 Task: Add a signature Mariah Brown containing Best wishes for a happy National Native American Heritage Month, Mariah Brown to email address softage.6@softage.net and add a label Lease agreements
Action: Mouse moved to (1210, 77)
Screenshot: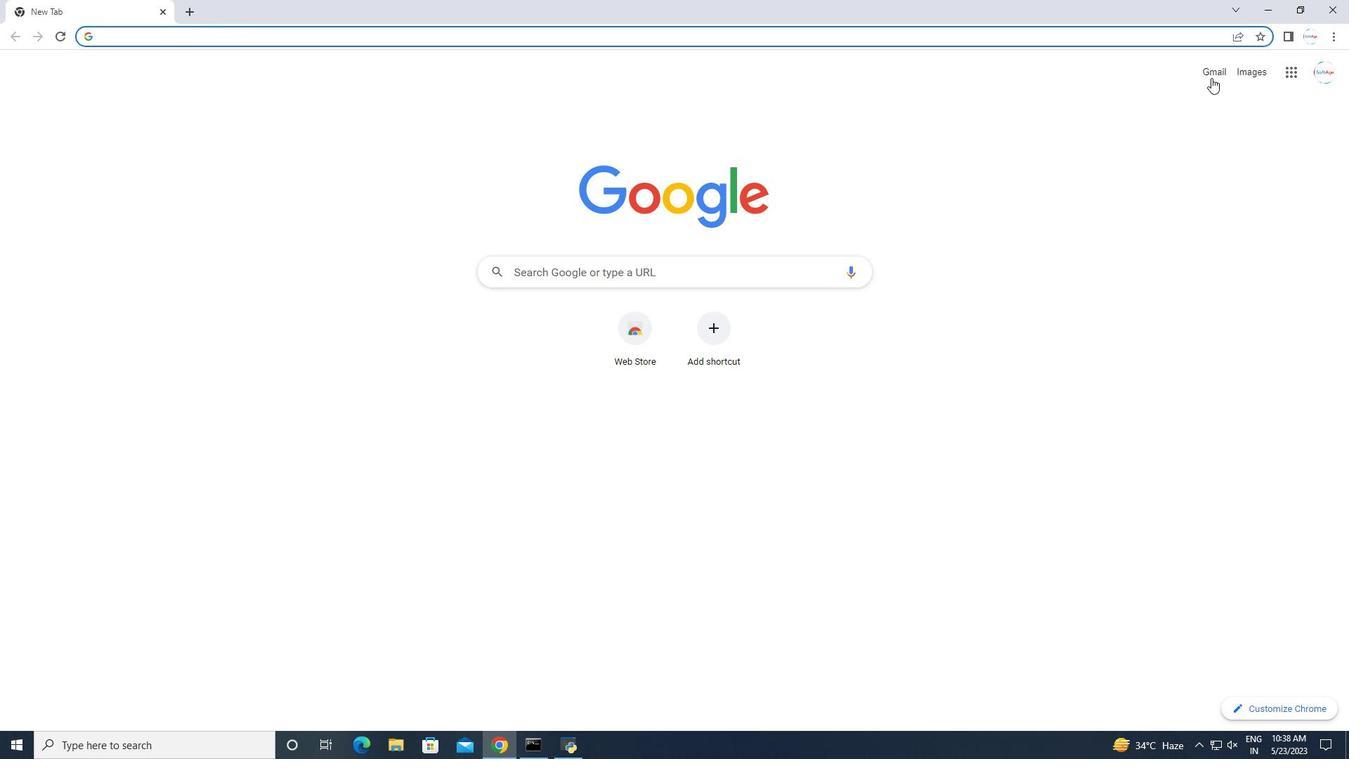 
Action: Mouse pressed left at (1210, 77)
Screenshot: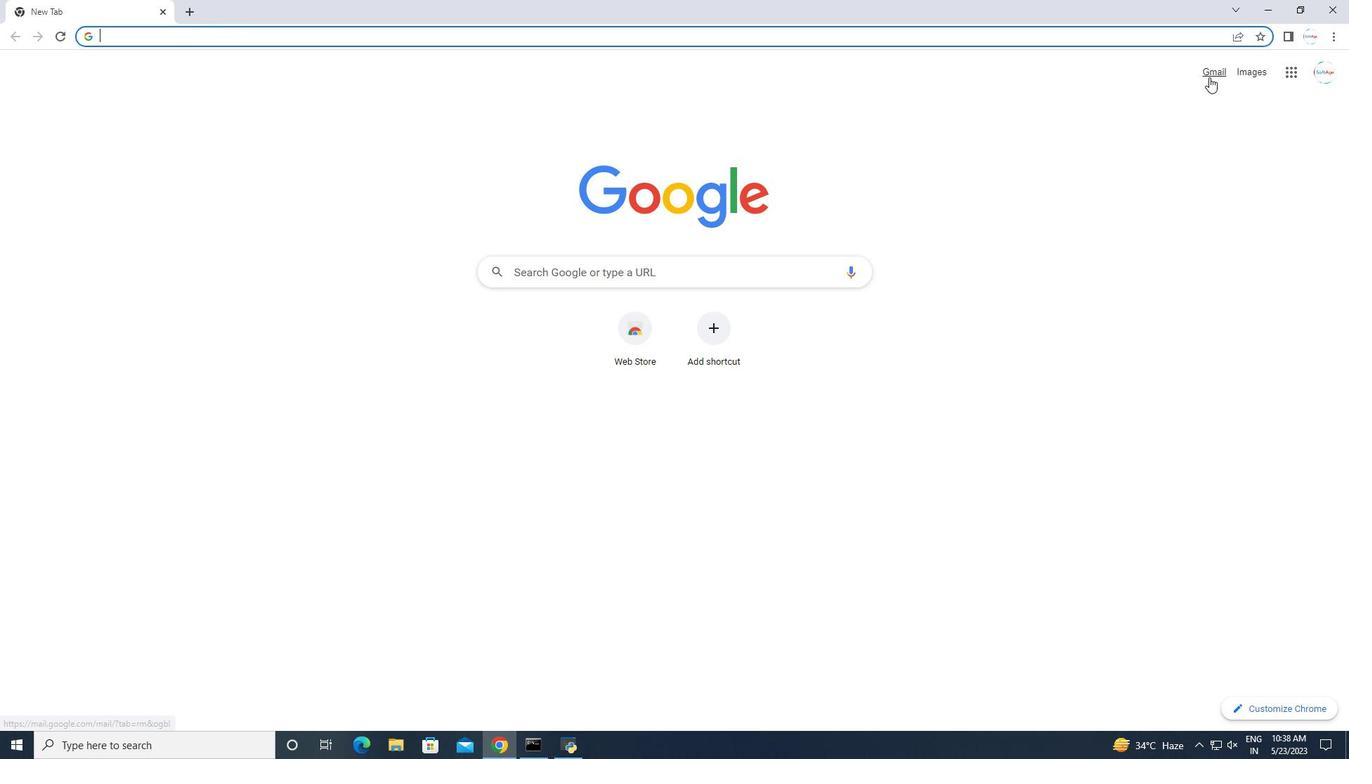 
Action: Mouse moved to (1253, 72)
Screenshot: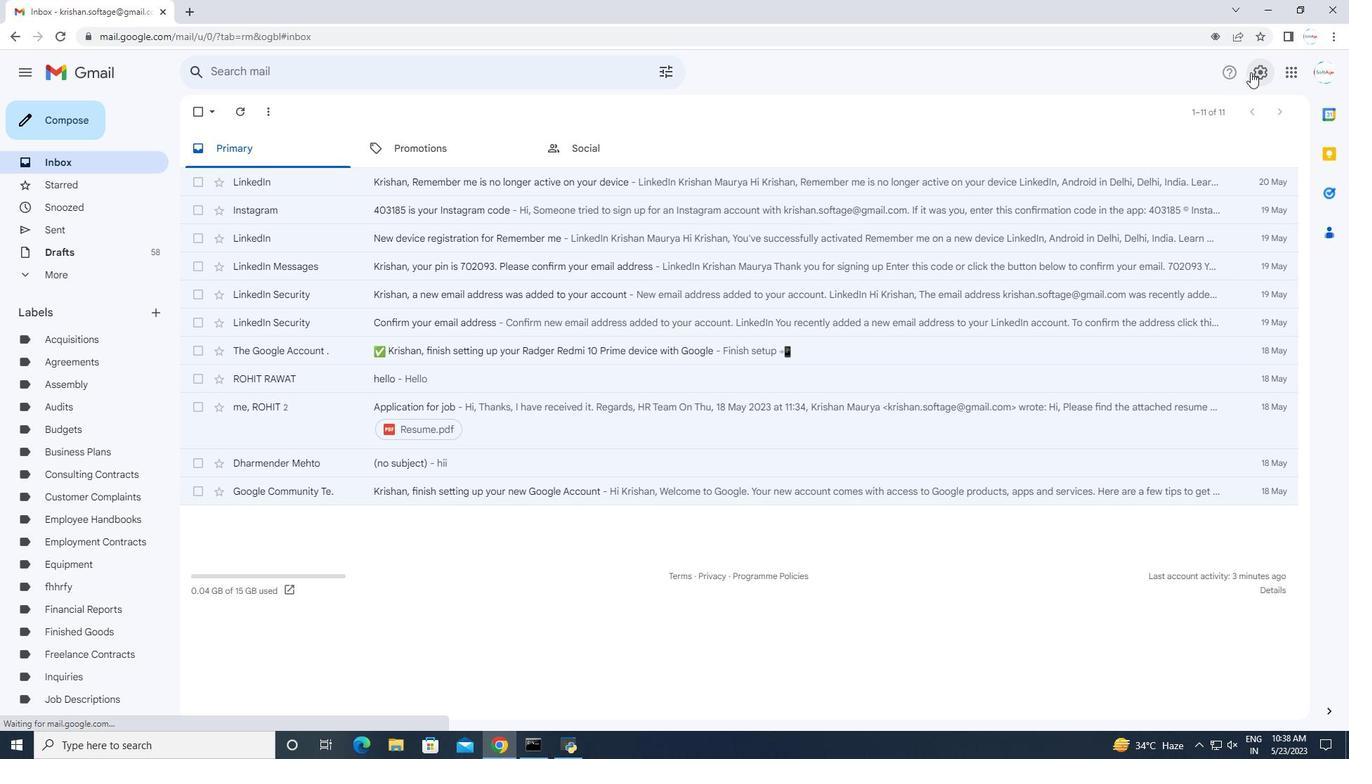 
Action: Mouse pressed left at (1253, 72)
Screenshot: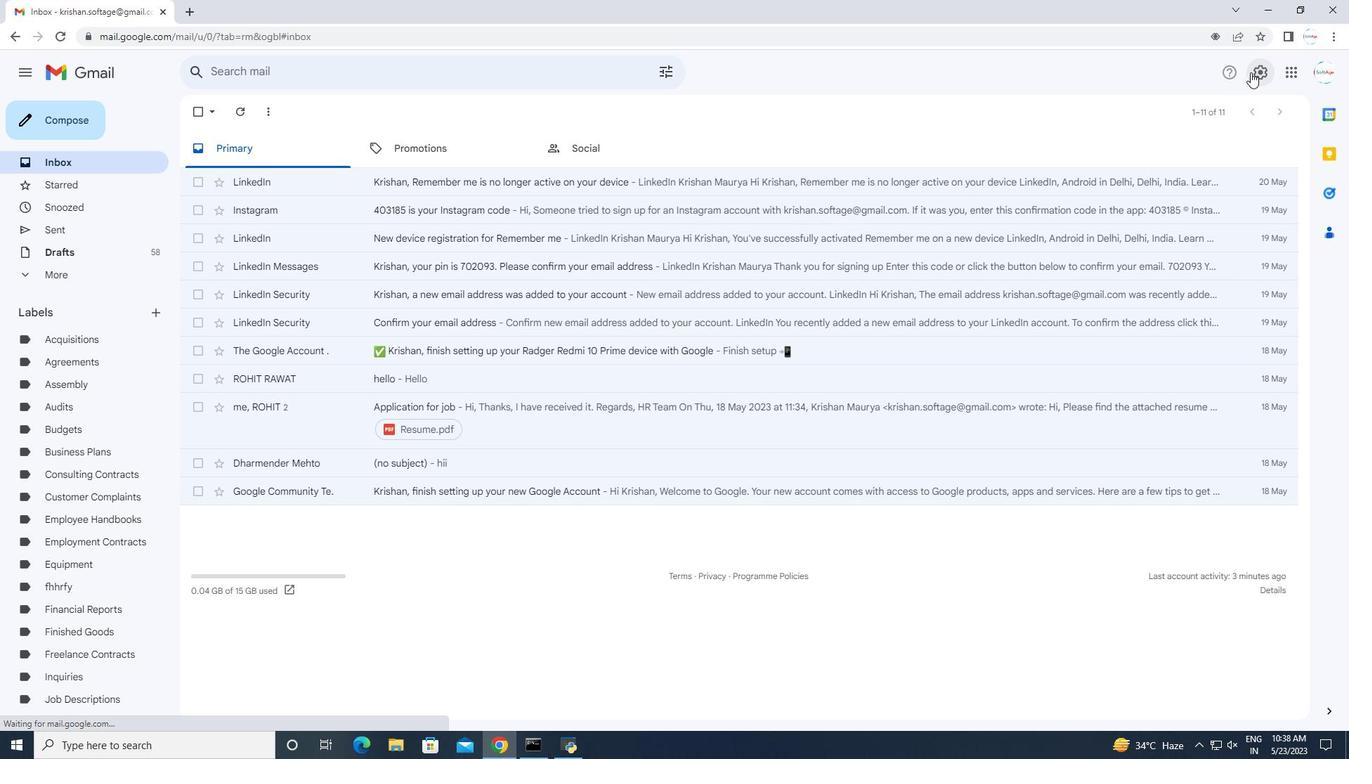
Action: Mouse moved to (1193, 139)
Screenshot: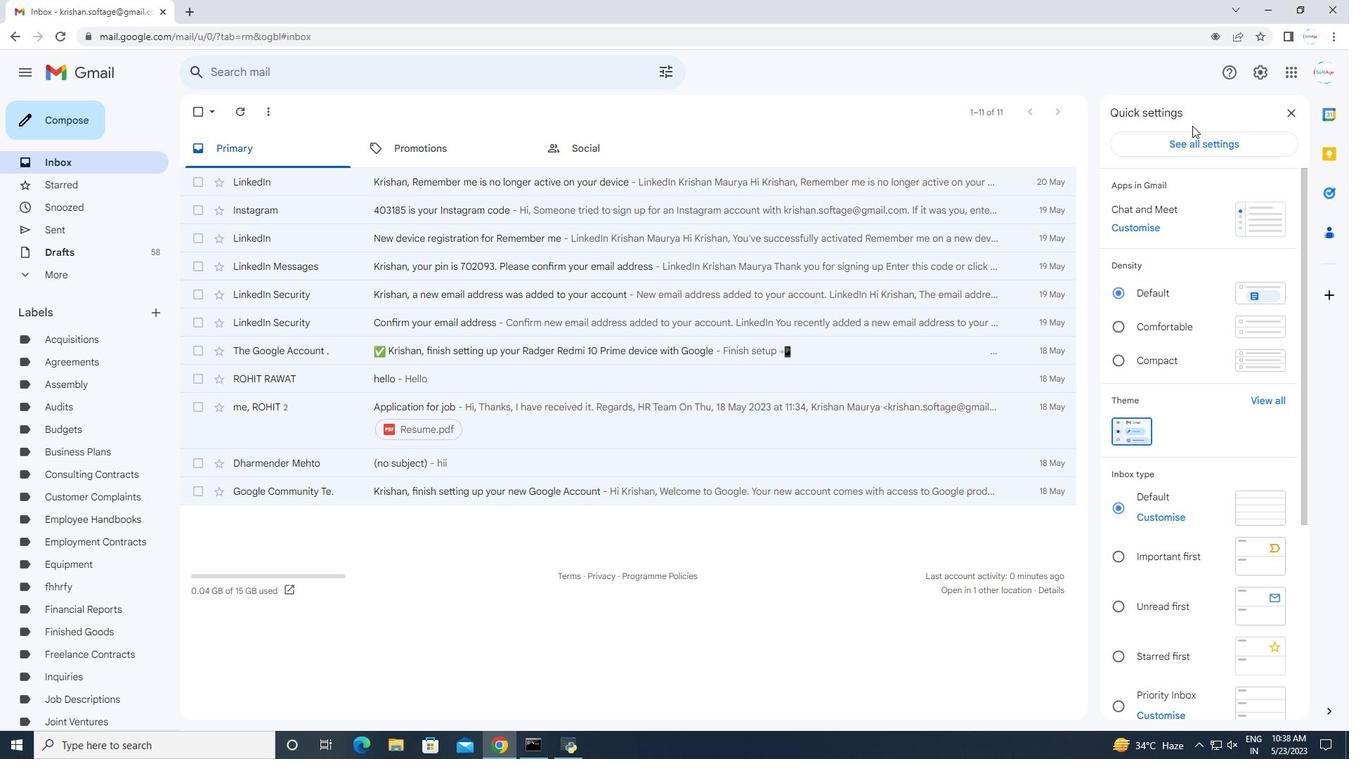 
Action: Mouse pressed left at (1193, 139)
Screenshot: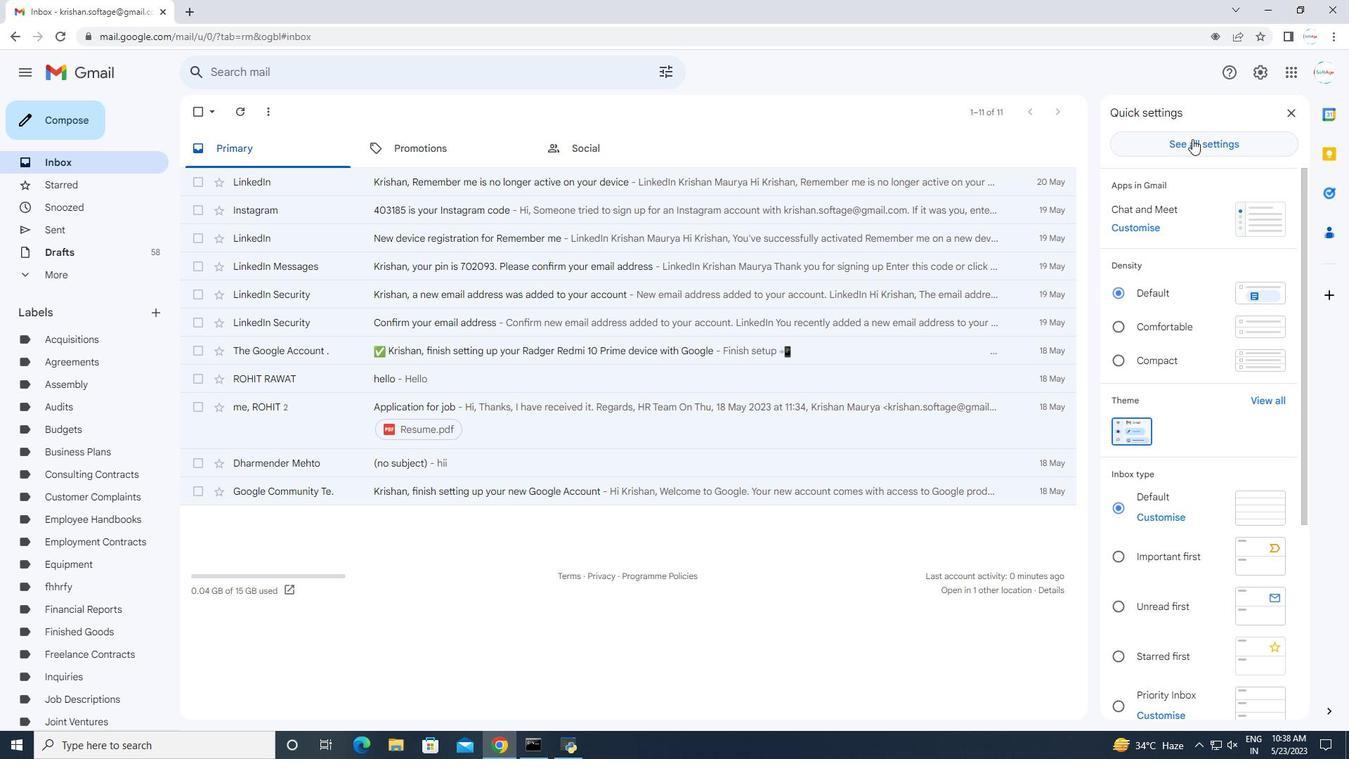 
Action: Mouse moved to (960, 264)
Screenshot: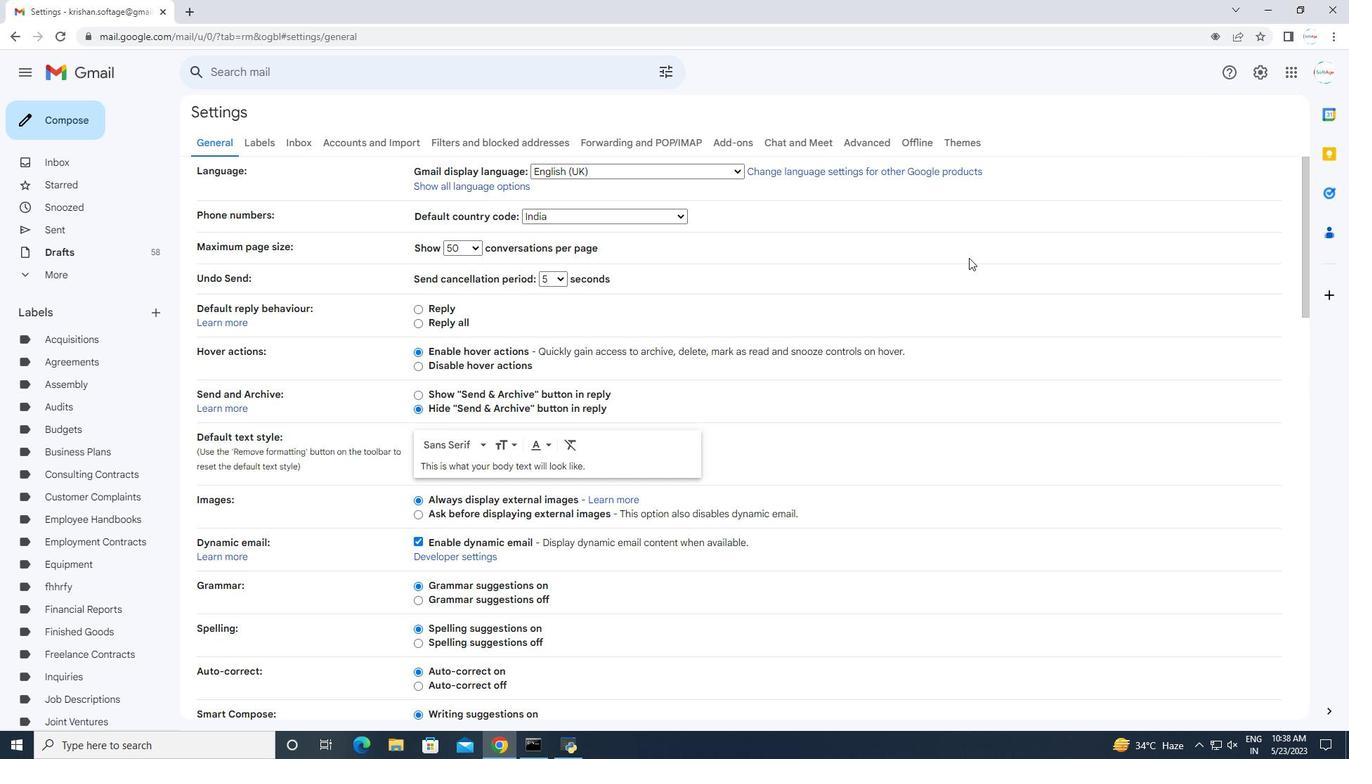 
Action: Mouse scrolled (961, 261) with delta (0, 0)
Screenshot: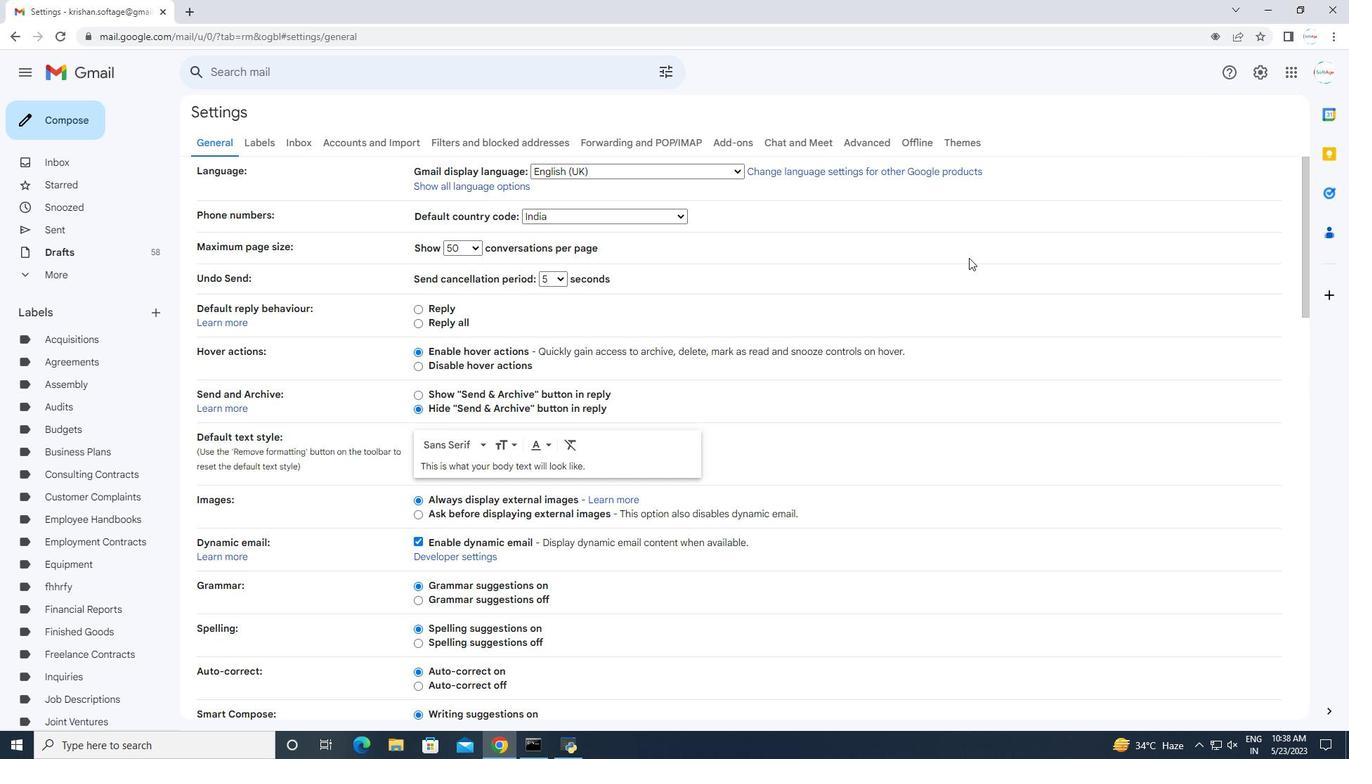 
Action: Mouse moved to (959, 265)
Screenshot: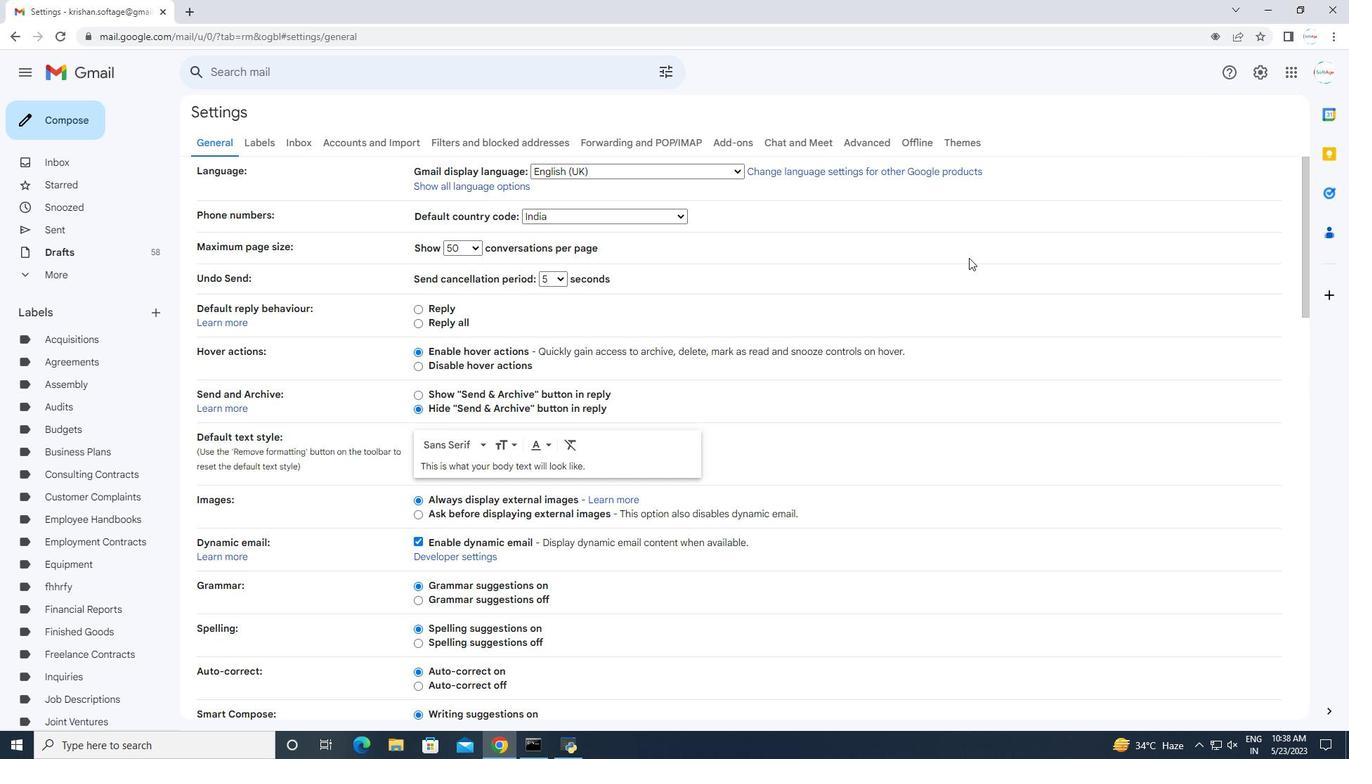 
Action: Mouse scrolled (959, 264) with delta (0, 0)
Screenshot: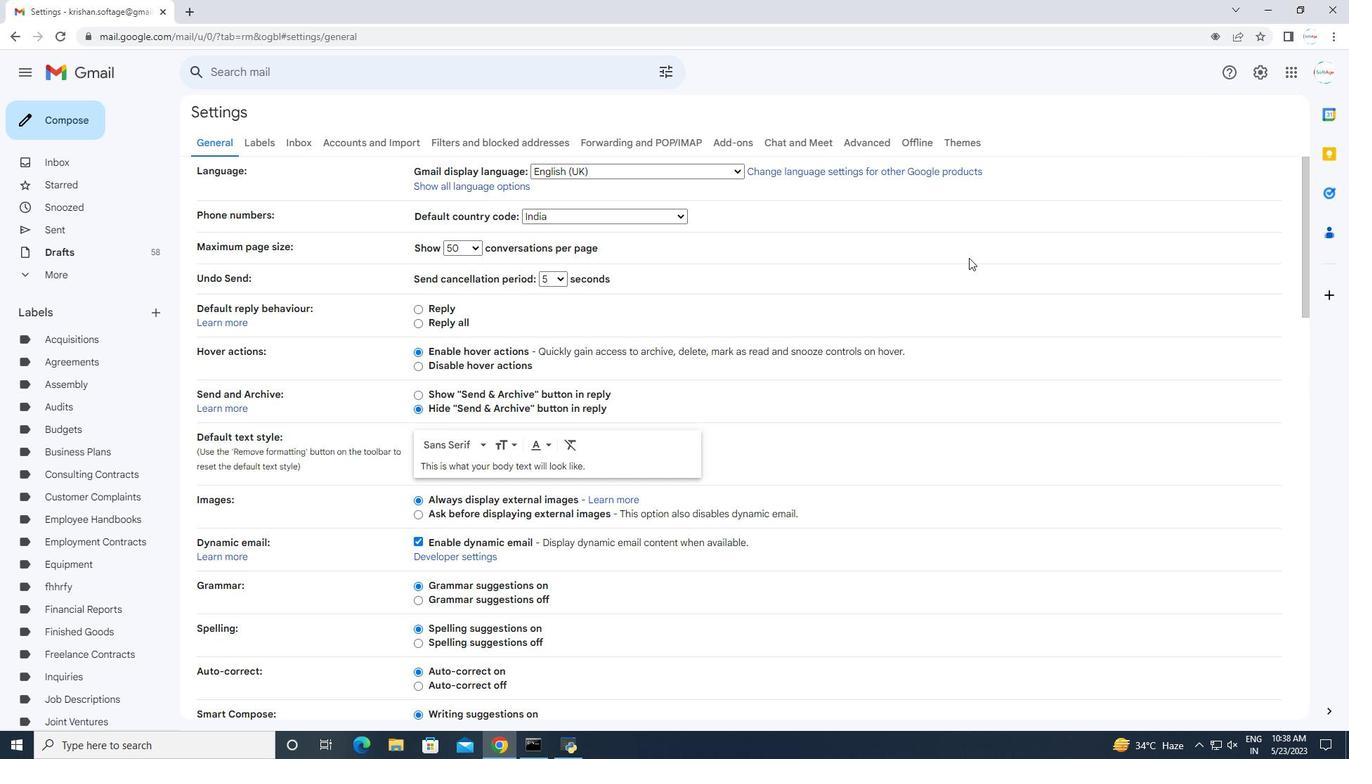 
Action: Mouse moved to (959, 267)
Screenshot: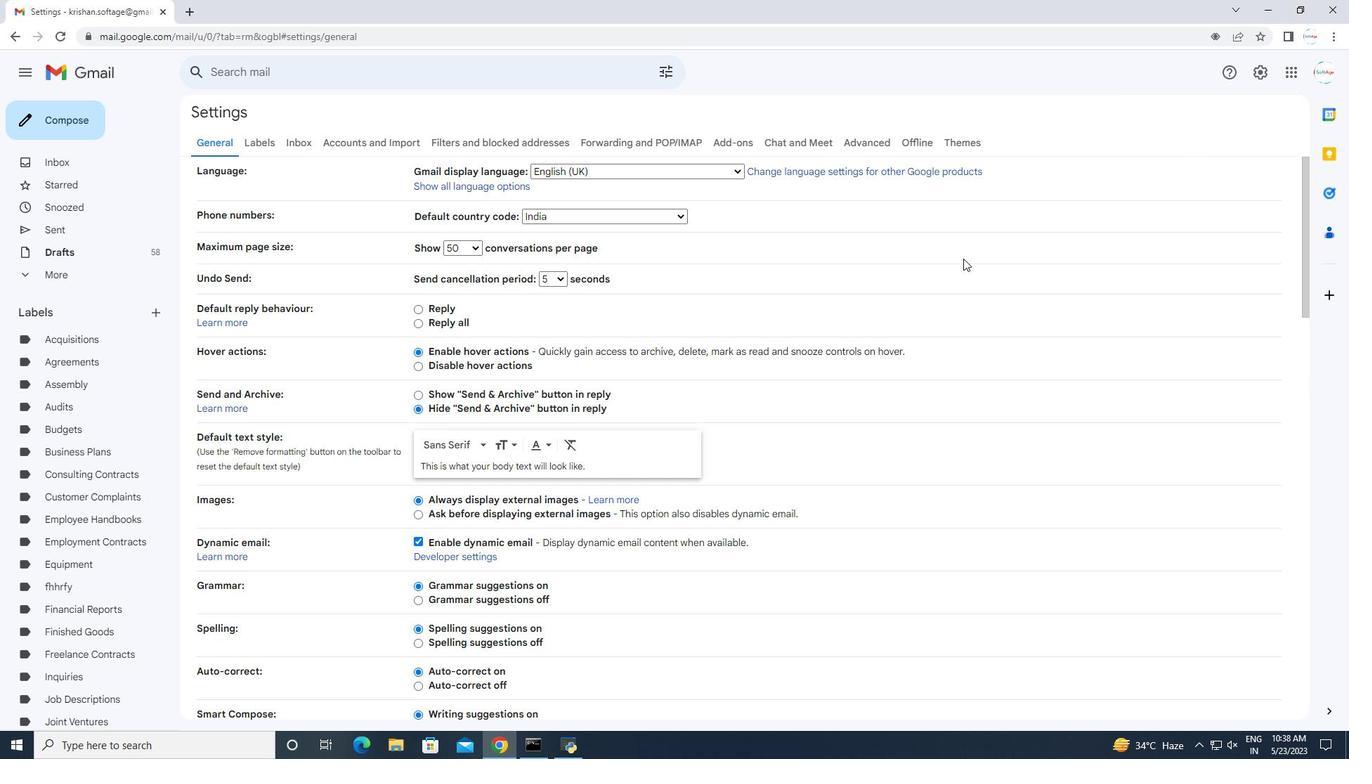 
Action: Mouse scrolled (959, 265) with delta (0, 0)
Screenshot: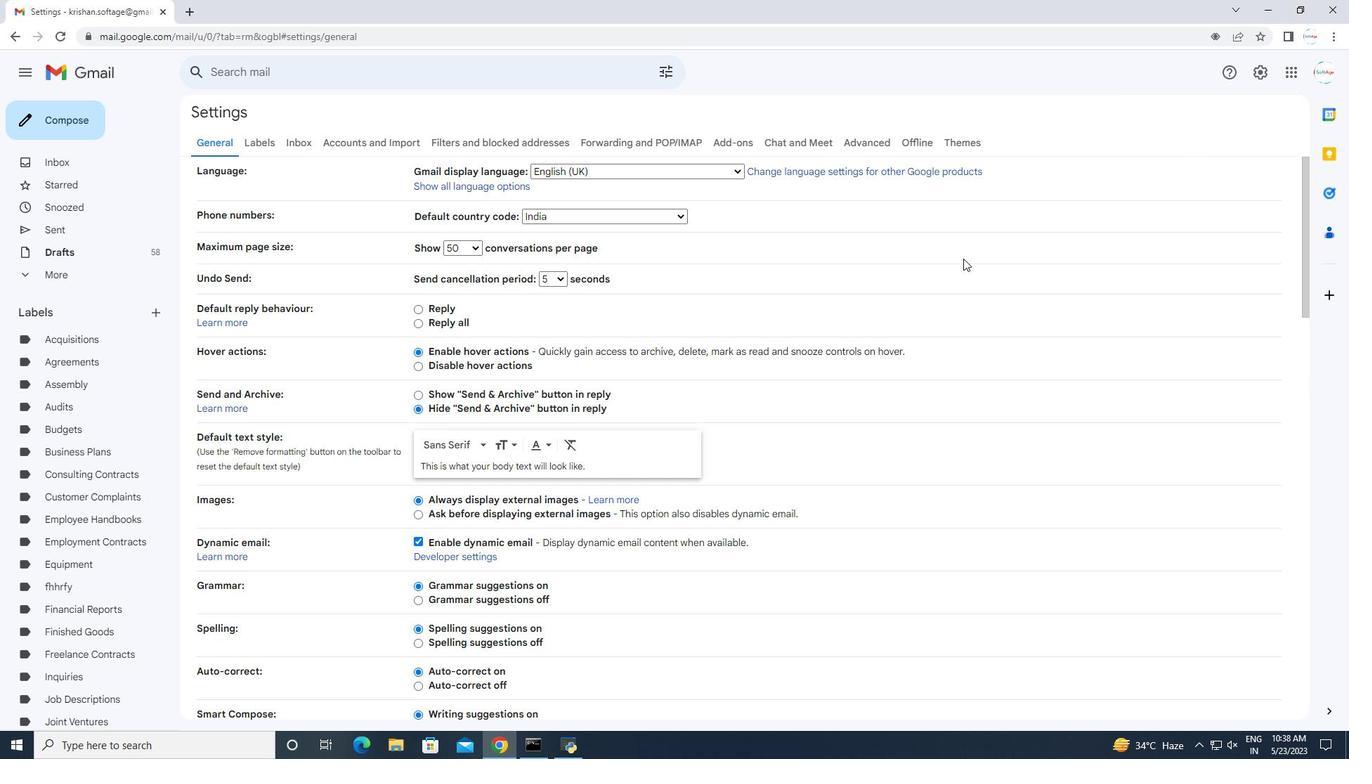 
Action: Mouse moved to (959, 268)
Screenshot: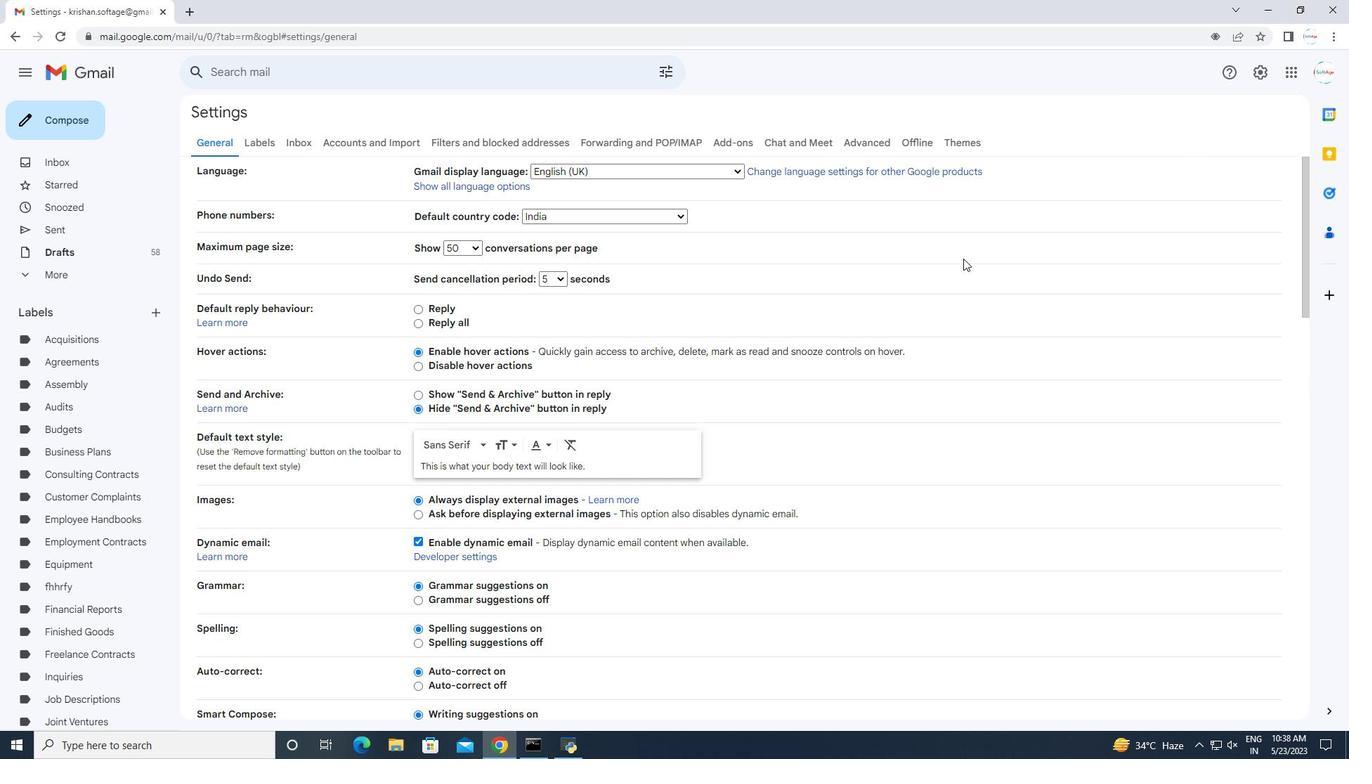 
Action: Mouse scrolled (959, 267) with delta (0, 0)
Screenshot: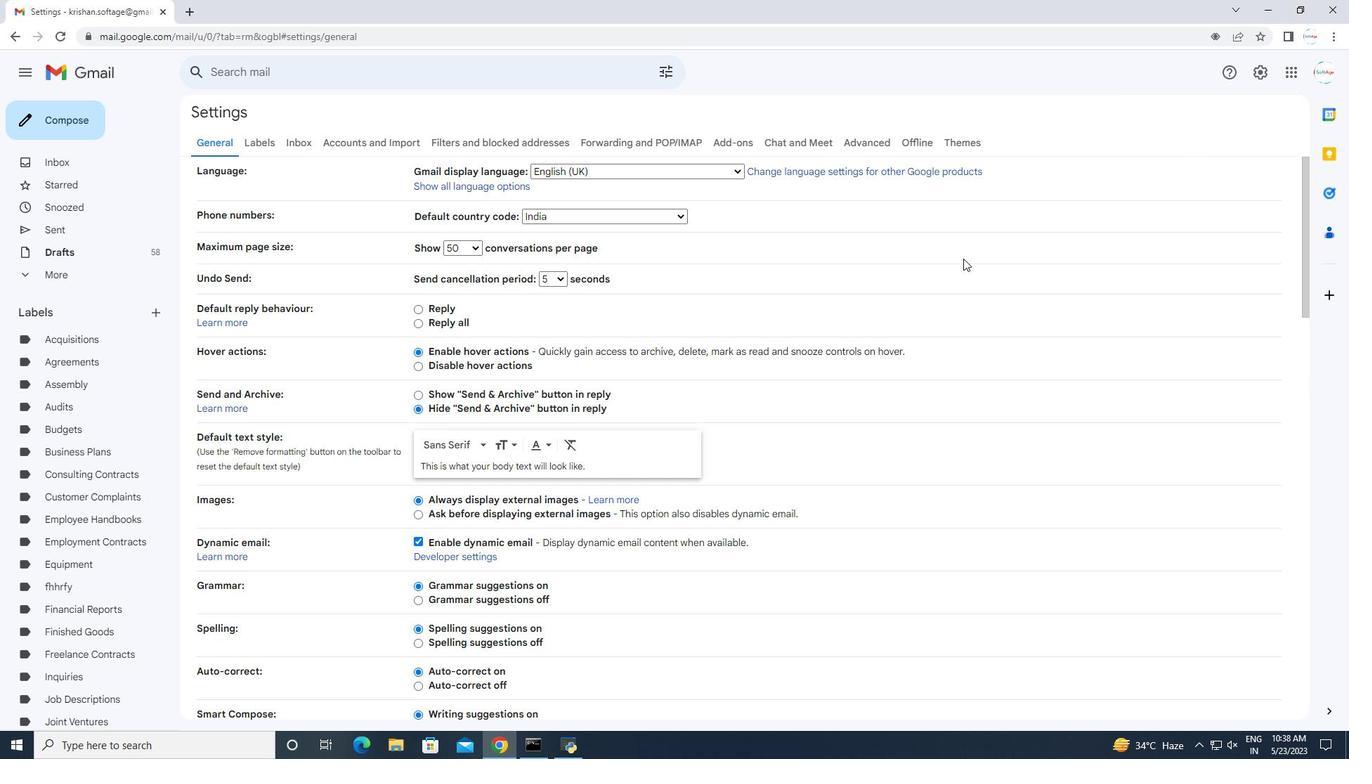 
Action: Mouse moved to (958, 270)
Screenshot: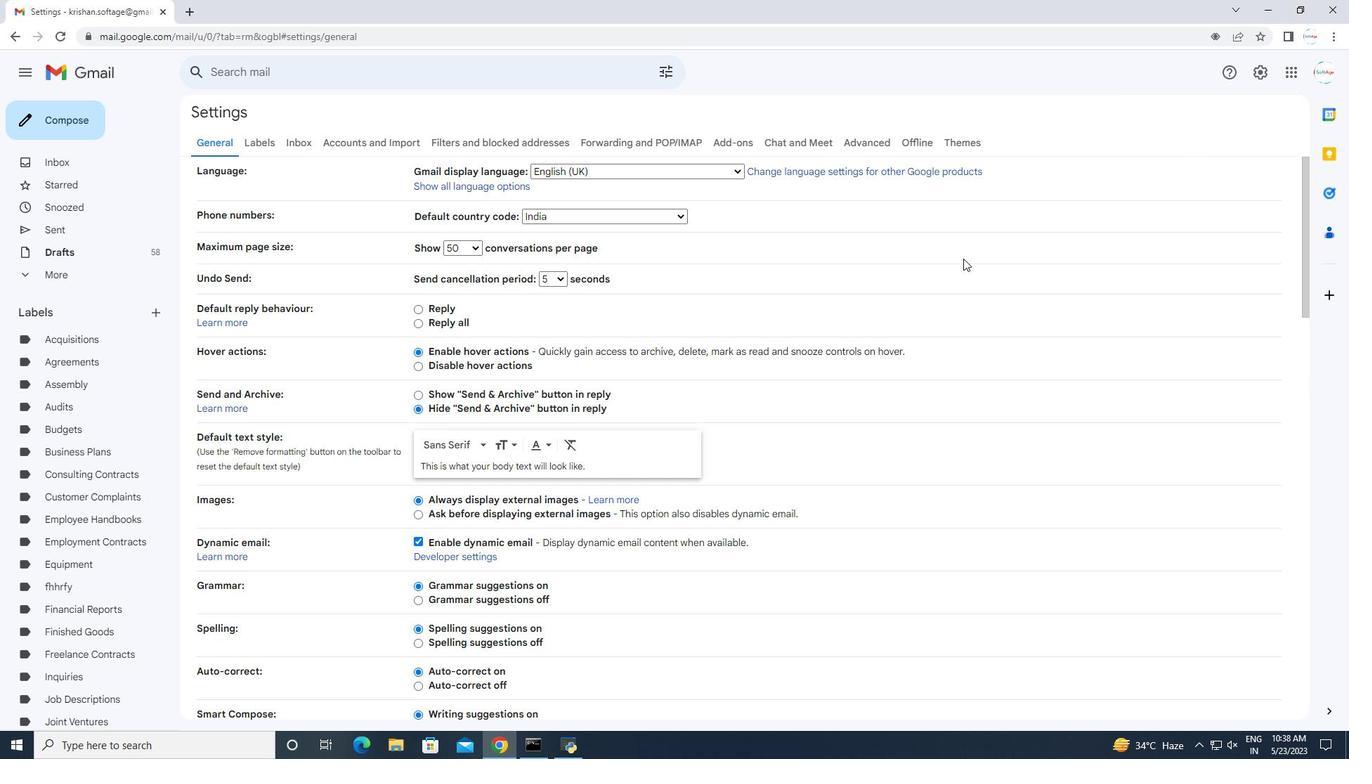 
Action: Mouse scrolled (958, 269) with delta (0, 0)
Screenshot: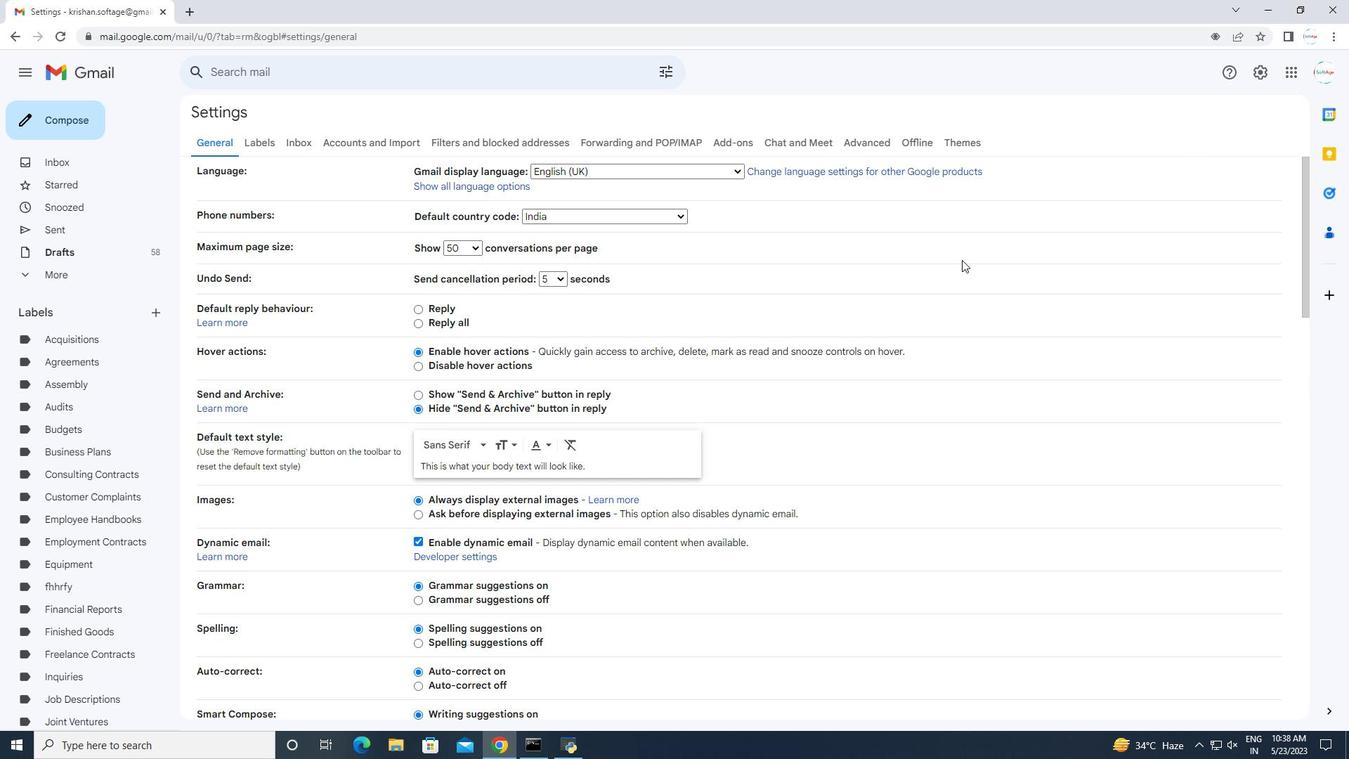 
Action: Mouse moved to (956, 271)
Screenshot: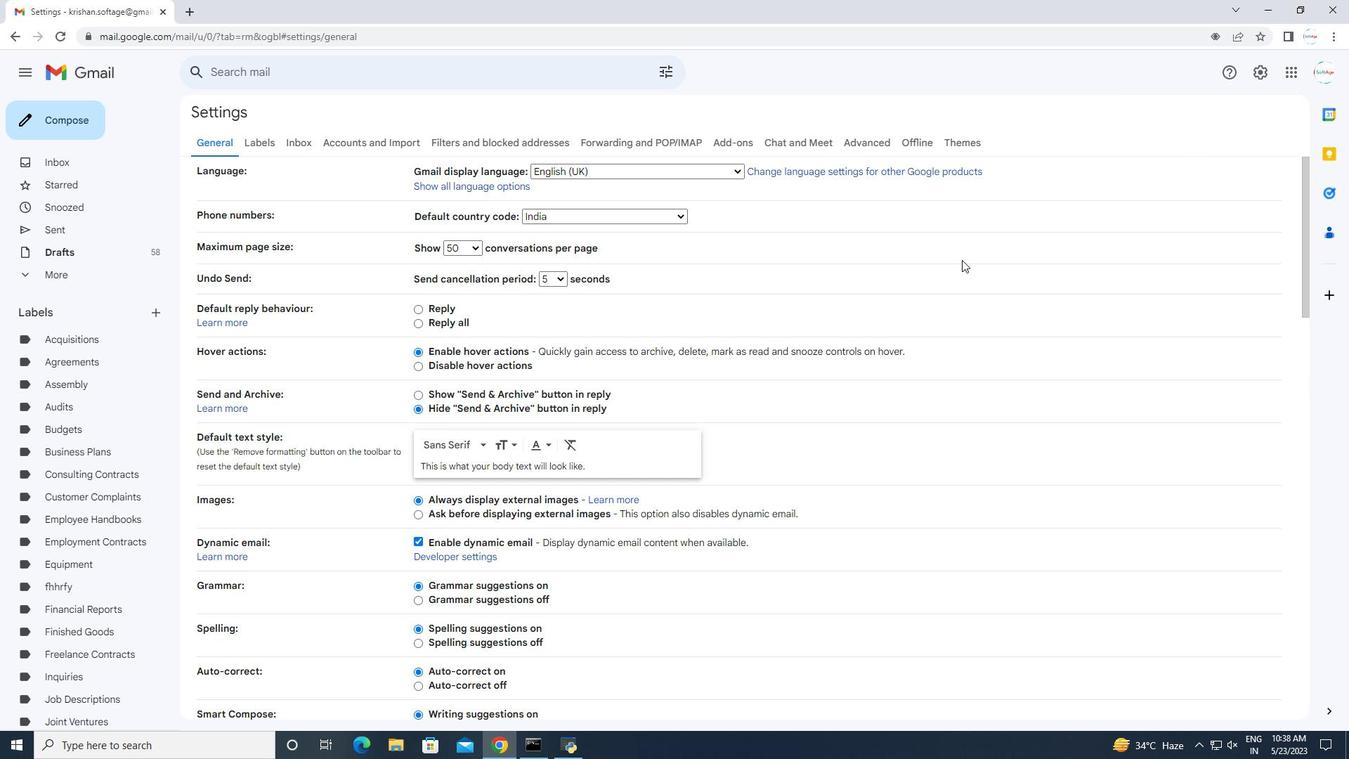 
Action: Mouse scrolled (956, 270) with delta (0, 0)
Screenshot: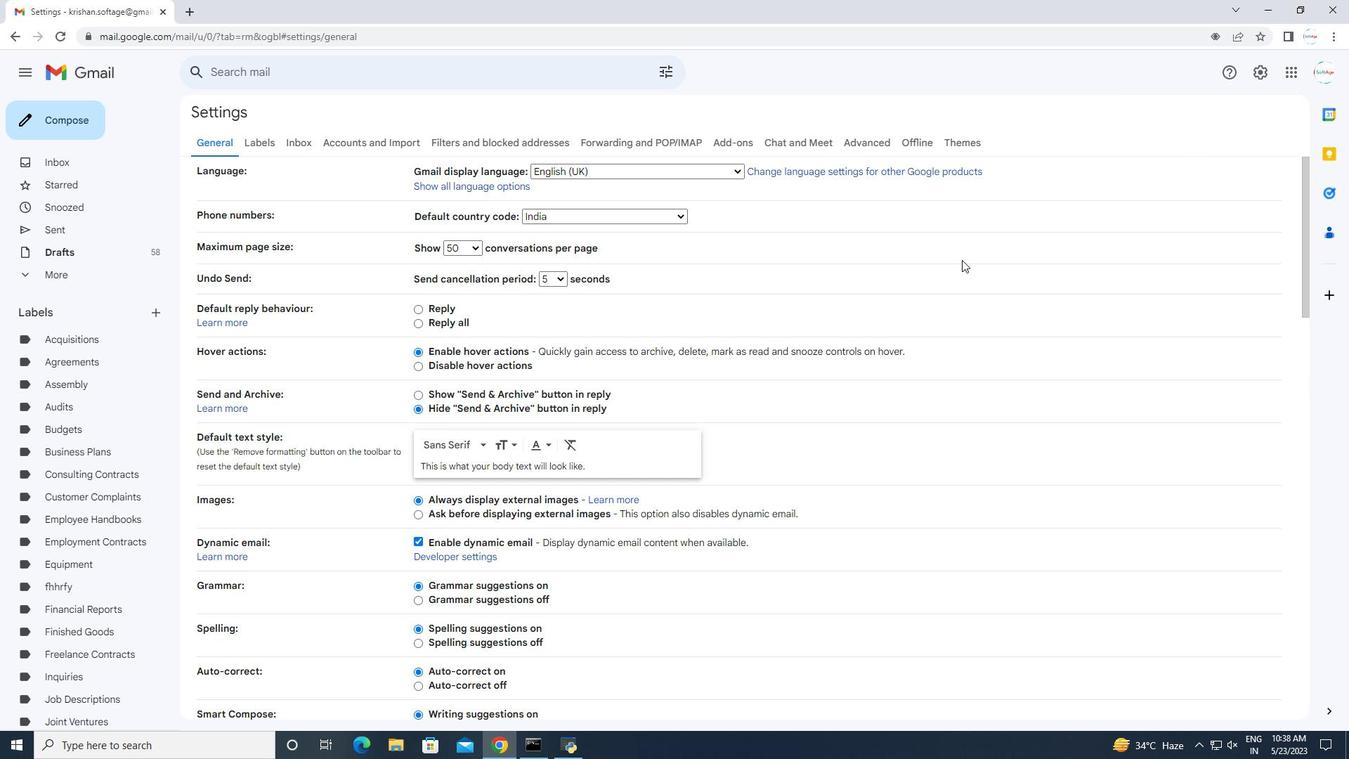 
Action: Mouse moved to (956, 272)
Screenshot: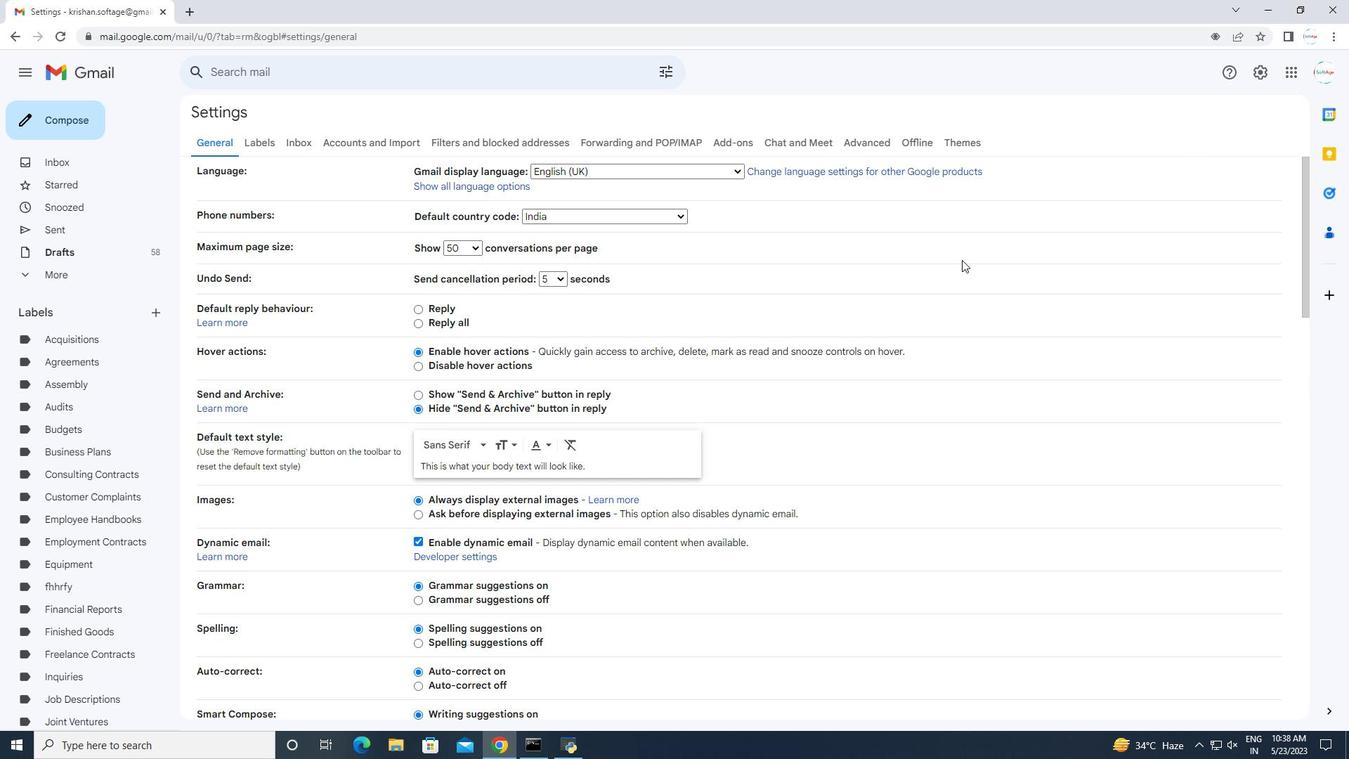 
Action: Mouse scrolled (956, 271) with delta (0, 0)
Screenshot: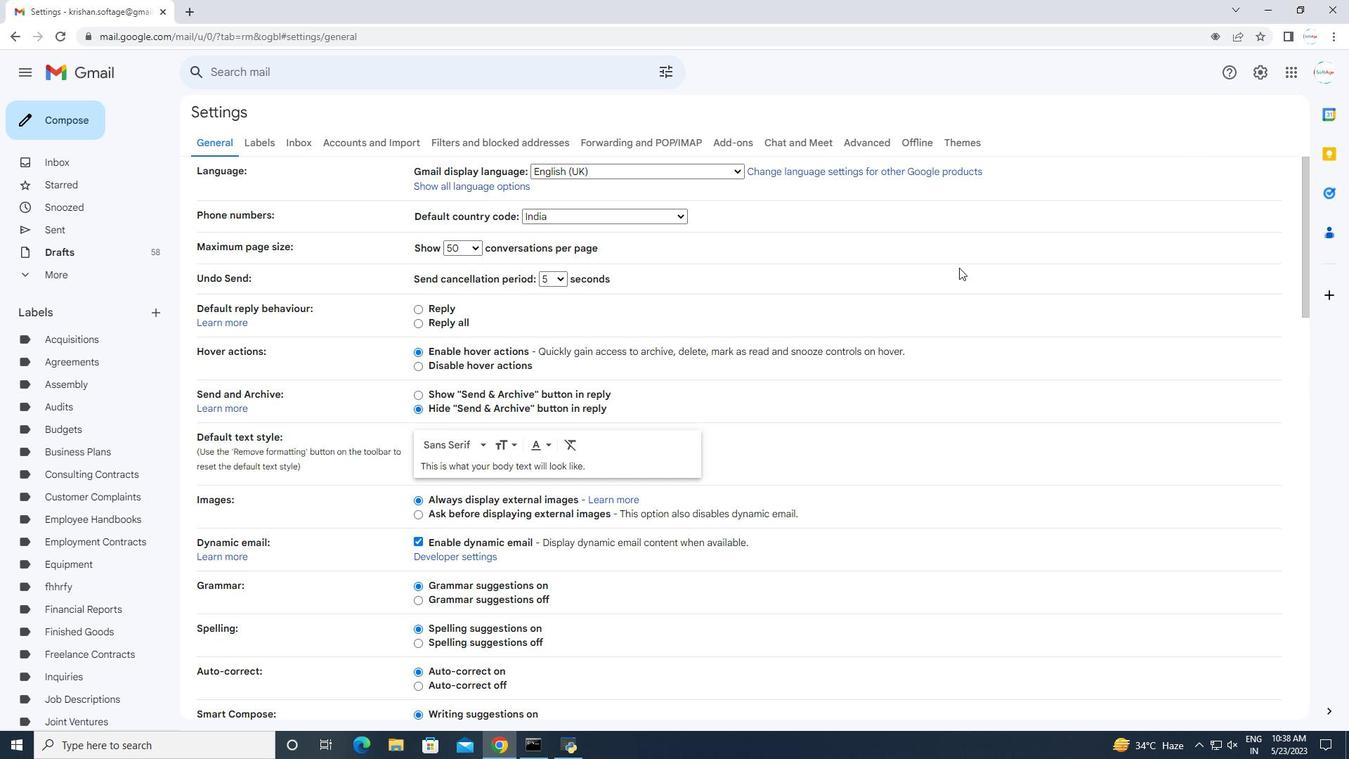 
Action: Mouse moved to (954, 274)
Screenshot: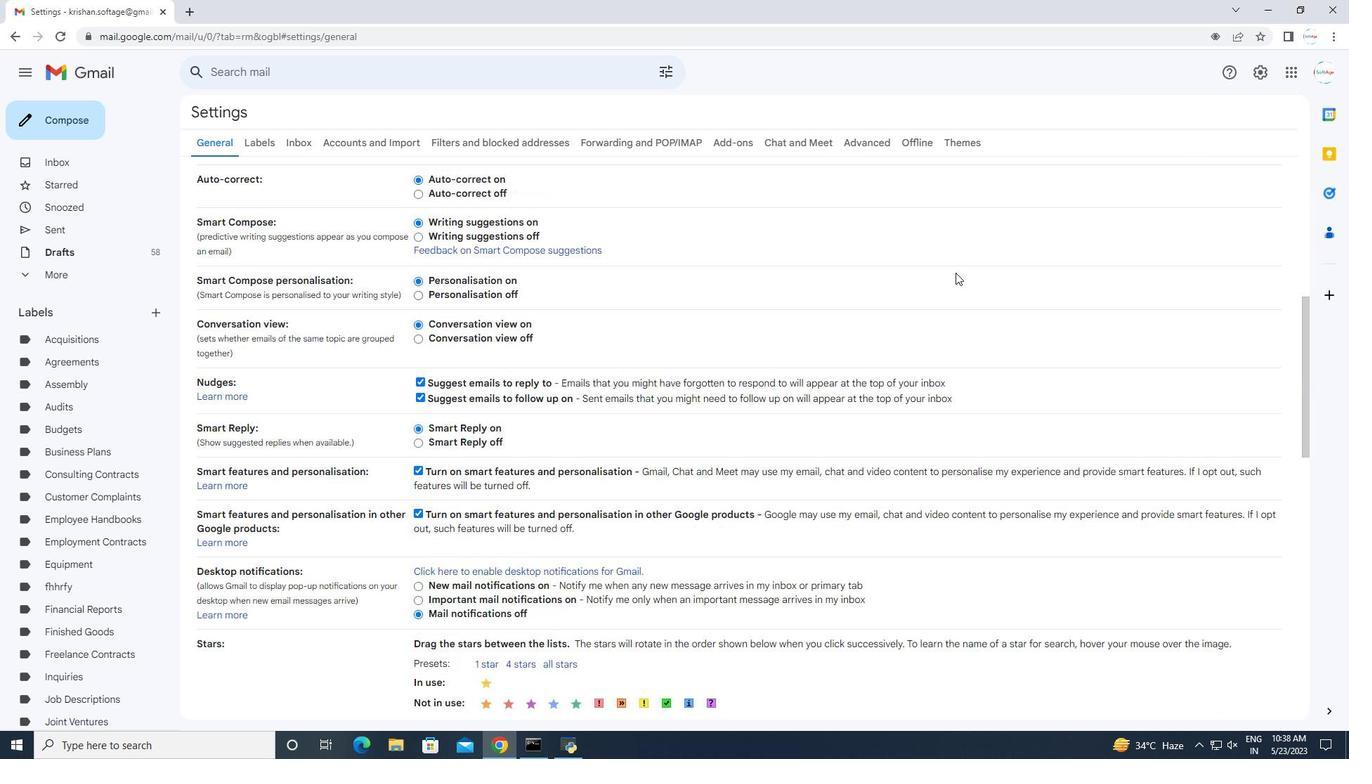 
Action: Mouse scrolled (954, 273) with delta (0, 0)
Screenshot: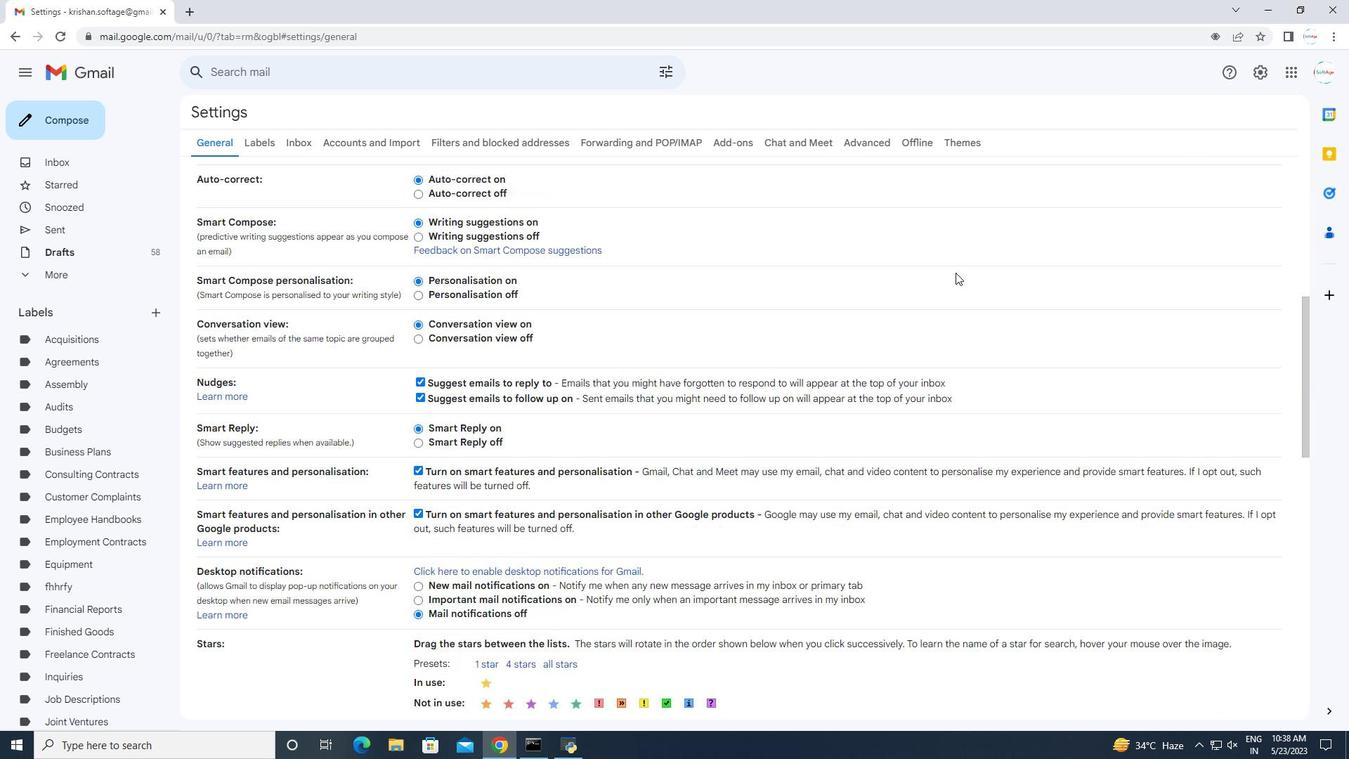 
Action: Mouse moved to (954, 274)
Screenshot: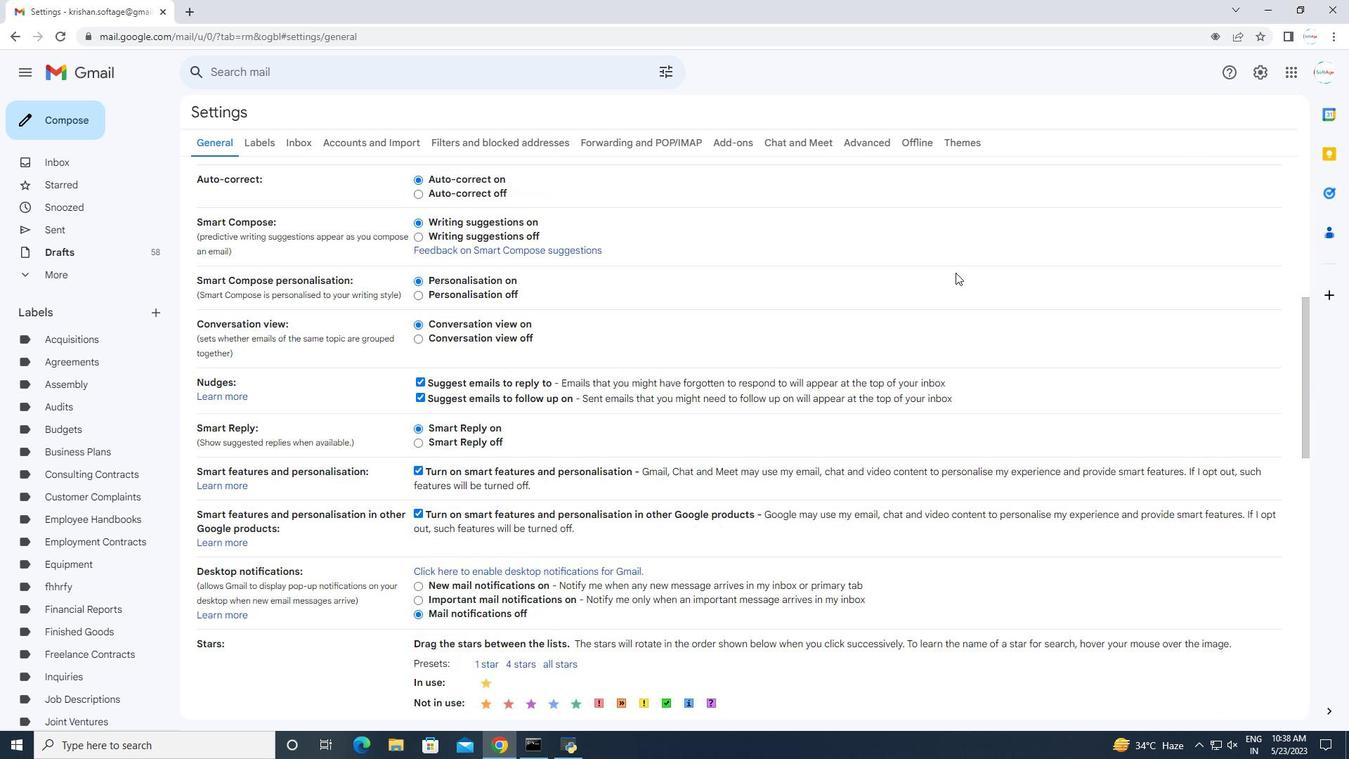
Action: Mouse scrolled (954, 274) with delta (0, 0)
Screenshot: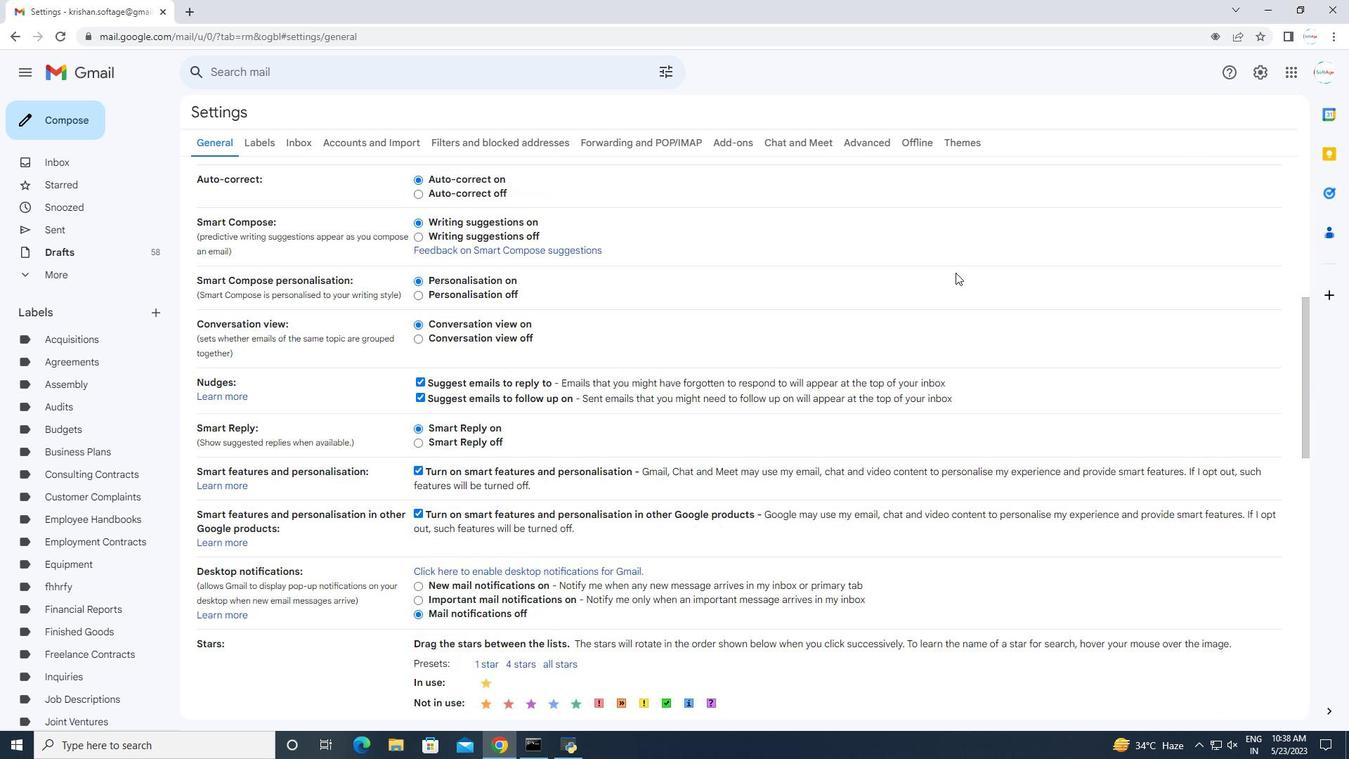 
Action: Mouse moved to (954, 274)
Screenshot: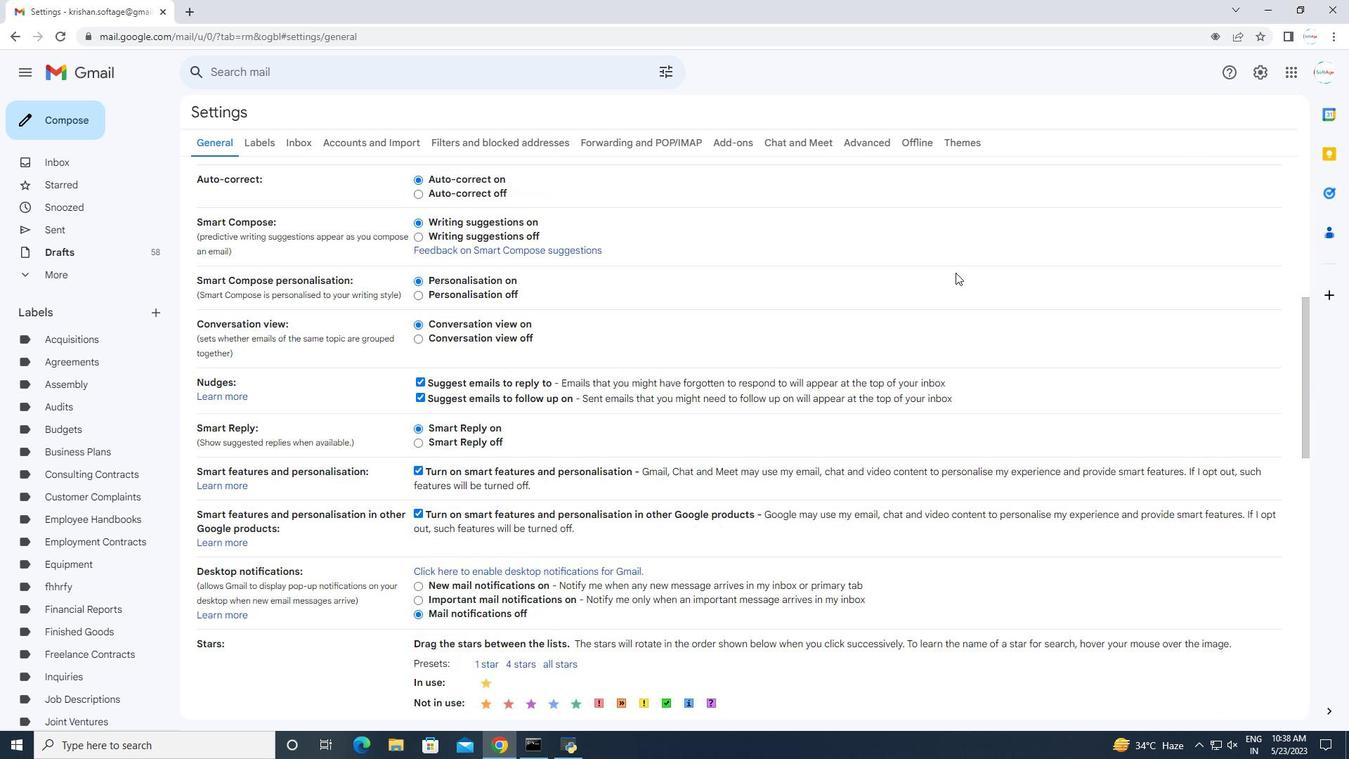 
Action: Mouse scrolled (954, 274) with delta (0, 0)
Screenshot: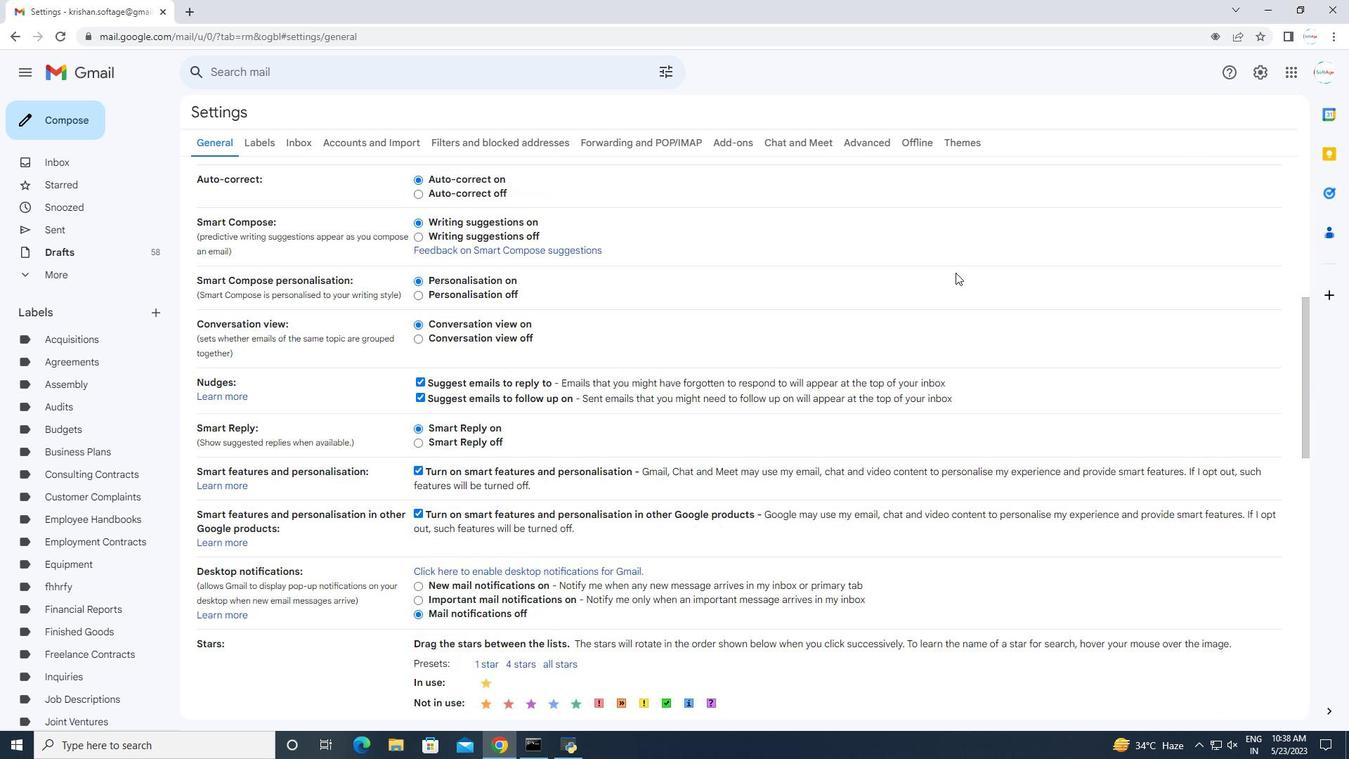 
Action: Mouse moved to (954, 276)
Screenshot: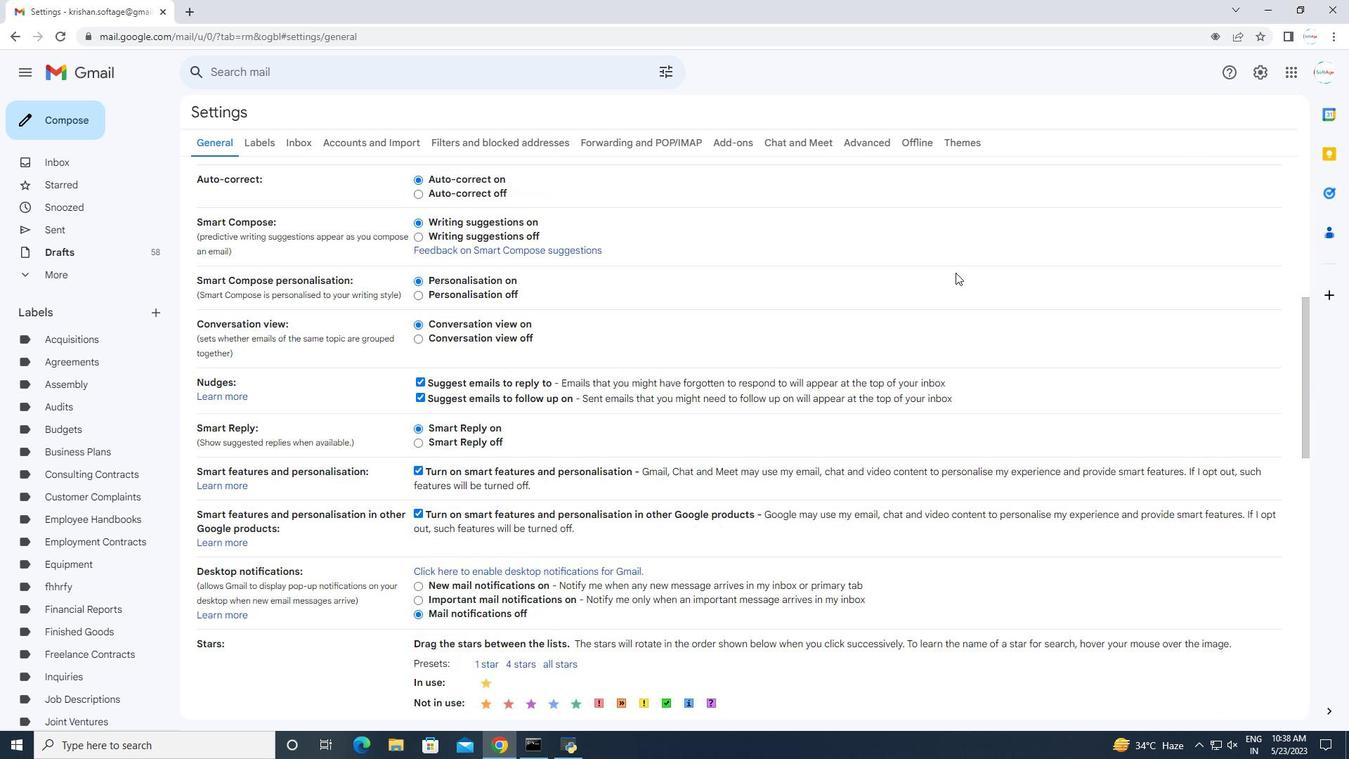 
Action: Mouse scrolled (954, 275) with delta (0, 0)
Screenshot: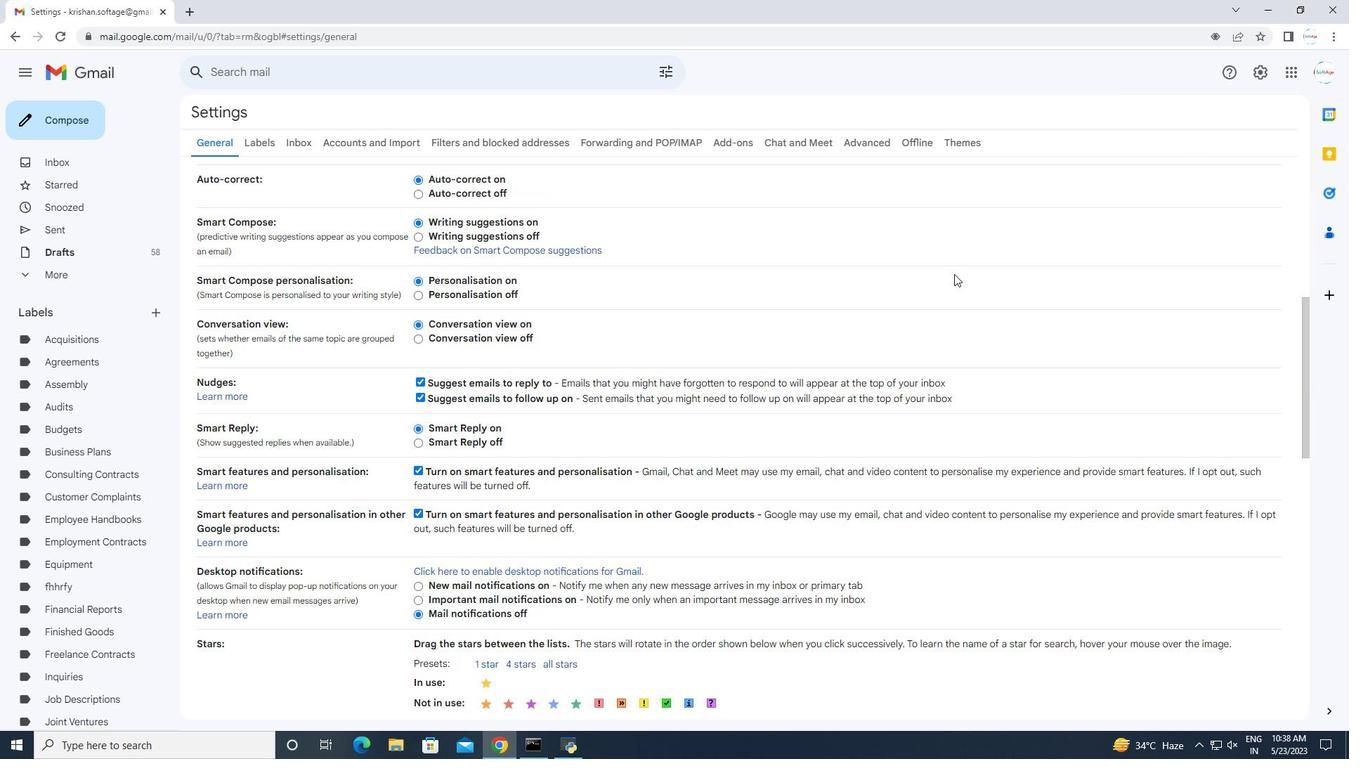 
Action: Mouse scrolled (954, 275) with delta (0, 0)
Screenshot: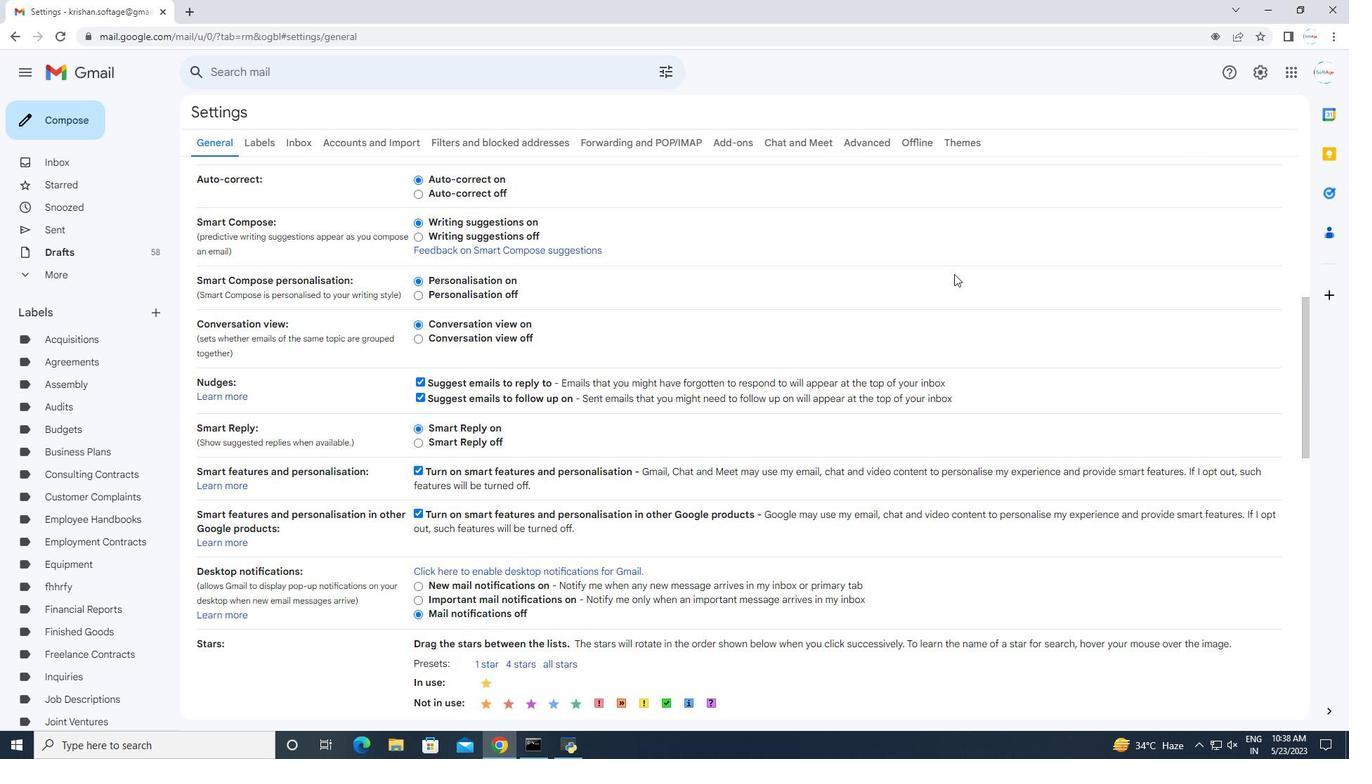 
Action: Mouse moved to (950, 279)
Screenshot: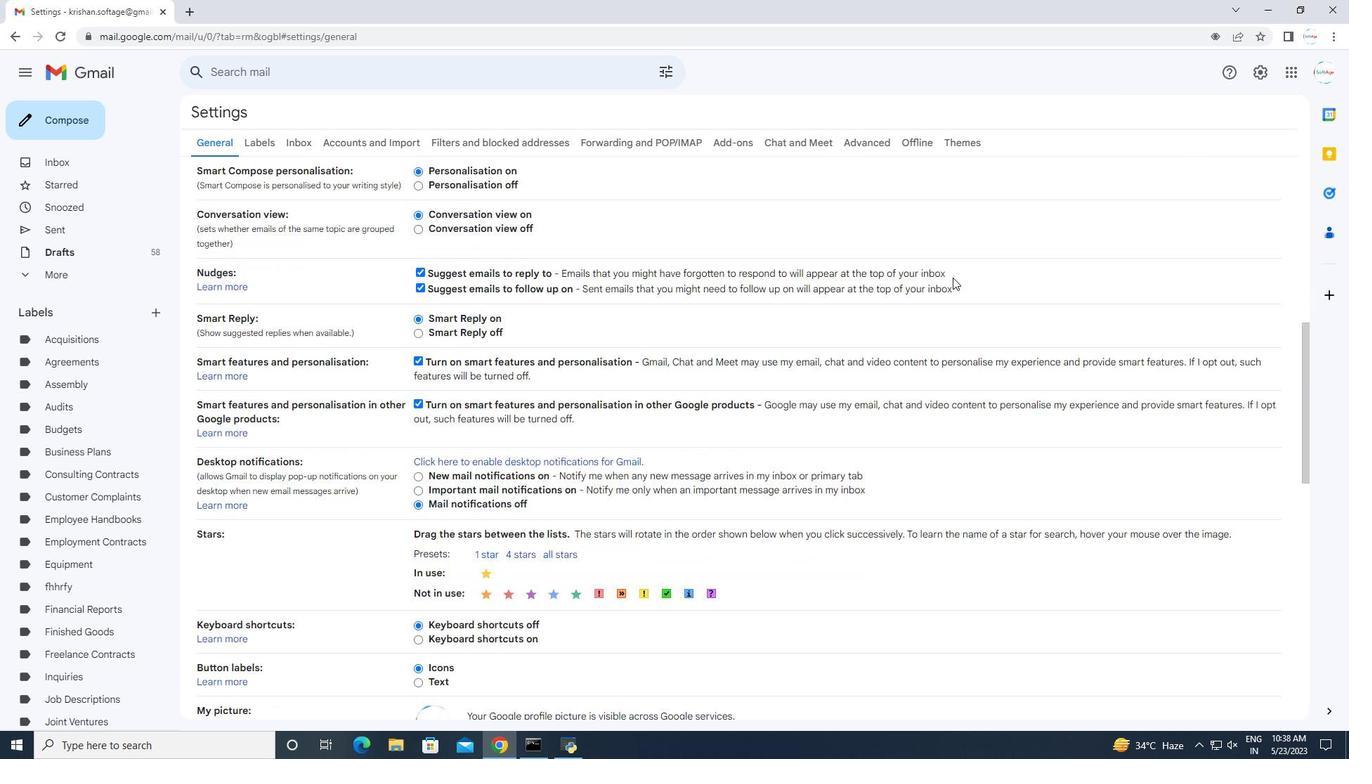 
Action: Mouse scrolled (950, 279) with delta (0, 0)
Screenshot: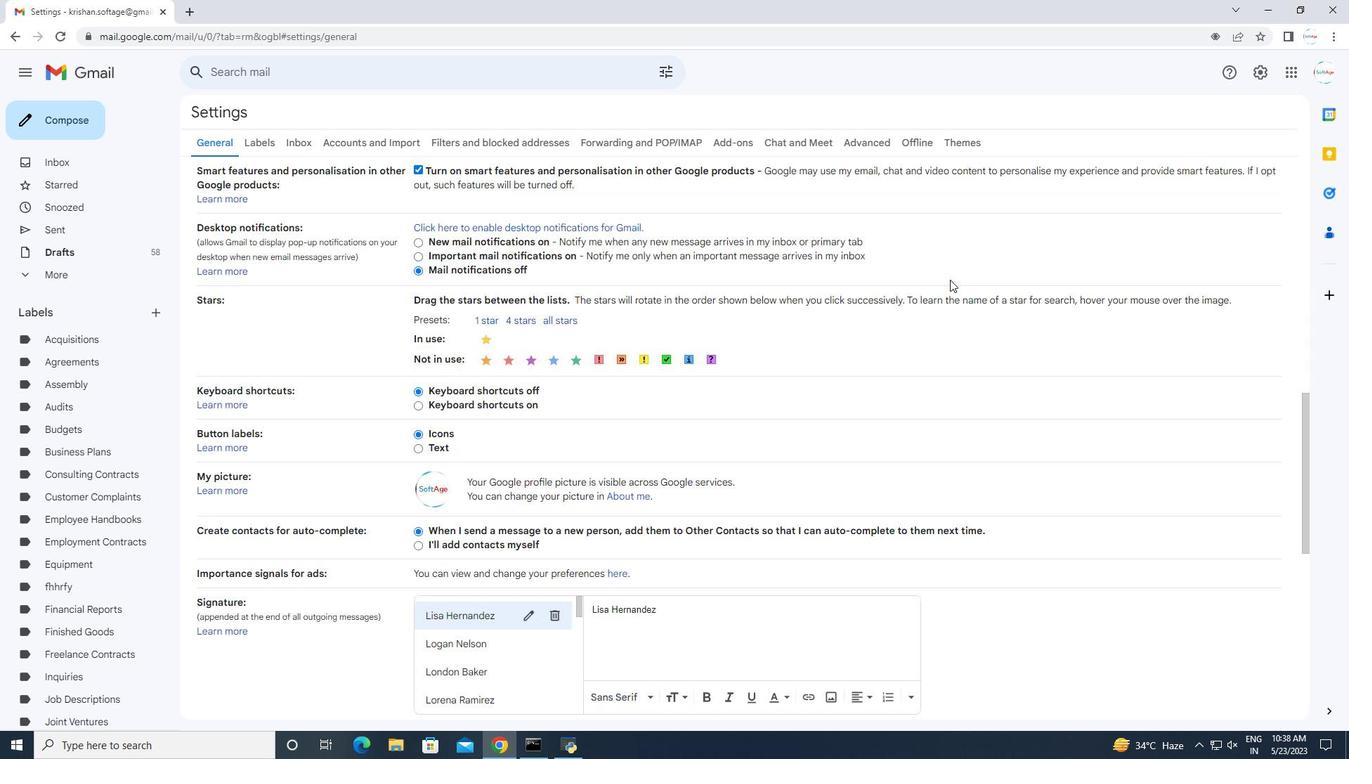 
Action: Mouse moved to (950, 279)
Screenshot: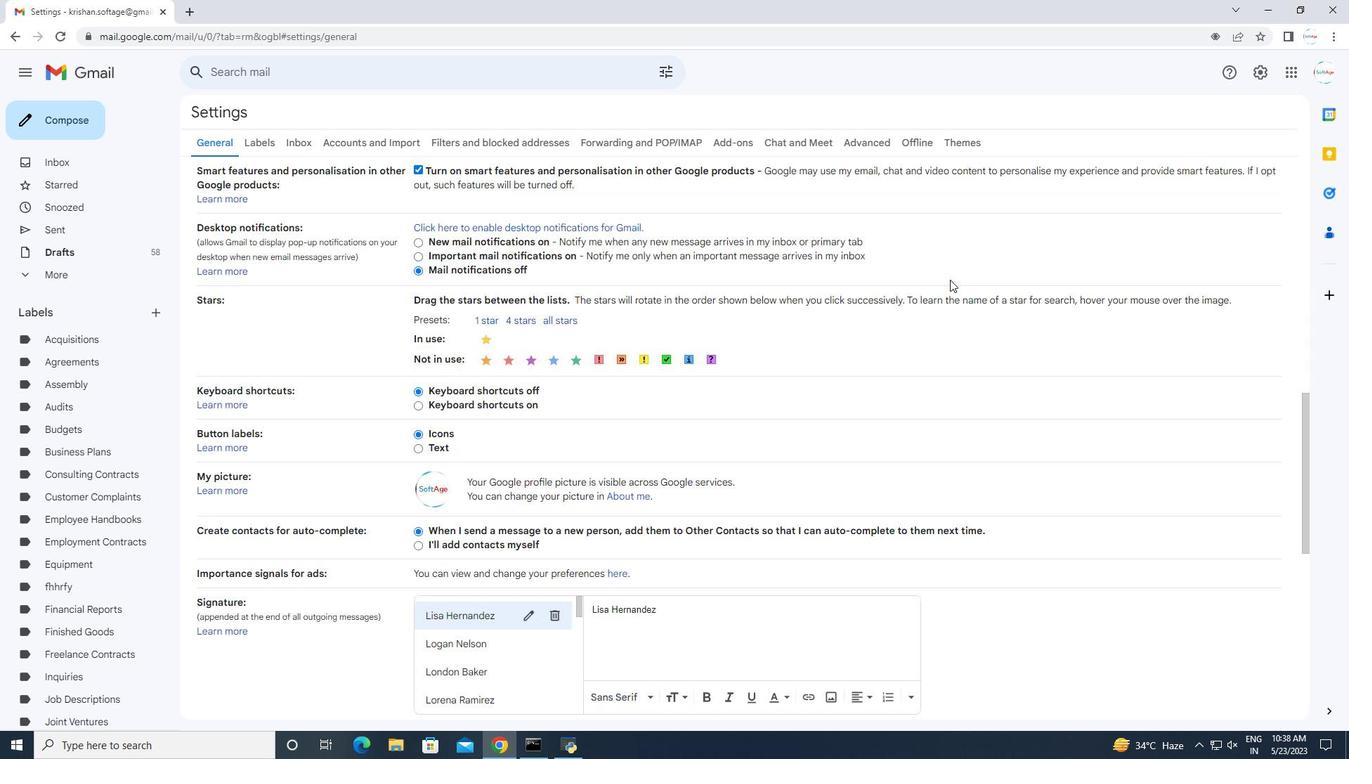 
Action: Mouse scrolled (950, 279) with delta (0, 0)
Screenshot: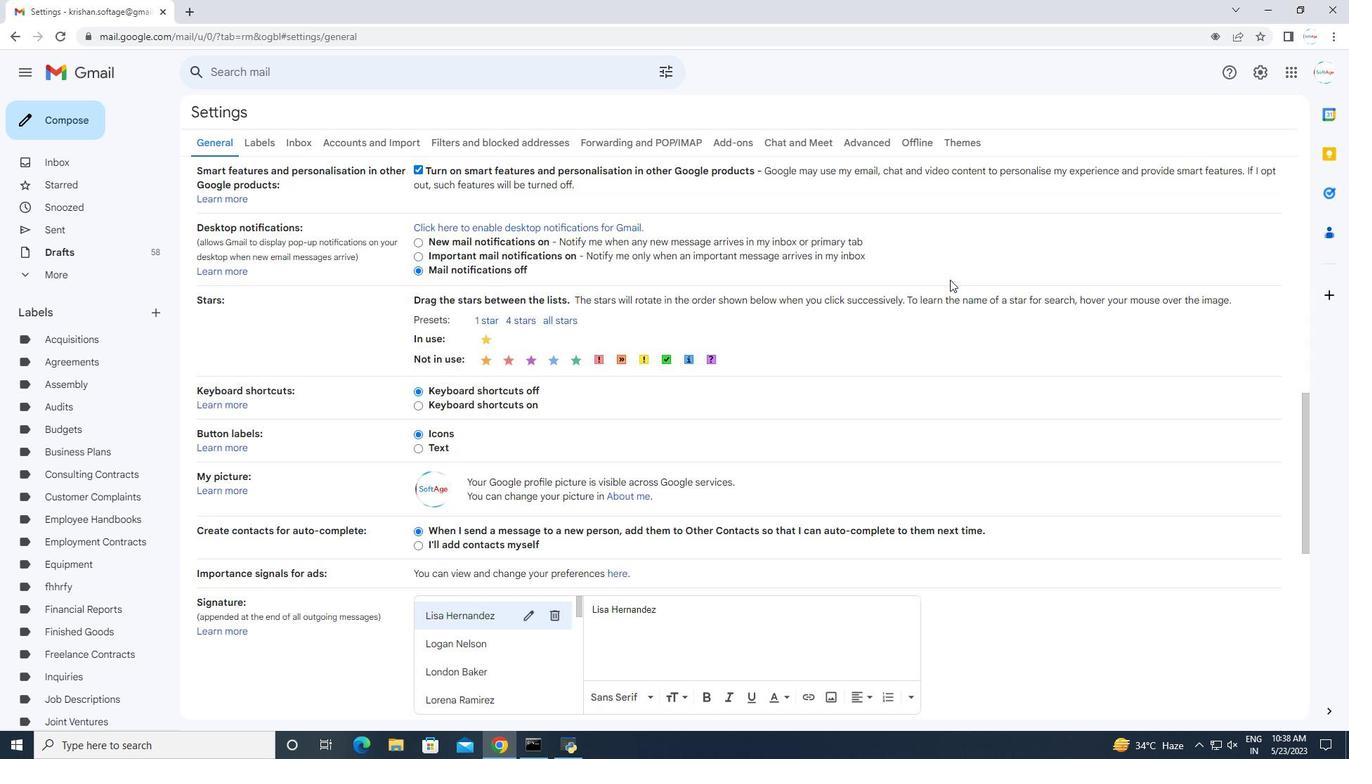
Action: Mouse scrolled (950, 279) with delta (0, 0)
Screenshot: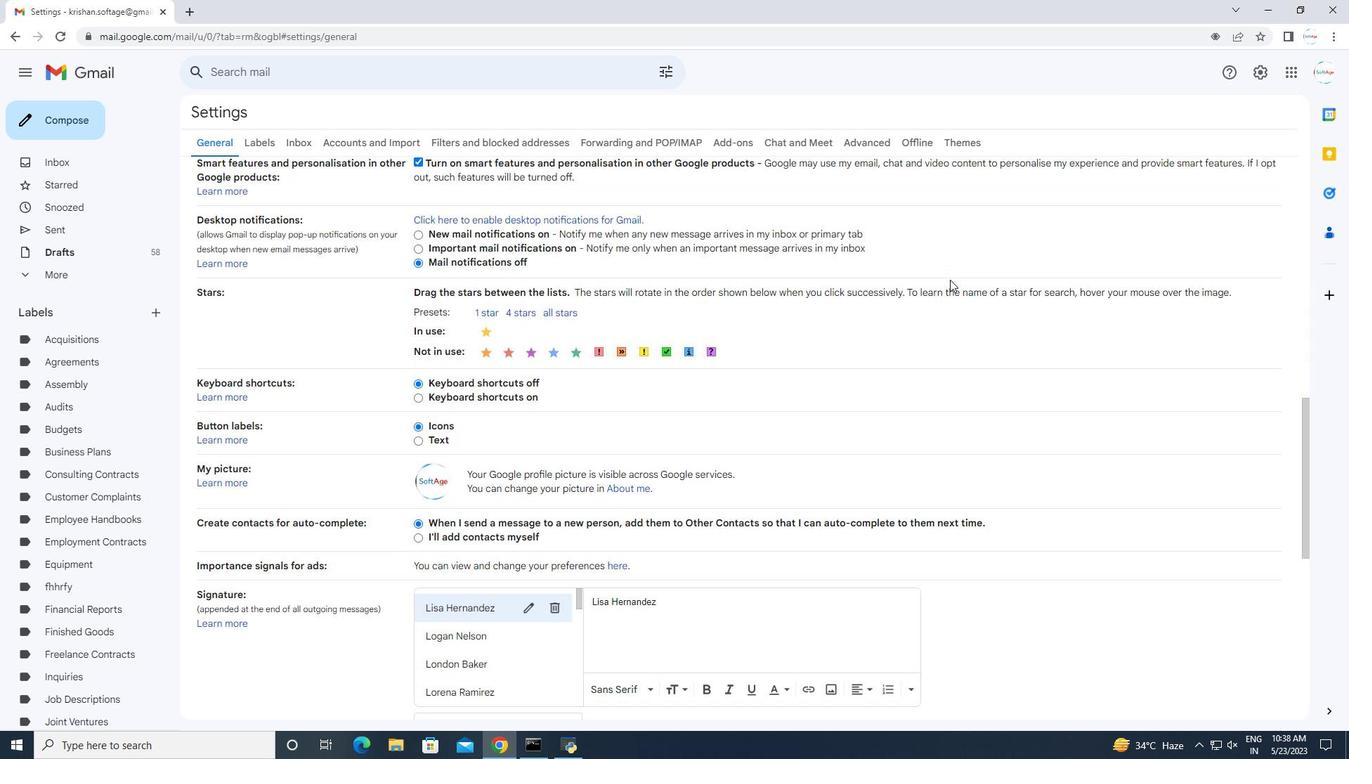 
Action: Mouse scrolled (950, 279) with delta (0, 0)
Screenshot: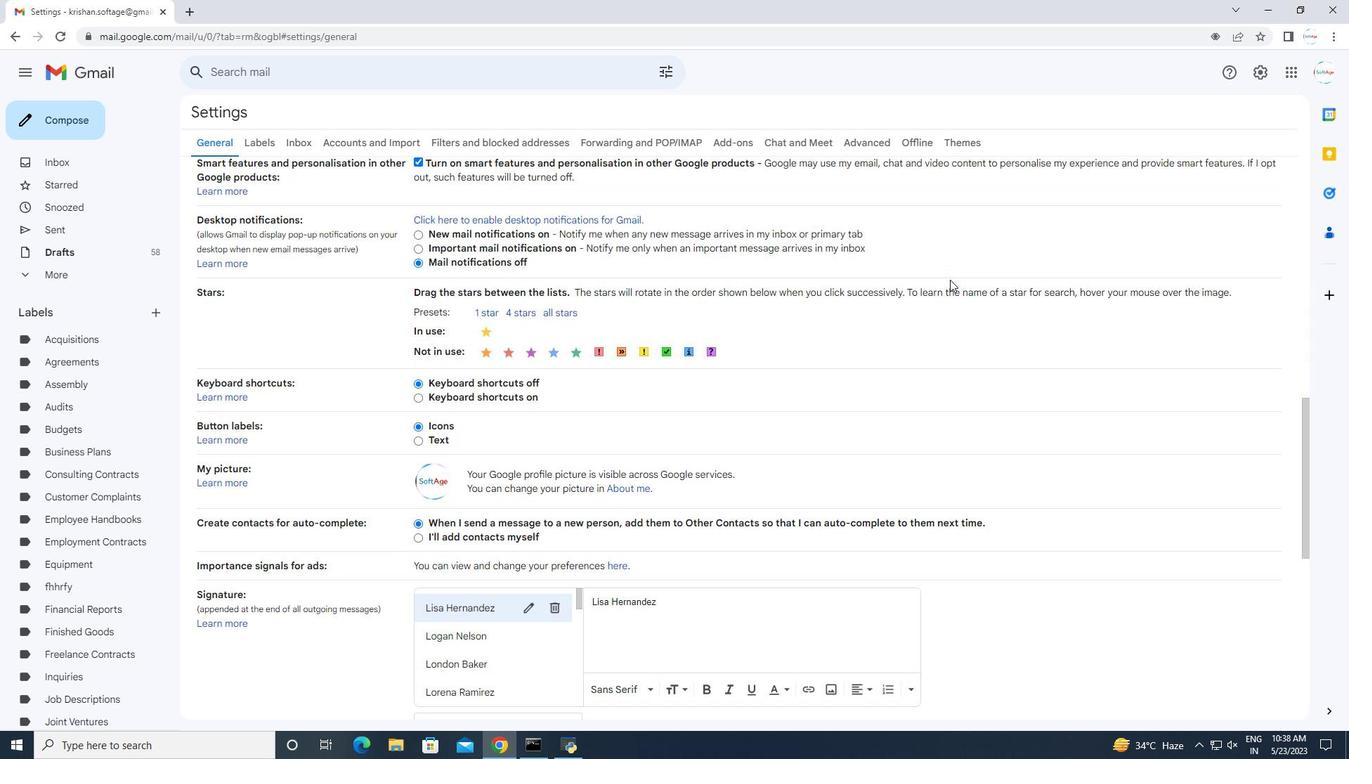 
Action: Mouse scrolled (950, 279) with delta (0, 0)
Screenshot: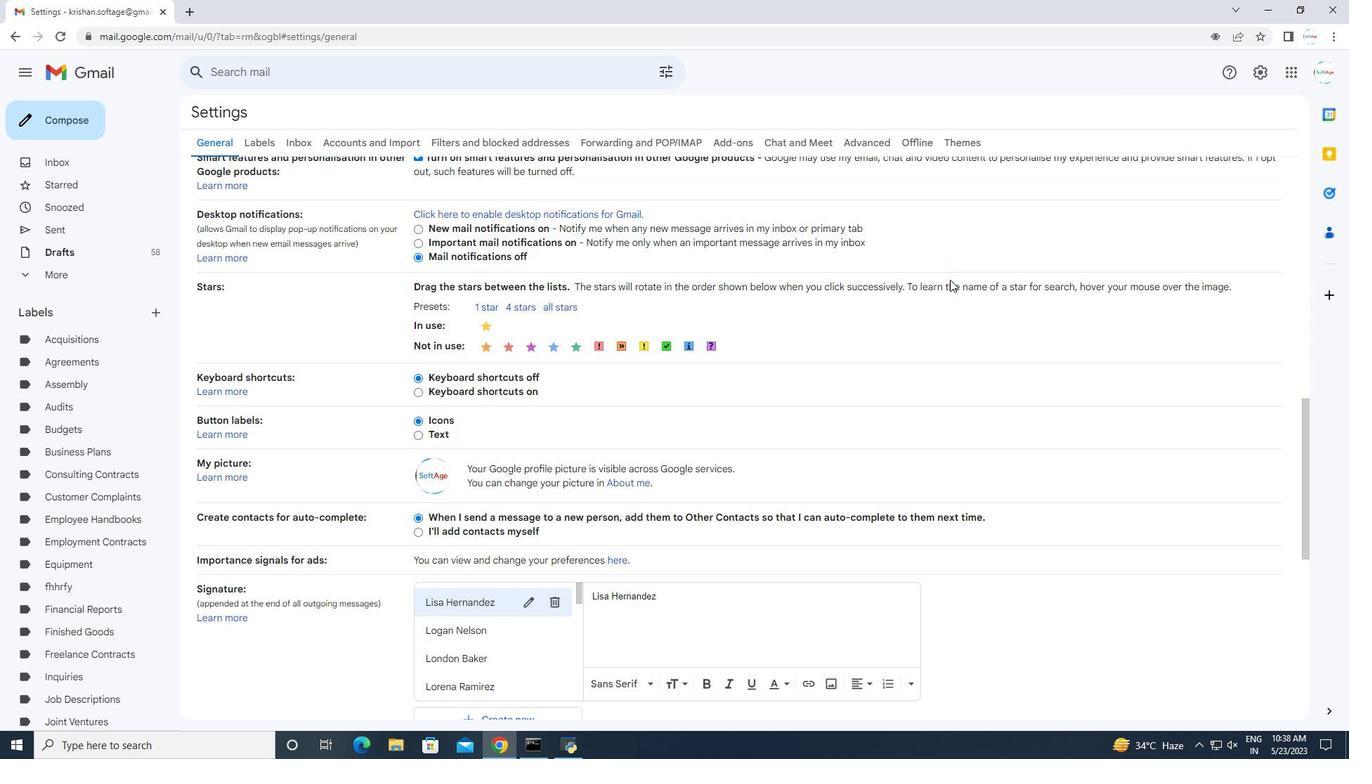 
Action: Mouse scrolled (950, 280) with delta (0, 0)
Screenshot: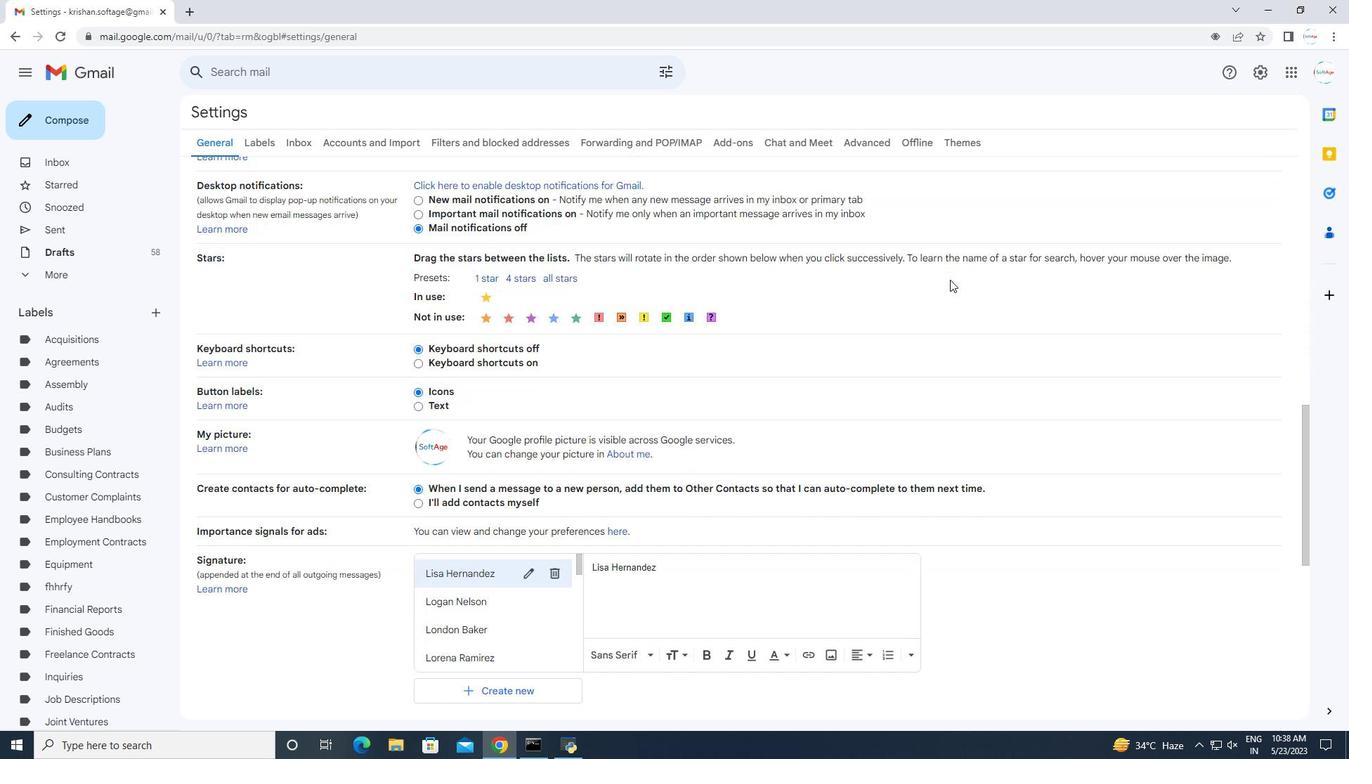 
Action: Mouse moved to (449, 443)
Screenshot: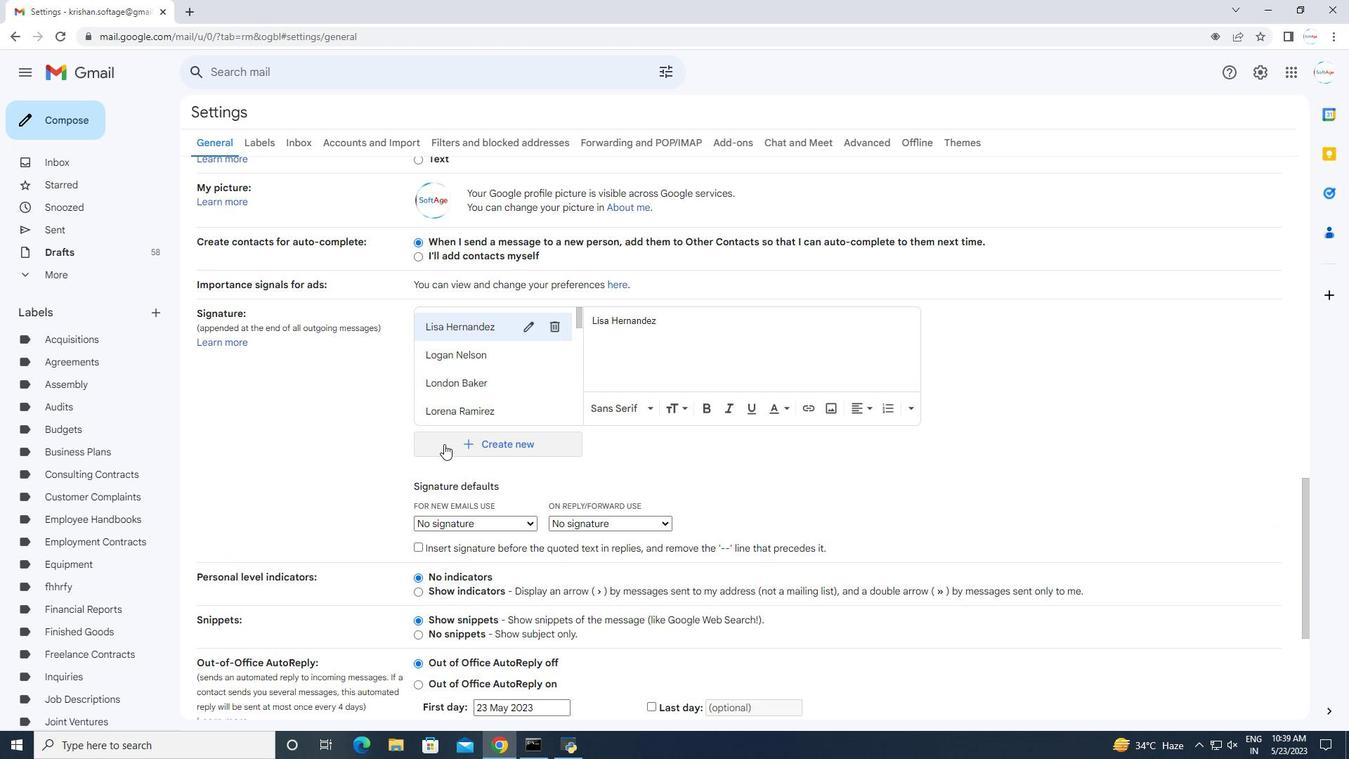 
Action: Mouse pressed left at (449, 443)
Screenshot: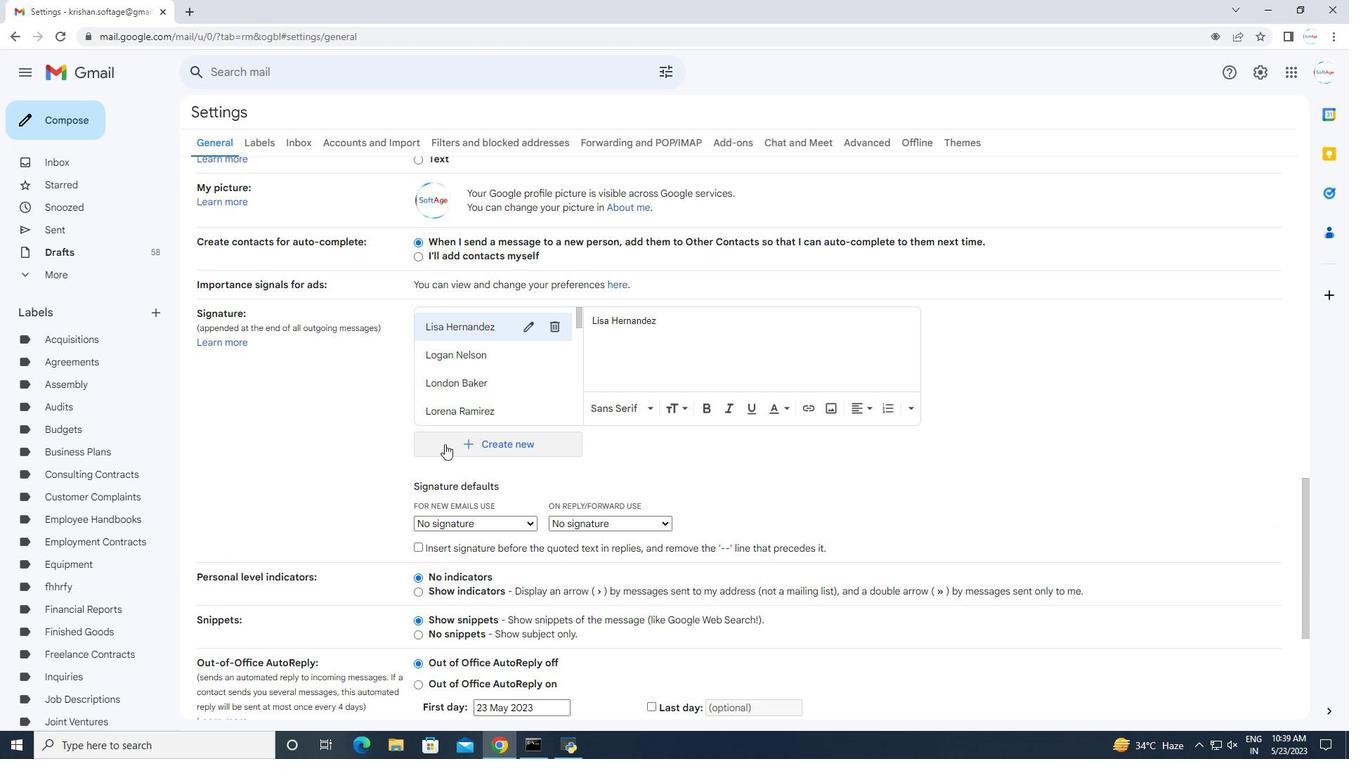 
Action: Mouse moved to (568, 381)
Screenshot: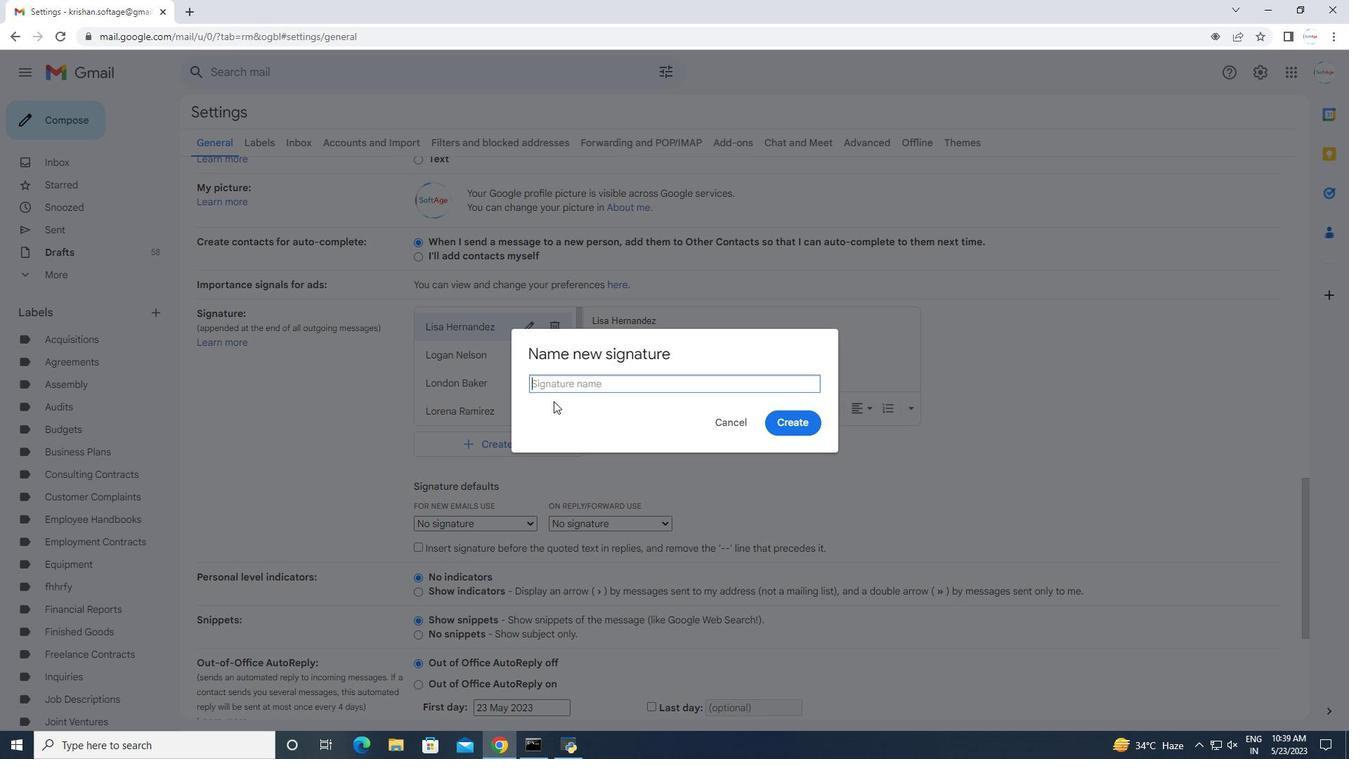 
Action: Mouse pressed left at (568, 381)
Screenshot: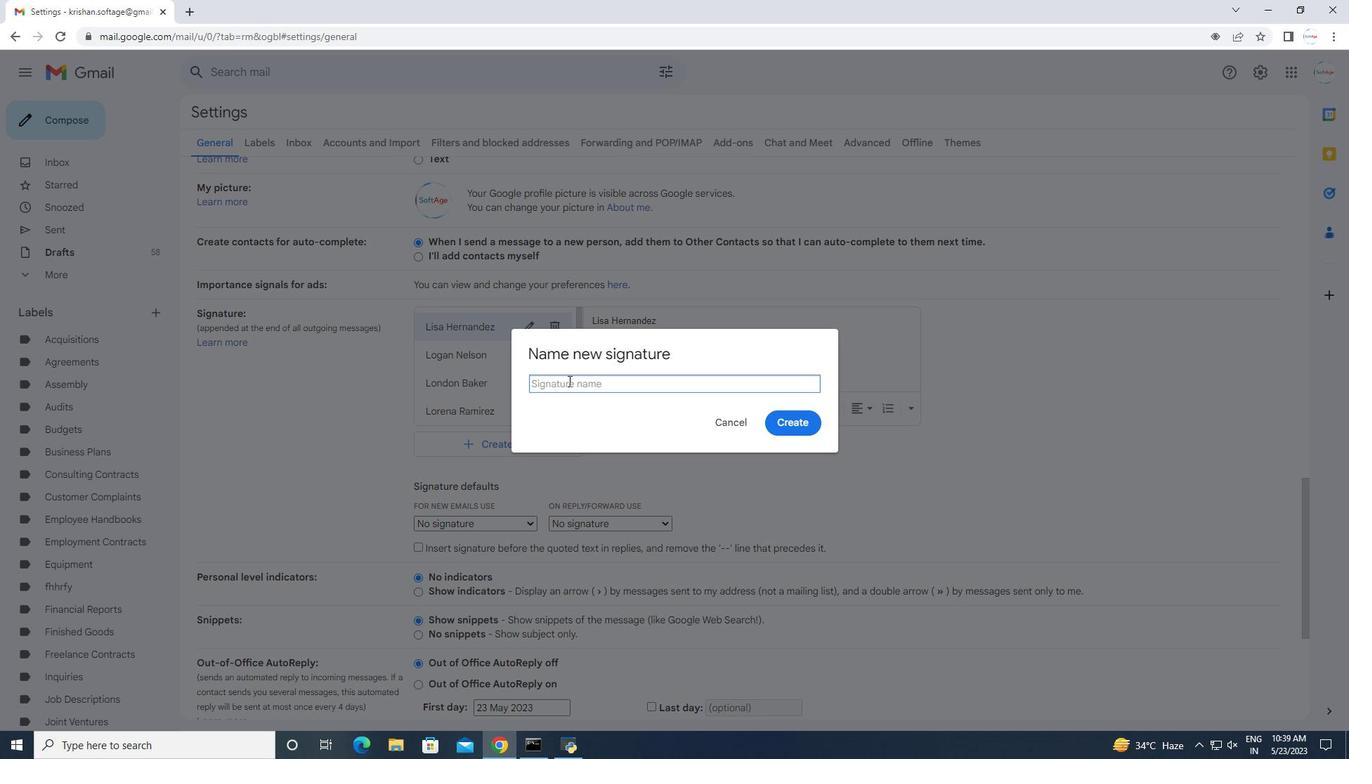 
Action: Key pressed <Key.shift>Mariah<Key.space><Key.shift>Brown
Screenshot: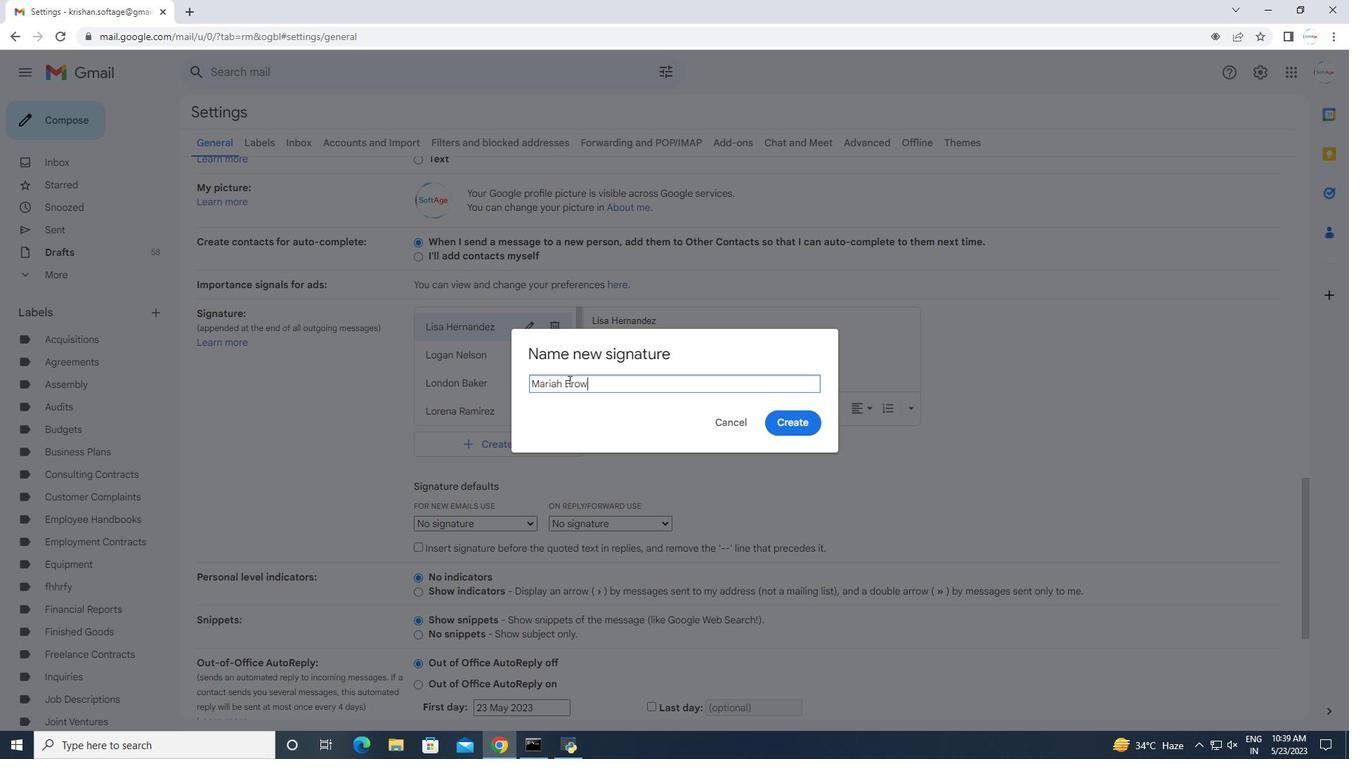 
Action: Mouse moved to (804, 426)
Screenshot: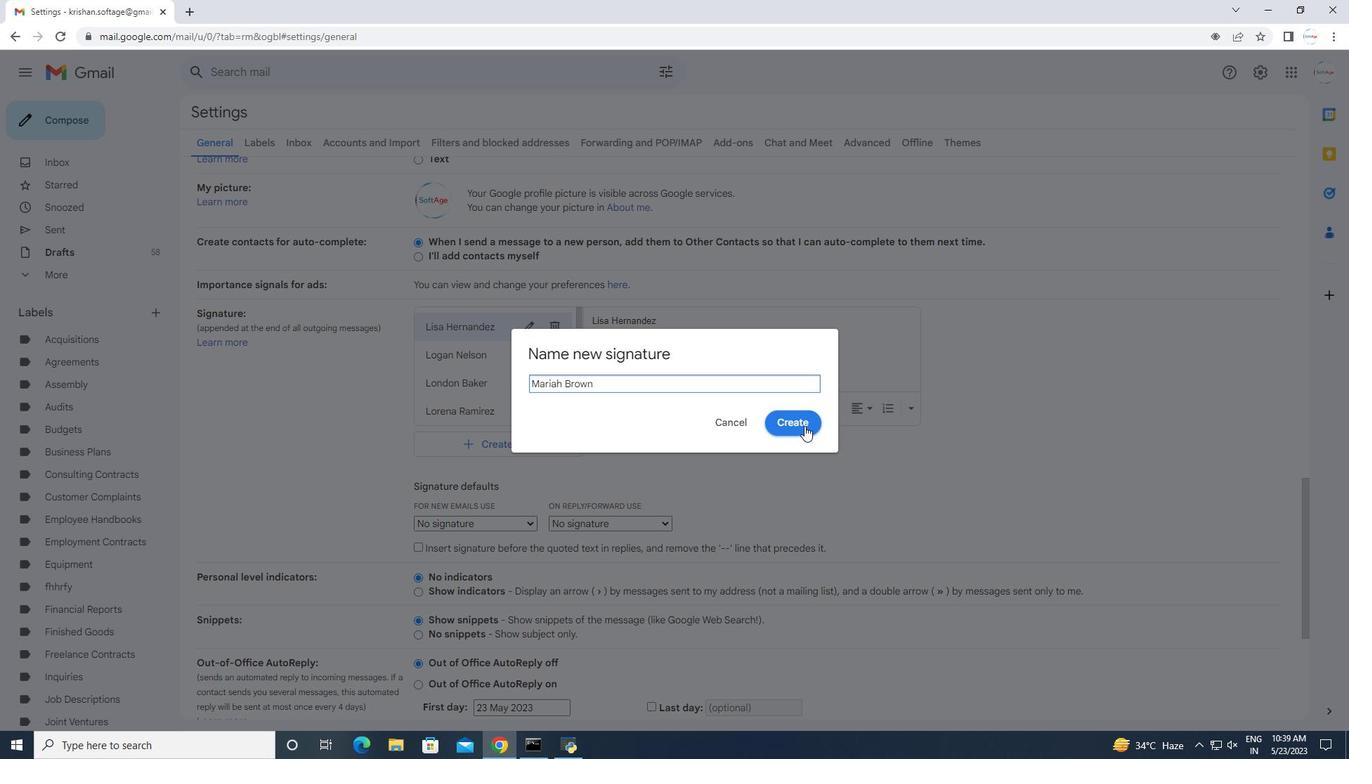
Action: Mouse pressed left at (804, 426)
Screenshot: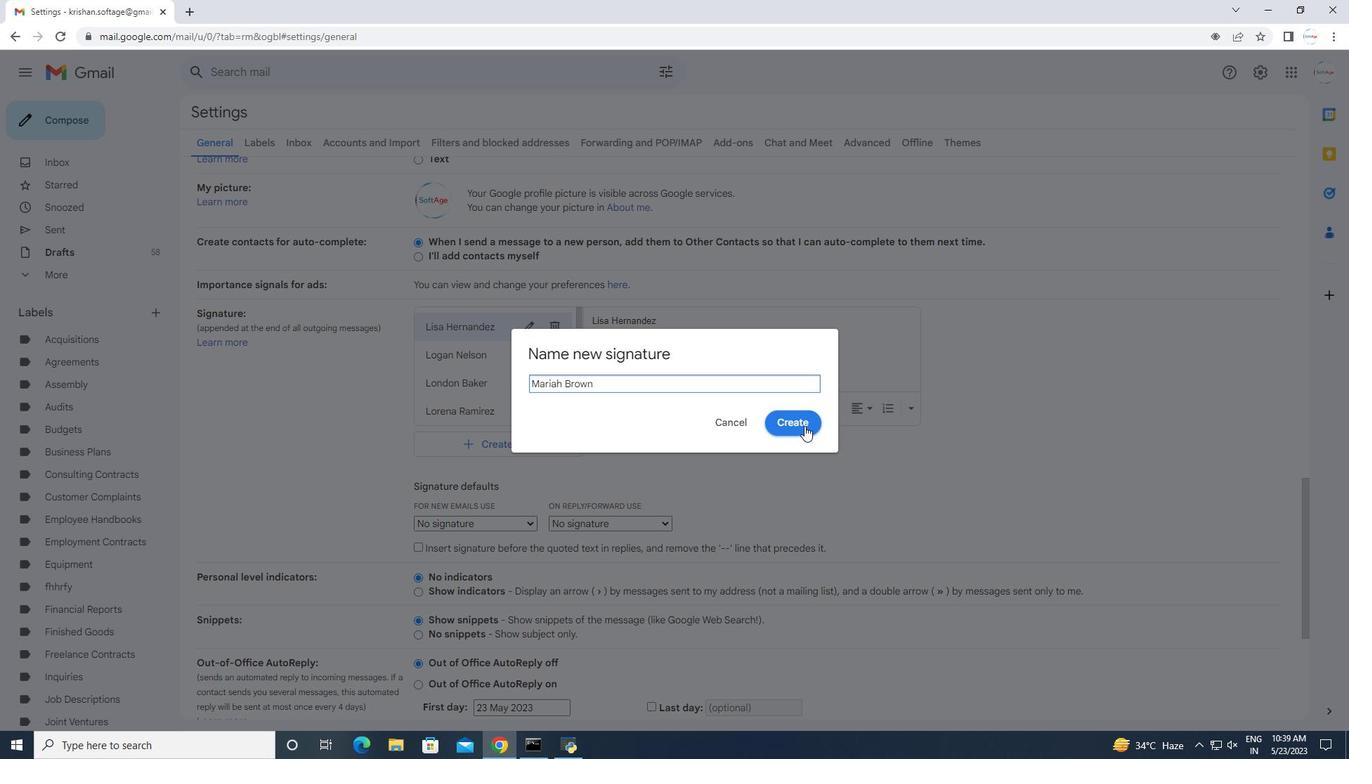 
Action: Mouse moved to (642, 334)
Screenshot: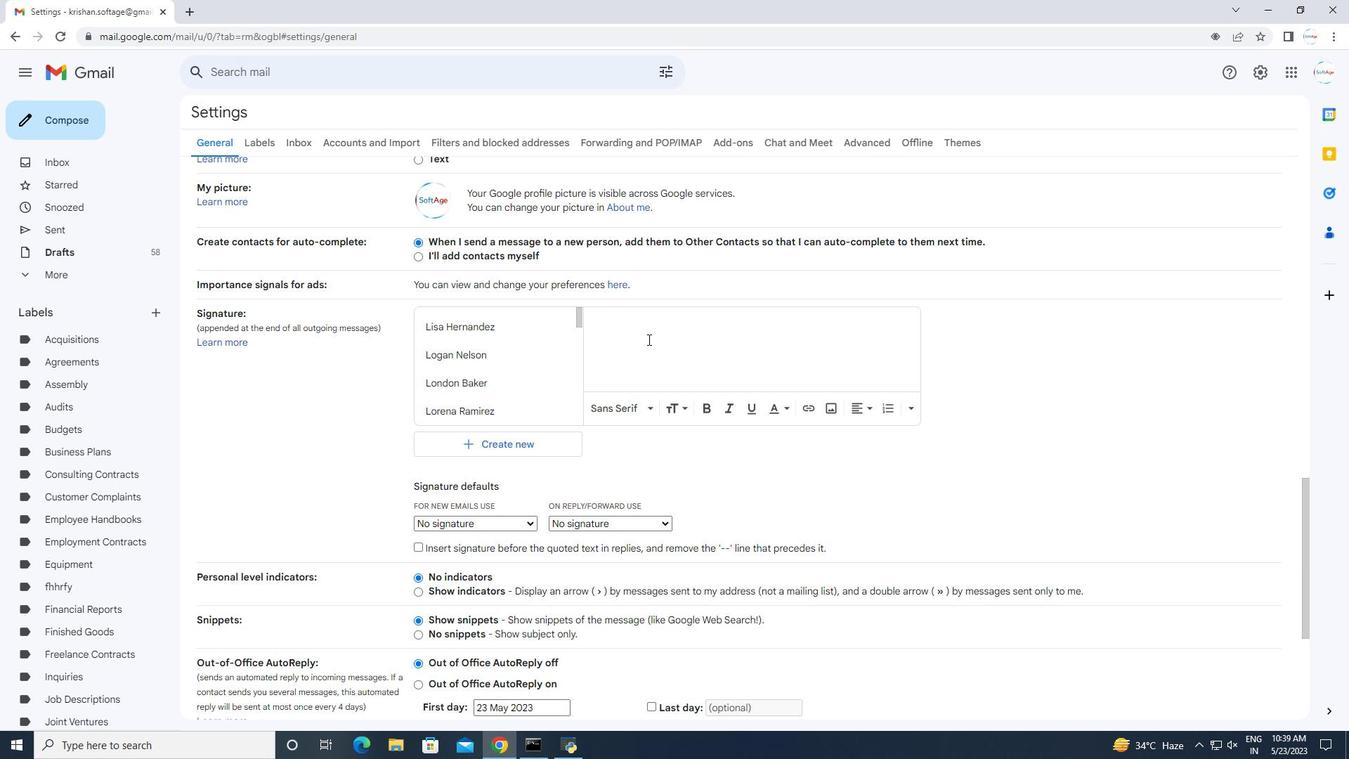 
Action: Mouse pressed left at (642, 334)
Screenshot: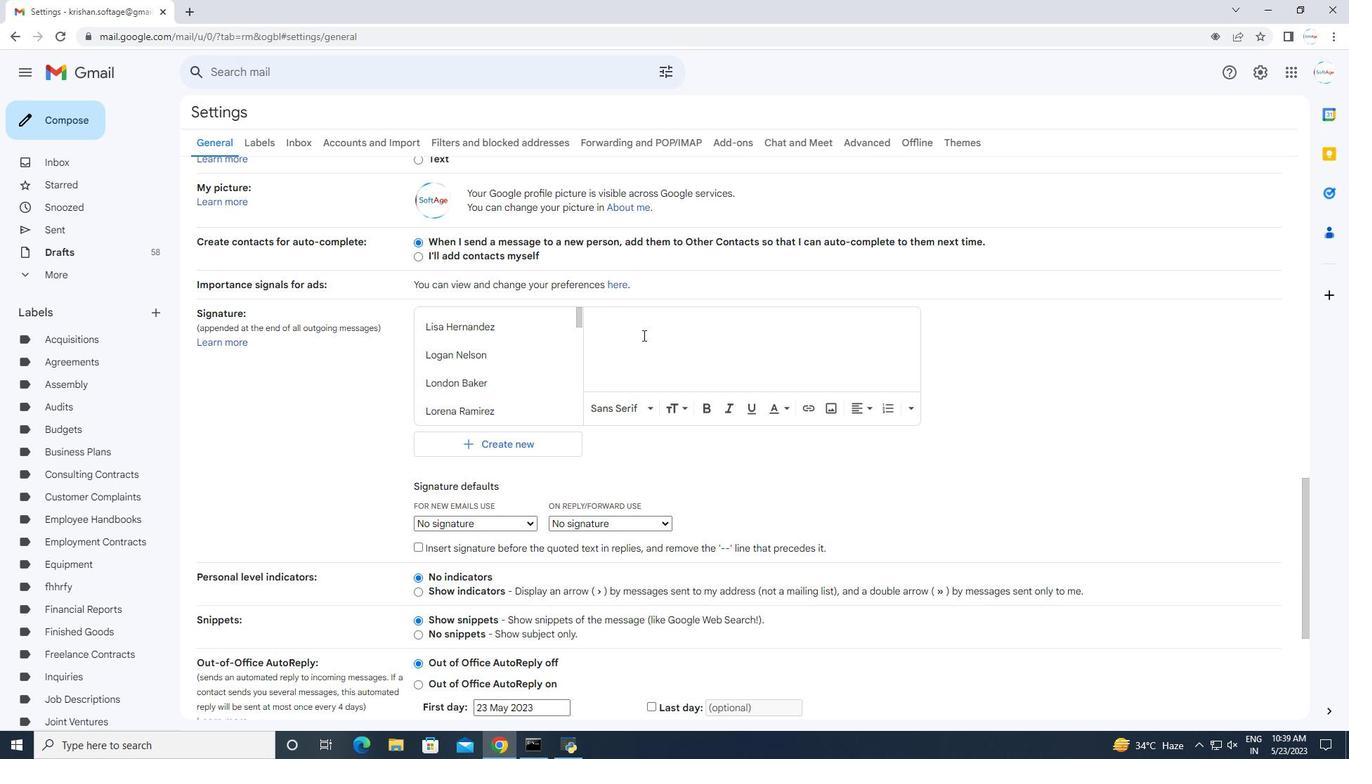 
Action: Mouse moved to (641, 334)
Screenshot: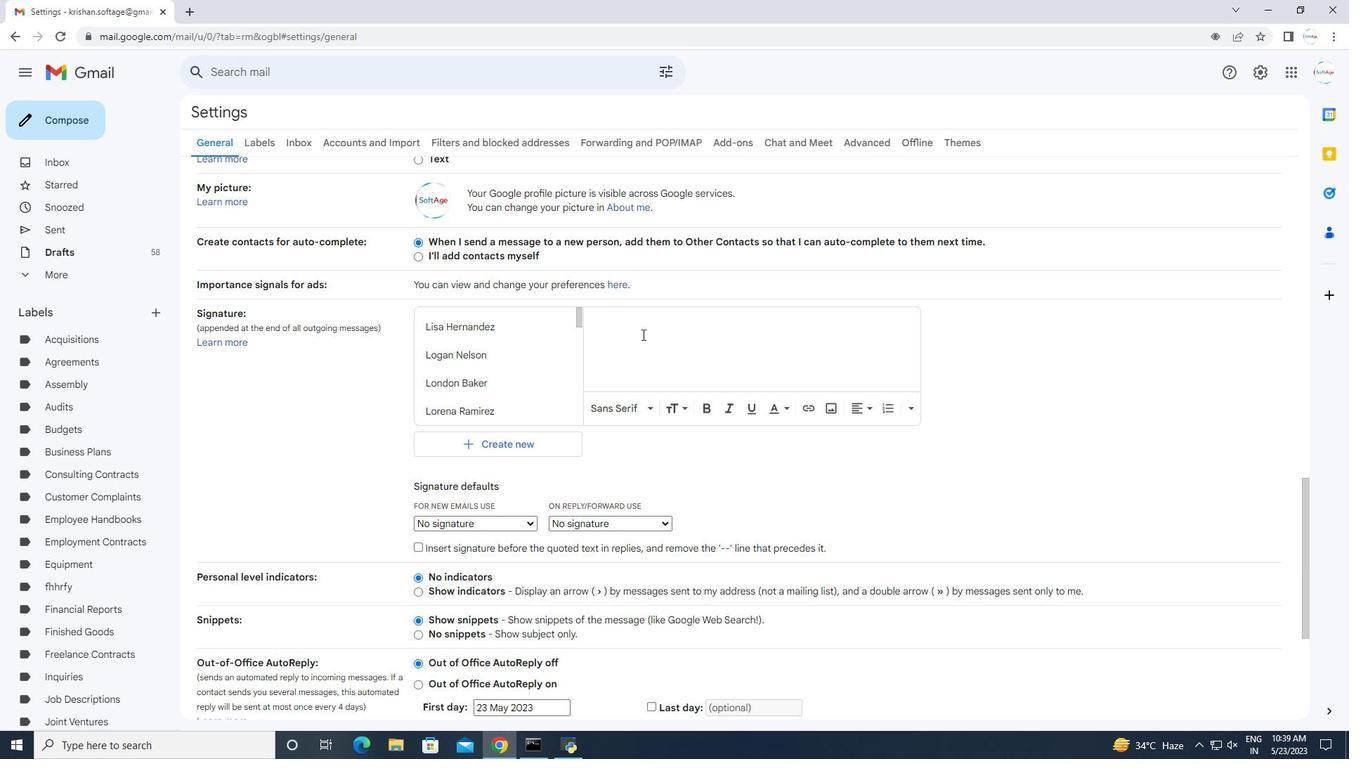 
Action: Key pressed <Key.shift>Mariah<Key.space><Key.shift><Key.shift><Key.shift><Key.shift><Key.shift><Key.shift><Key.shift>Brown
Screenshot: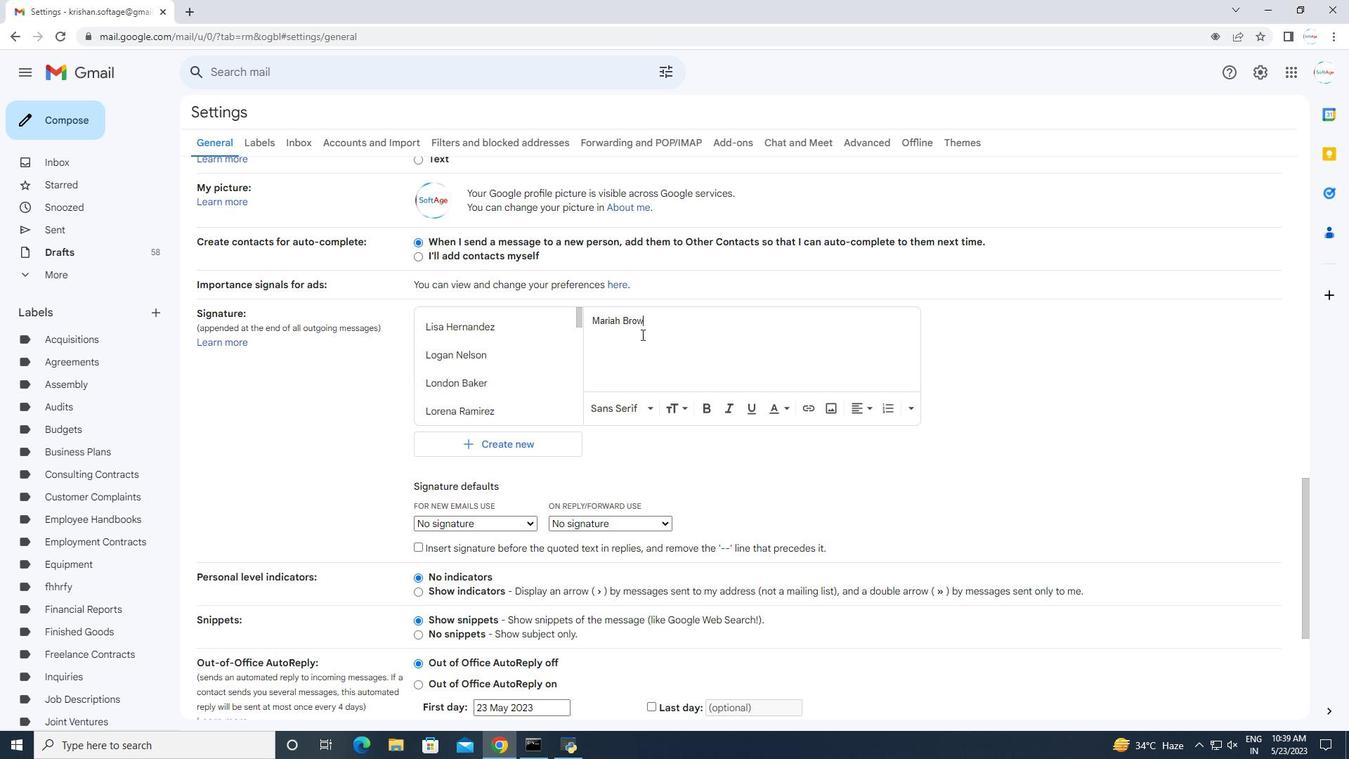 
Action: Mouse moved to (705, 445)
Screenshot: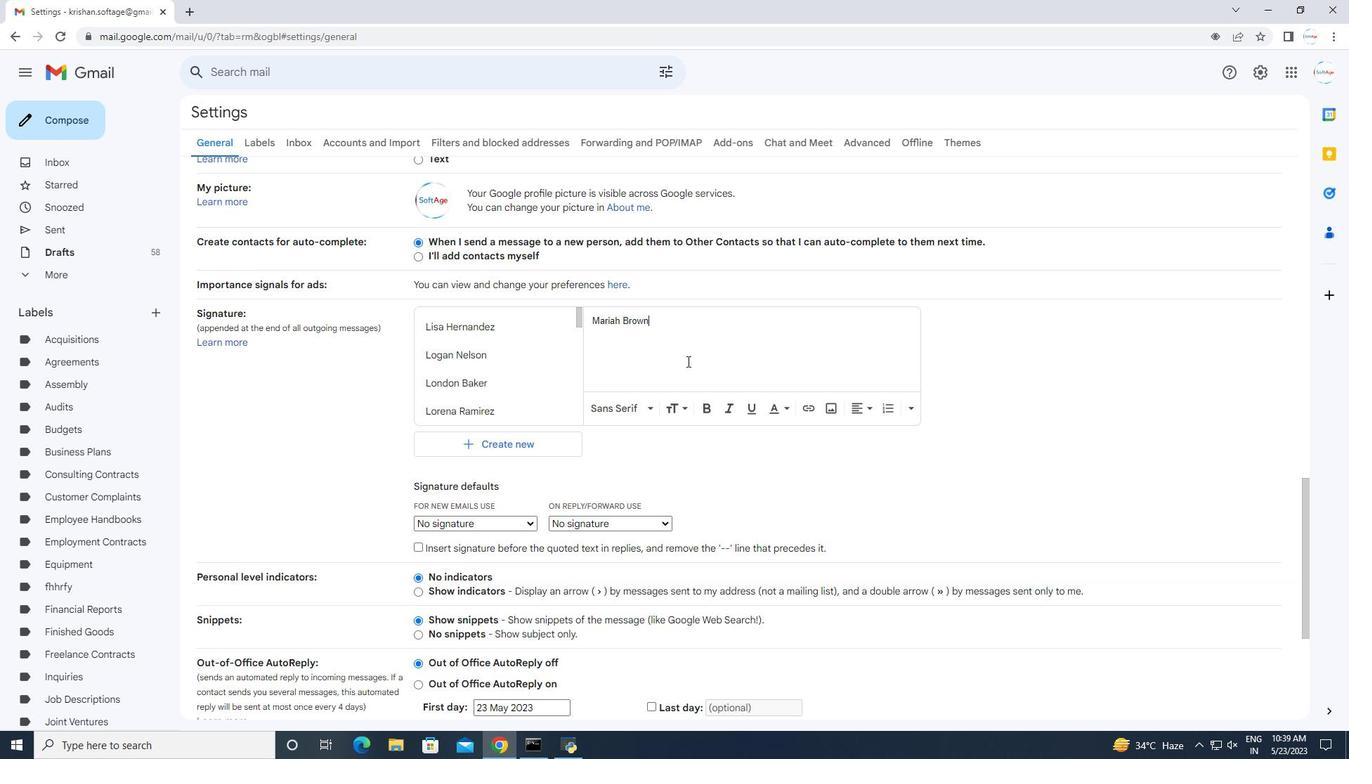 
Action: Mouse scrolled (705, 445) with delta (0, 0)
Screenshot: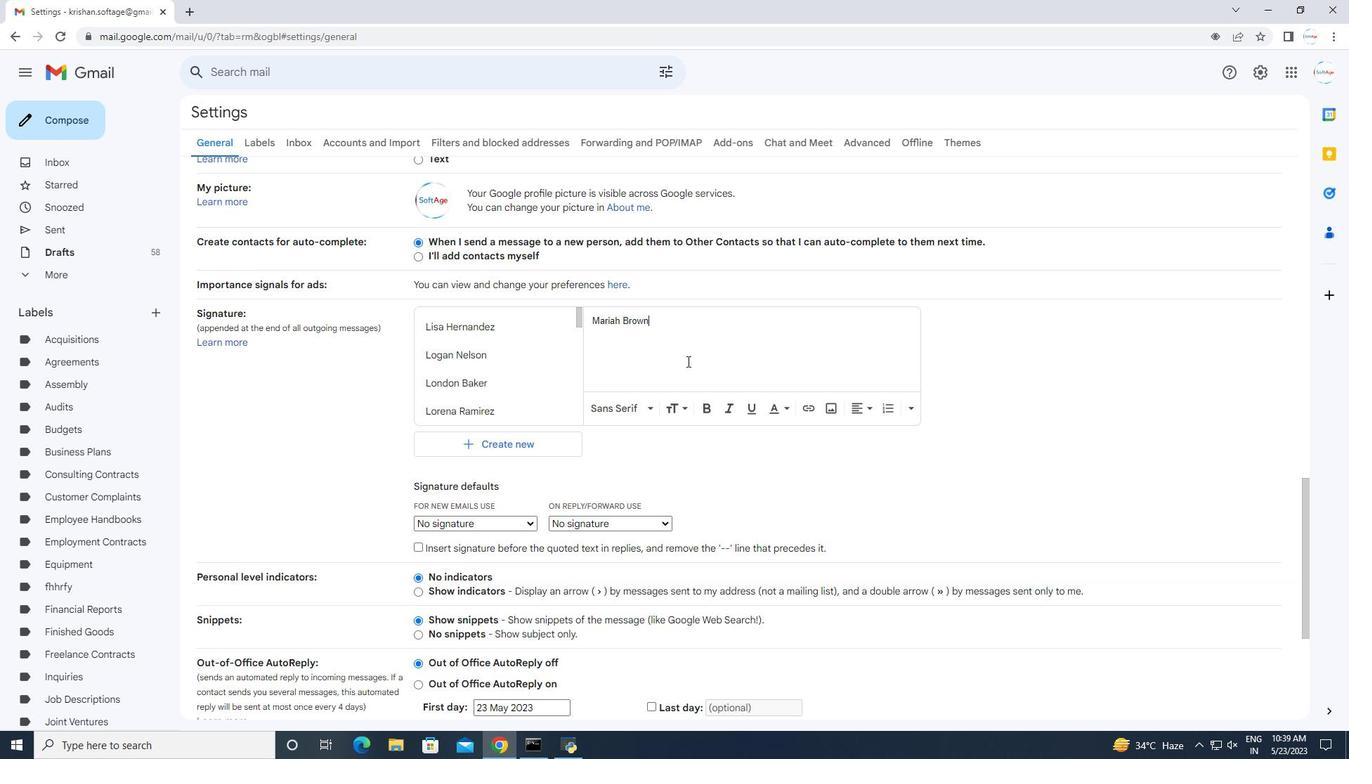 
Action: Mouse moved to (708, 466)
Screenshot: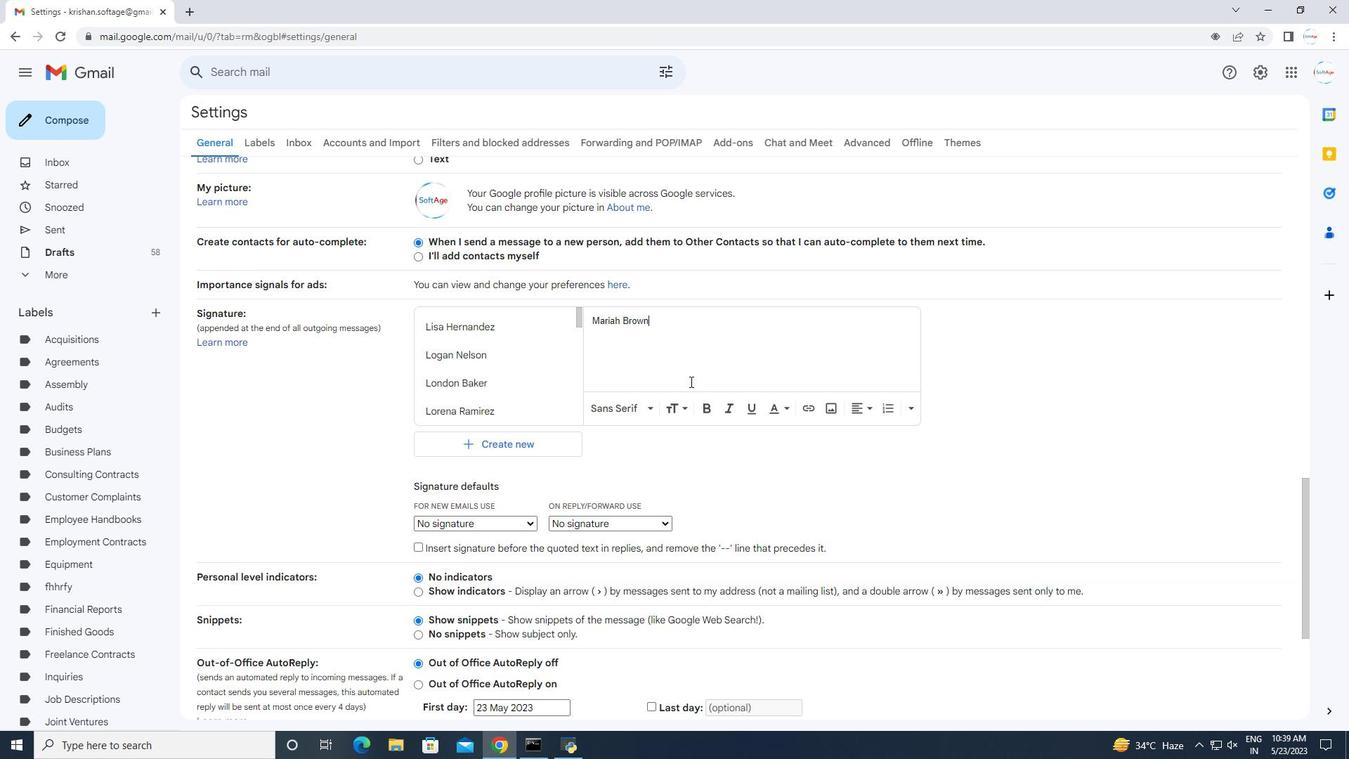 
Action: Mouse scrolled (708, 466) with delta (0, 0)
Screenshot: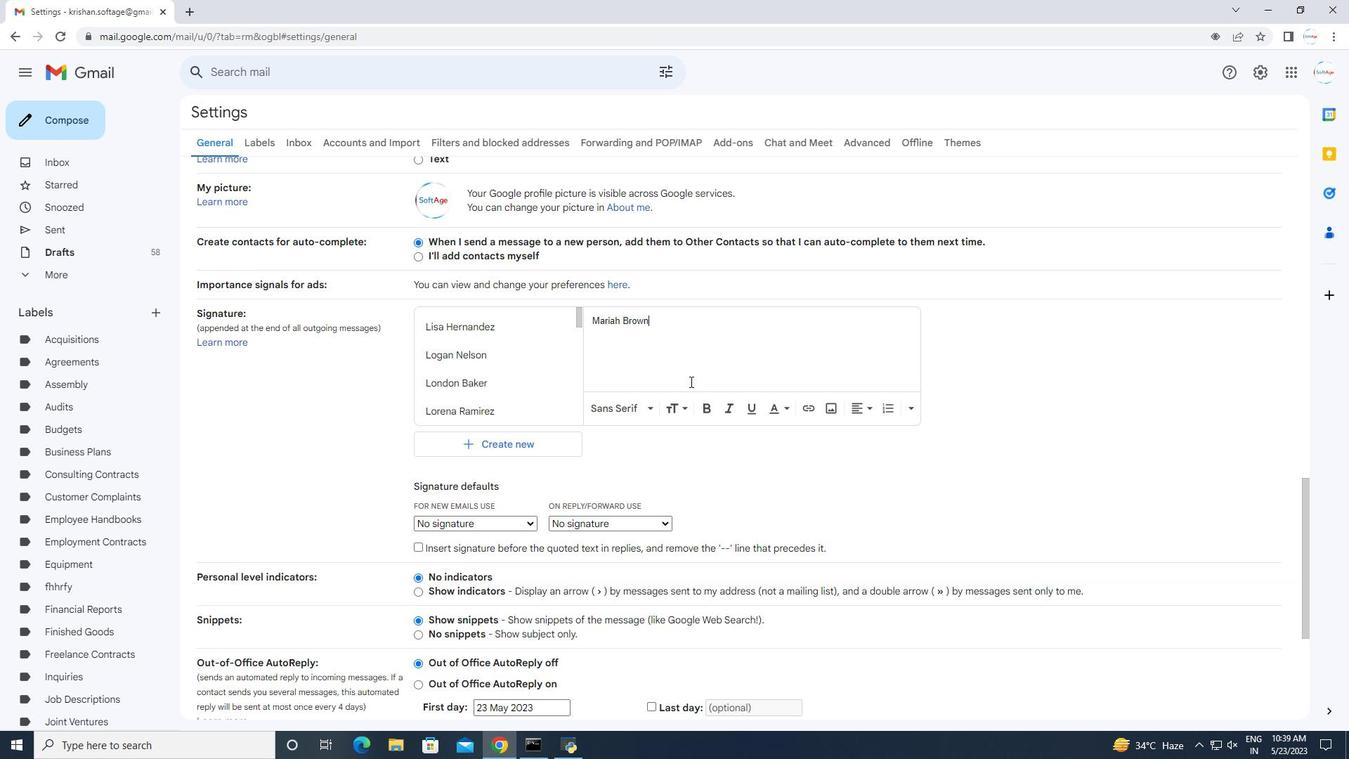 
Action: Mouse moved to (711, 476)
Screenshot: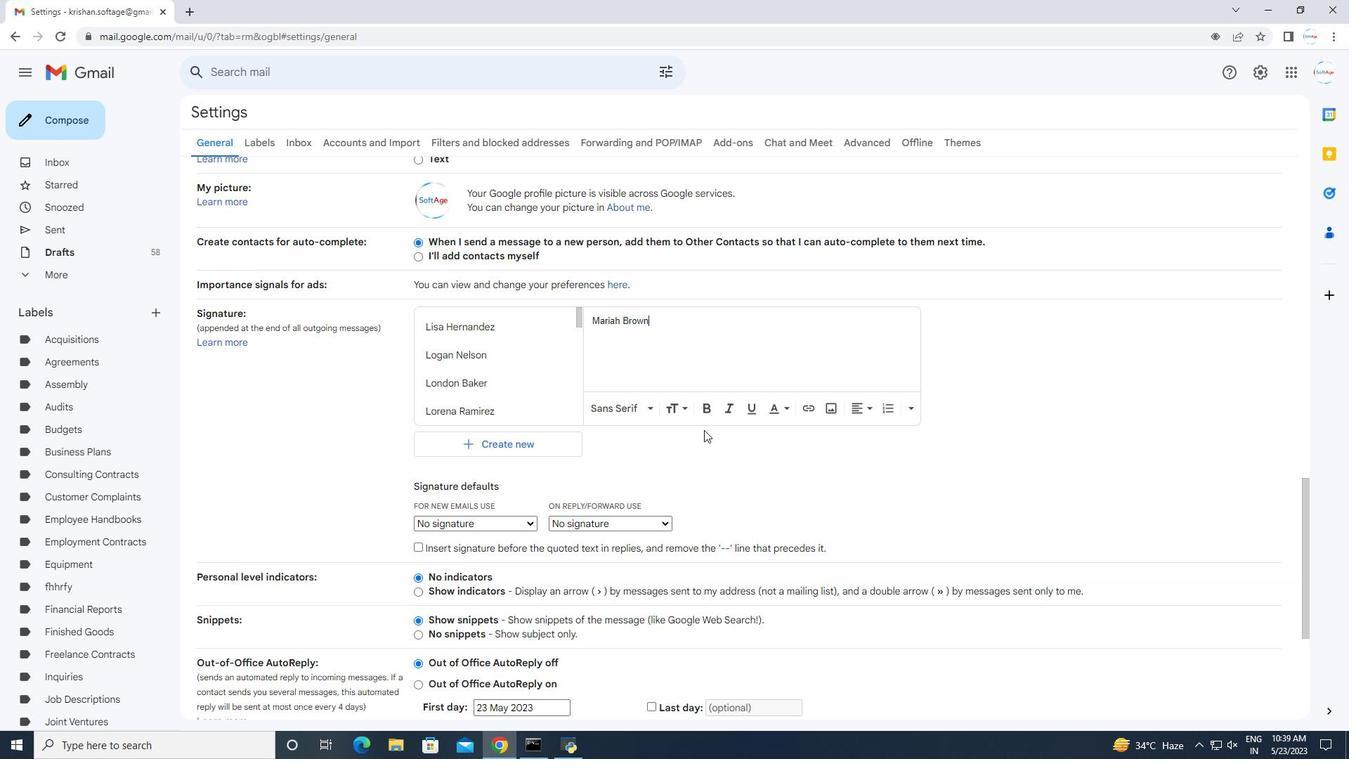 
Action: Mouse scrolled (711, 476) with delta (0, 0)
Screenshot: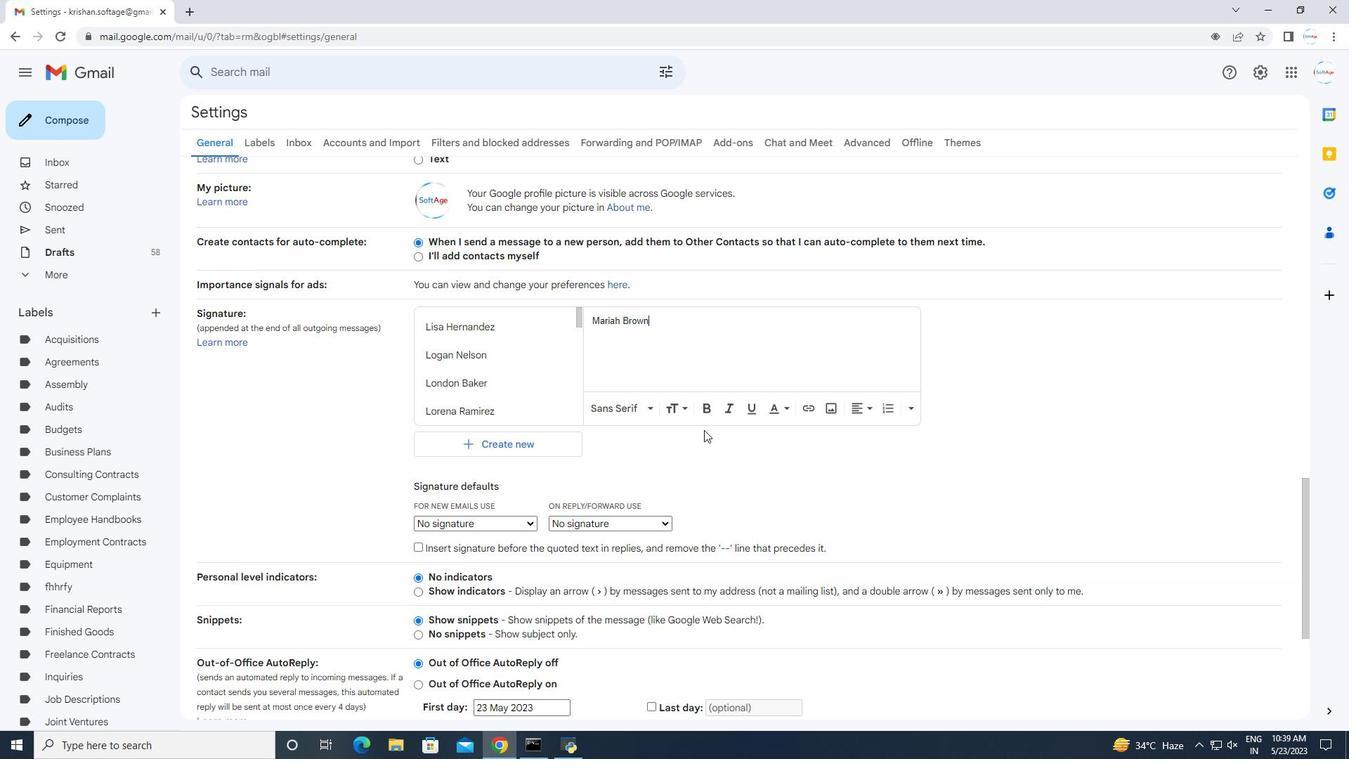 
Action: Mouse moved to (712, 478)
Screenshot: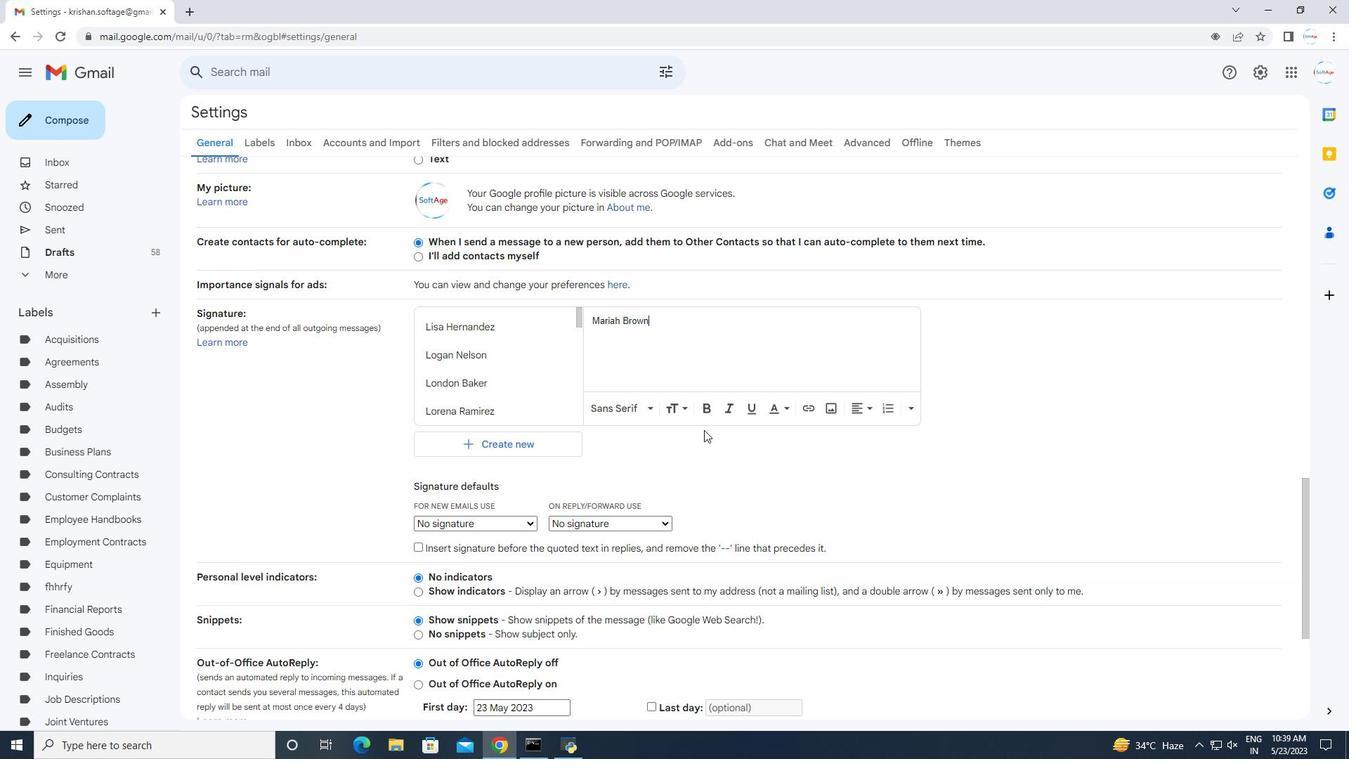 
Action: Mouse scrolled (712, 478) with delta (0, 0)
Screenshot: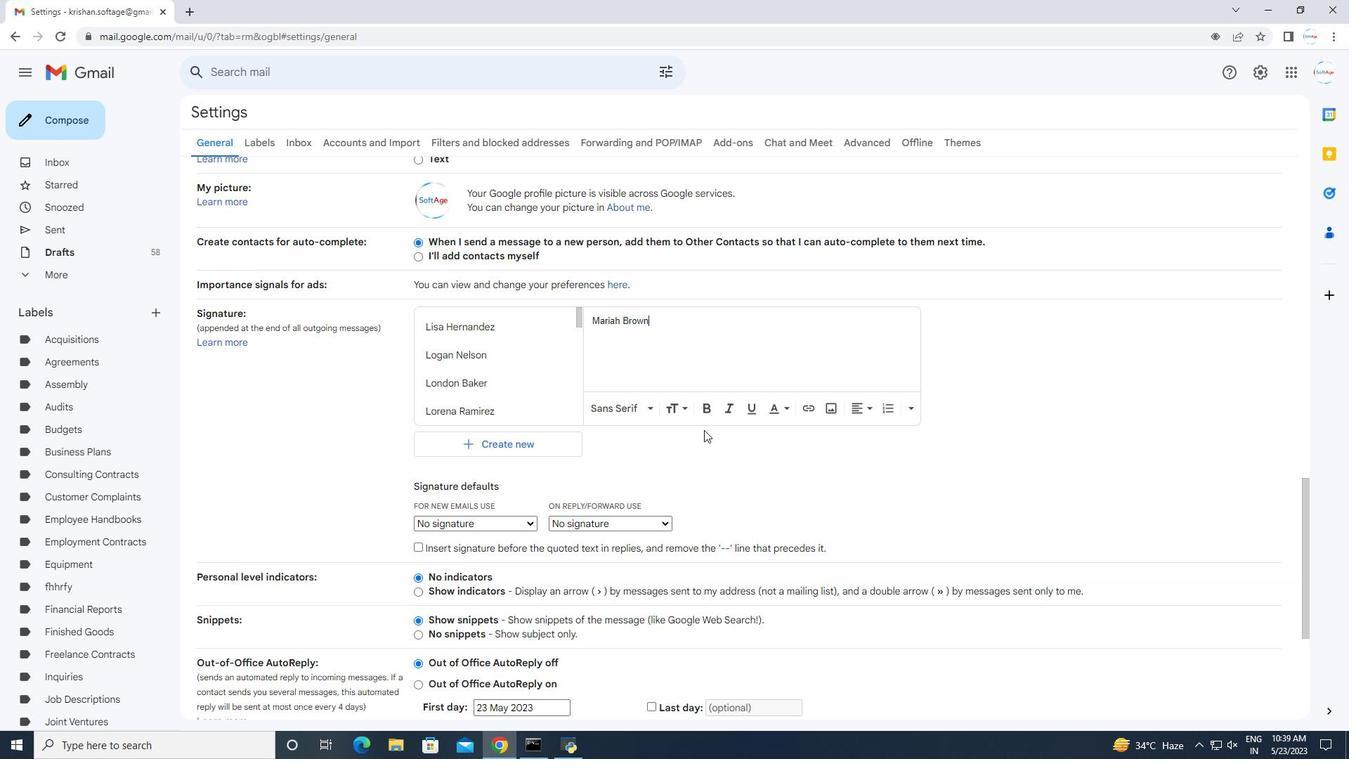 
Action: Mouse scrolled (712, 478) with delta (0, 0)
Screenshot: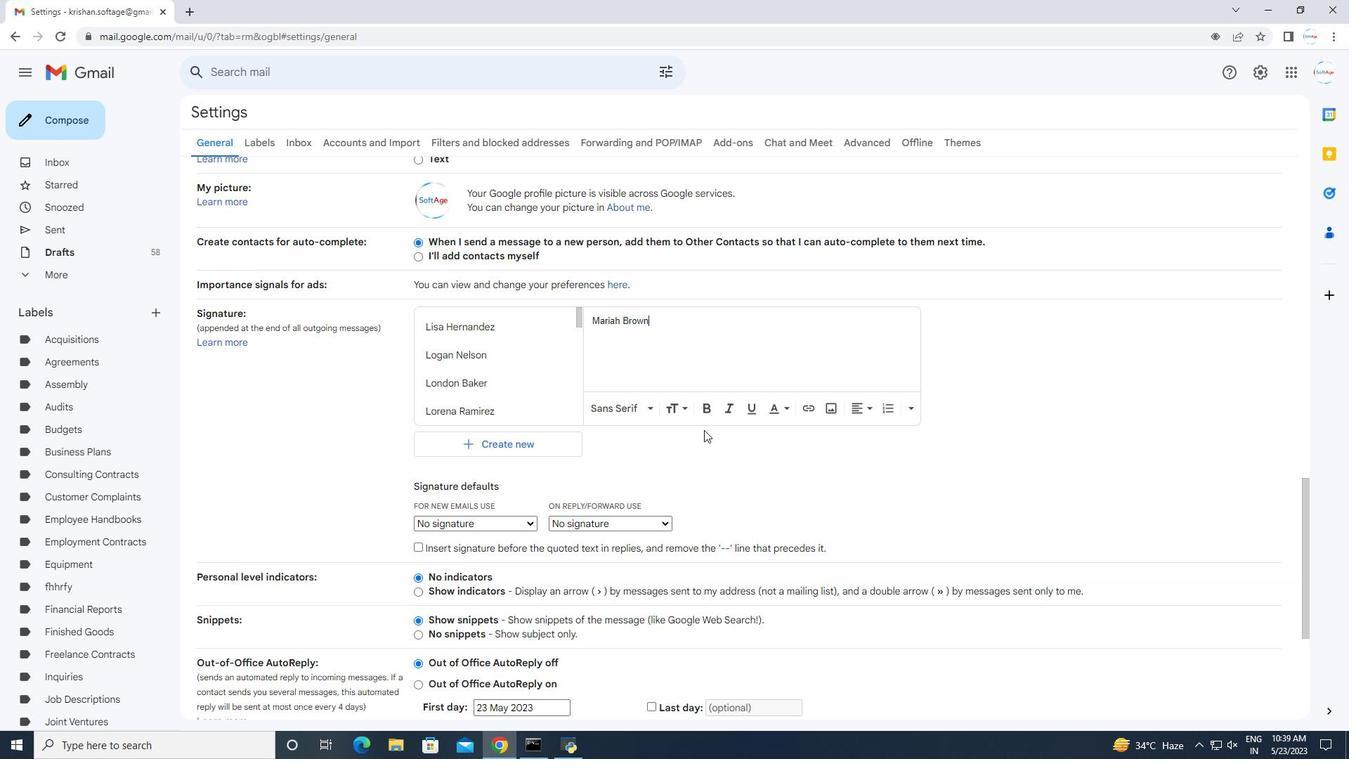 
Action: Mouse scrolled (712, 478) with delta (0, 0)
Screenshot: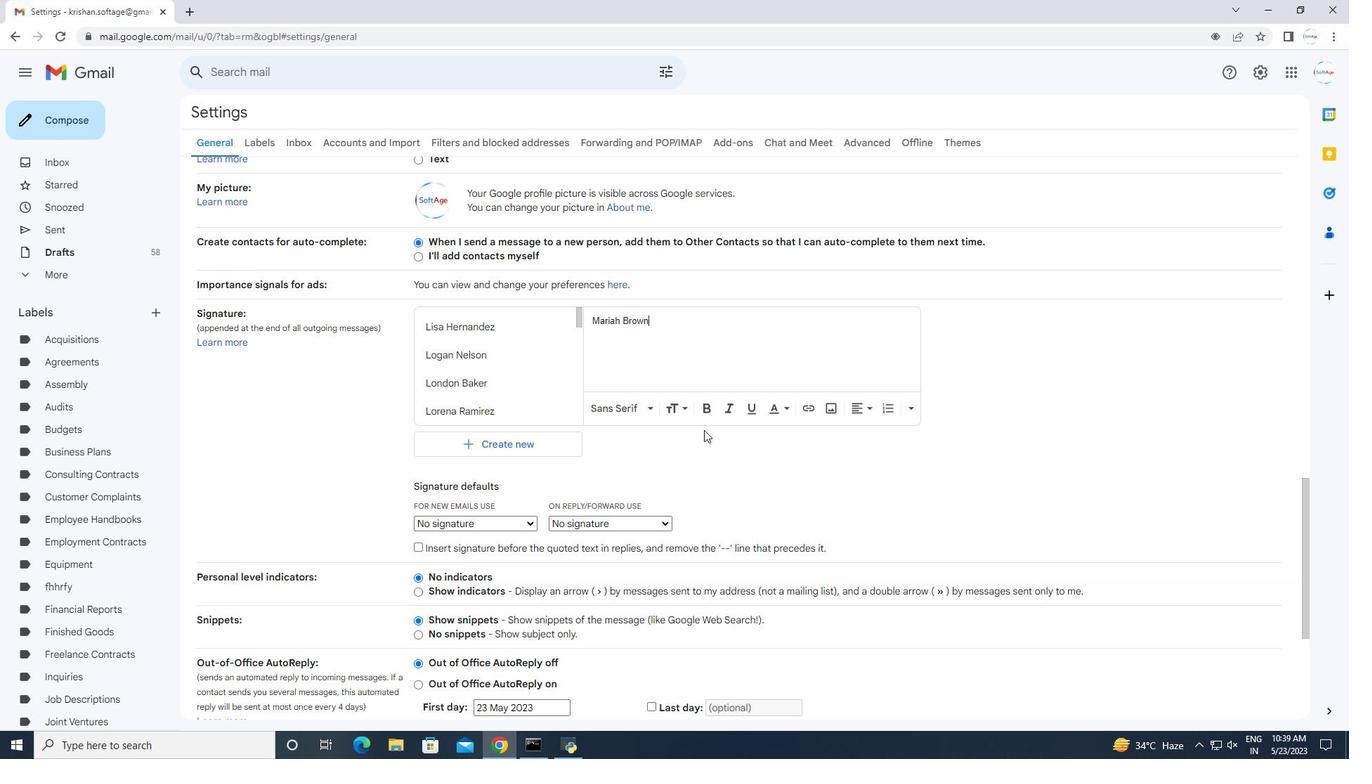 
Action: Mouse scrolled (712, 478) with delta (0, 0)
Screenshot: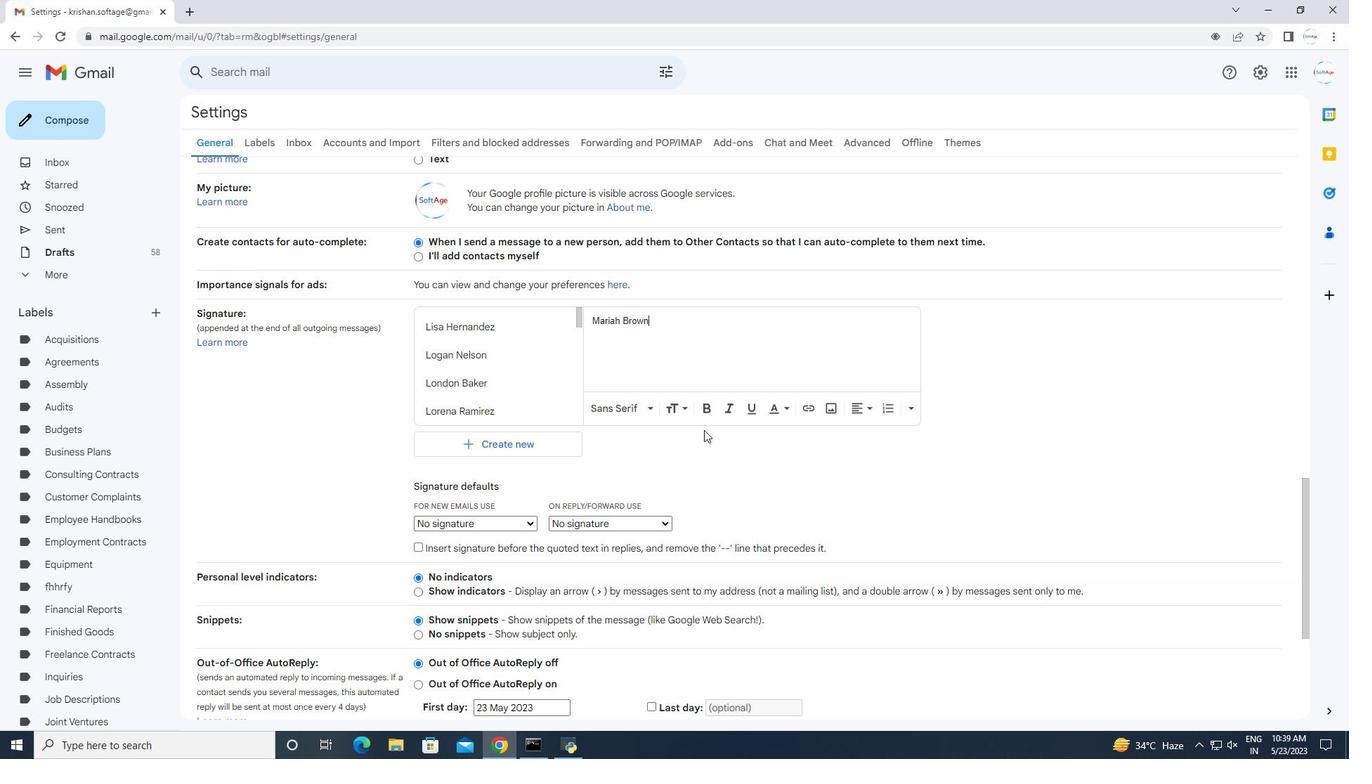 
Action: Mouse moved to (712, 547)
Screenshot: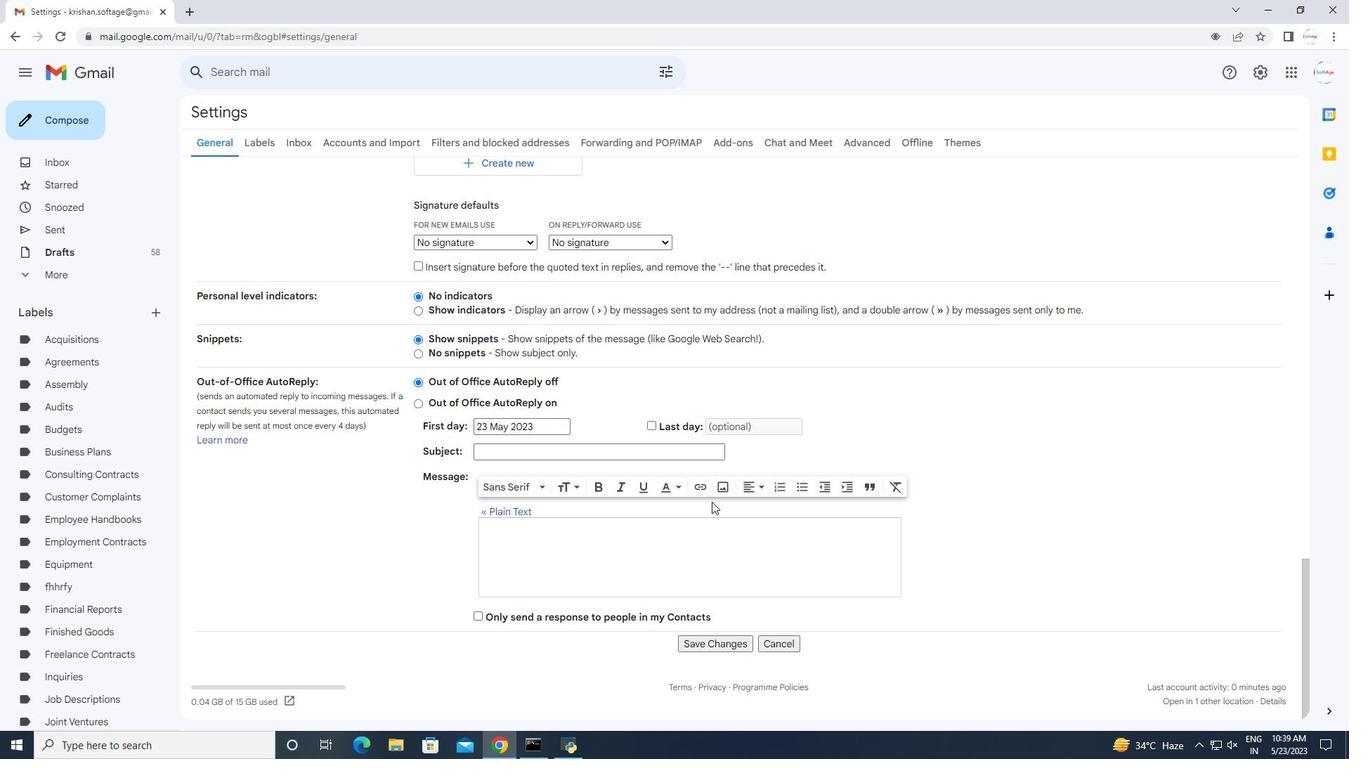 
Action: Mouse scrolled (712, 542) with delta (0, 0)
Screenshot: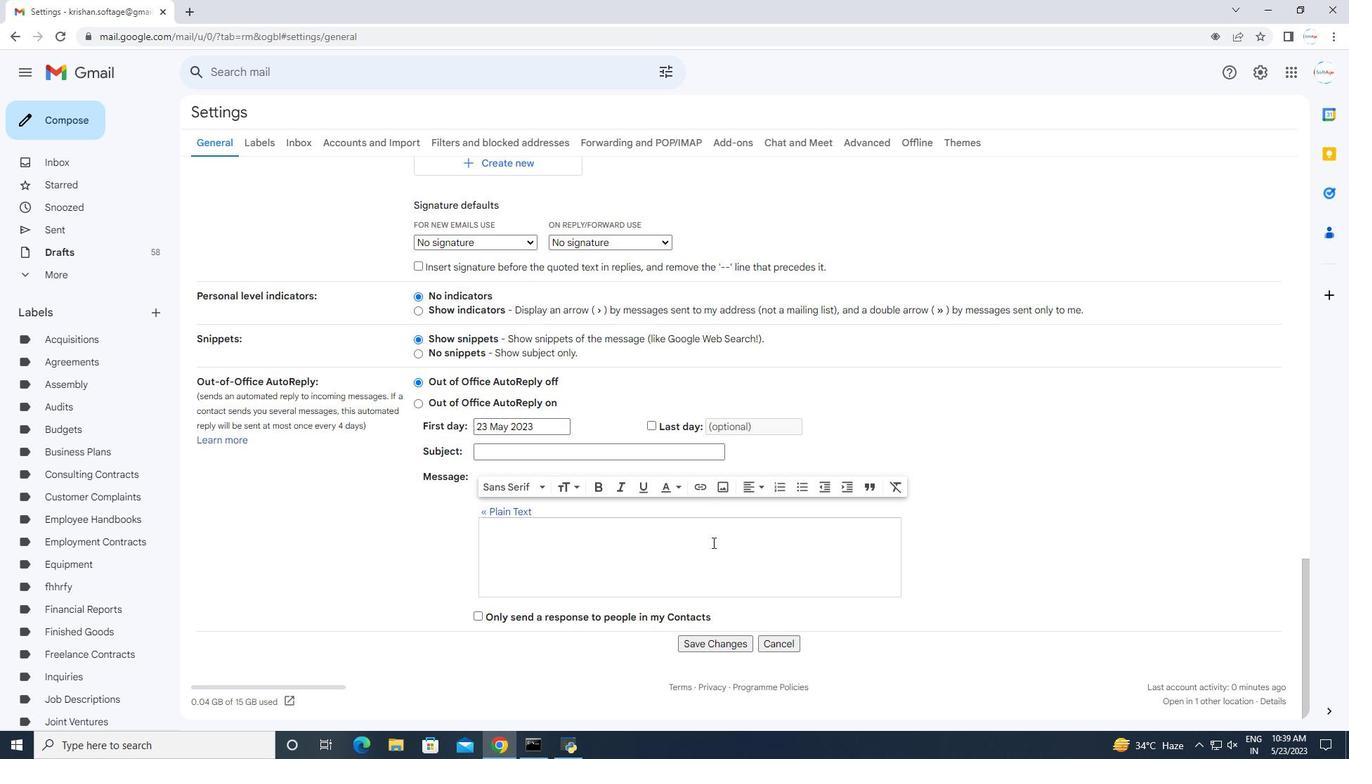 
Action: Mouse moved to (707, 575)
Screenshot: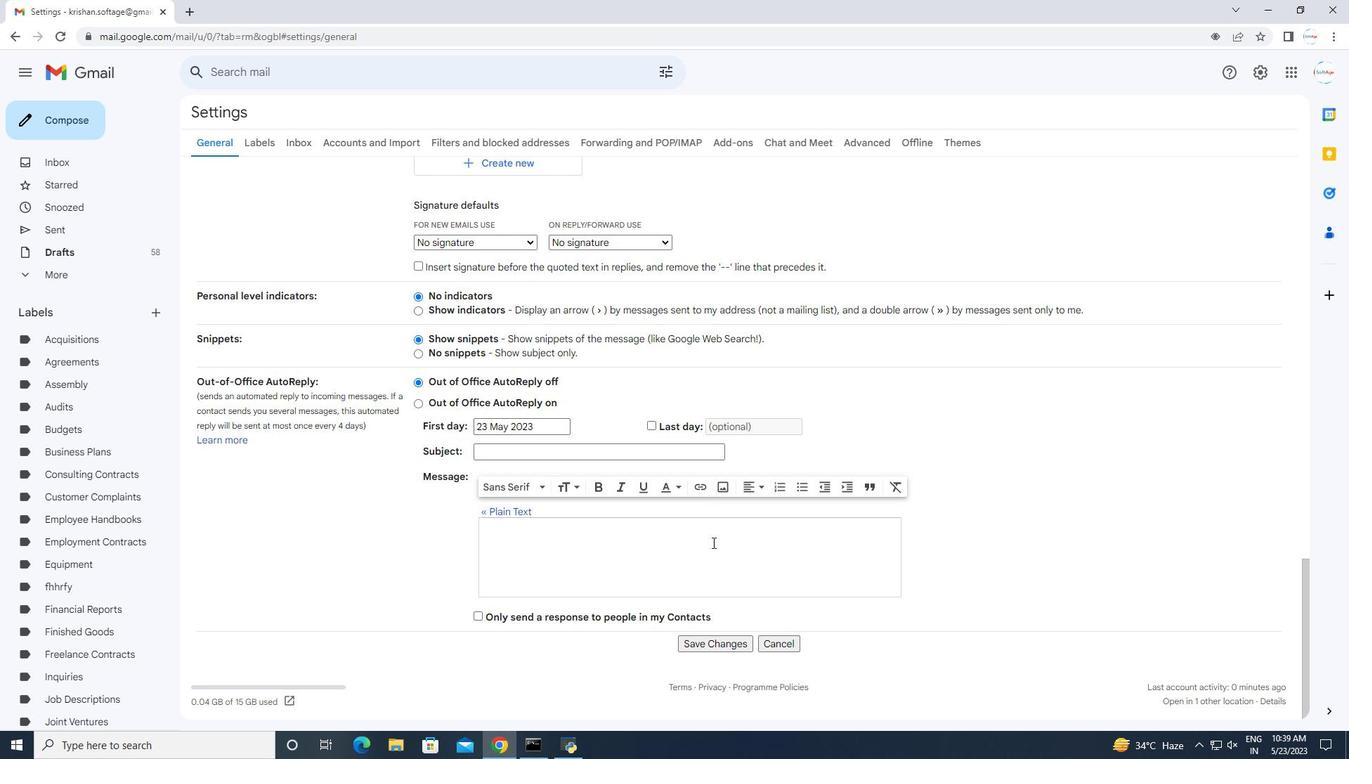 
Action: Mouse scrolled (712, 547) with delta (0, 0)
Screenshot: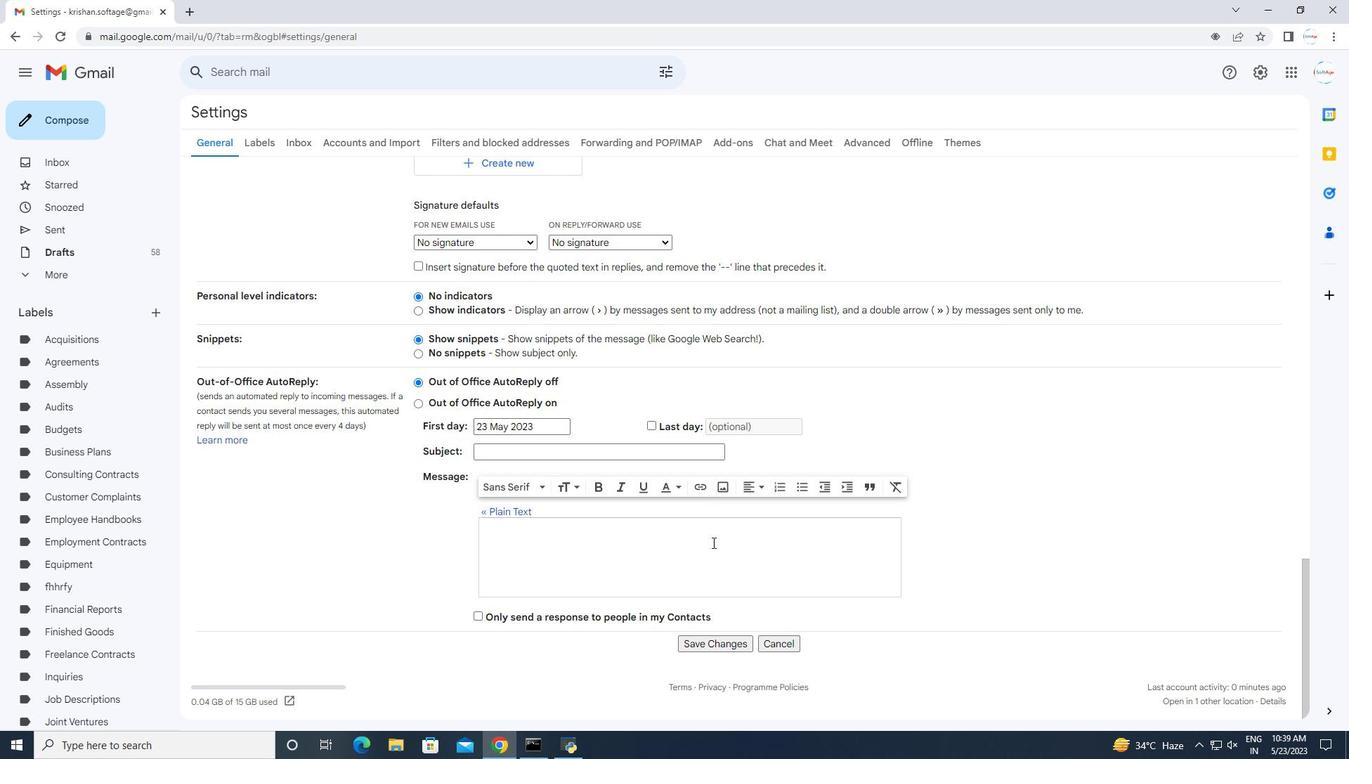 
Action: Mouse moved to (706, 582)
Screenshot: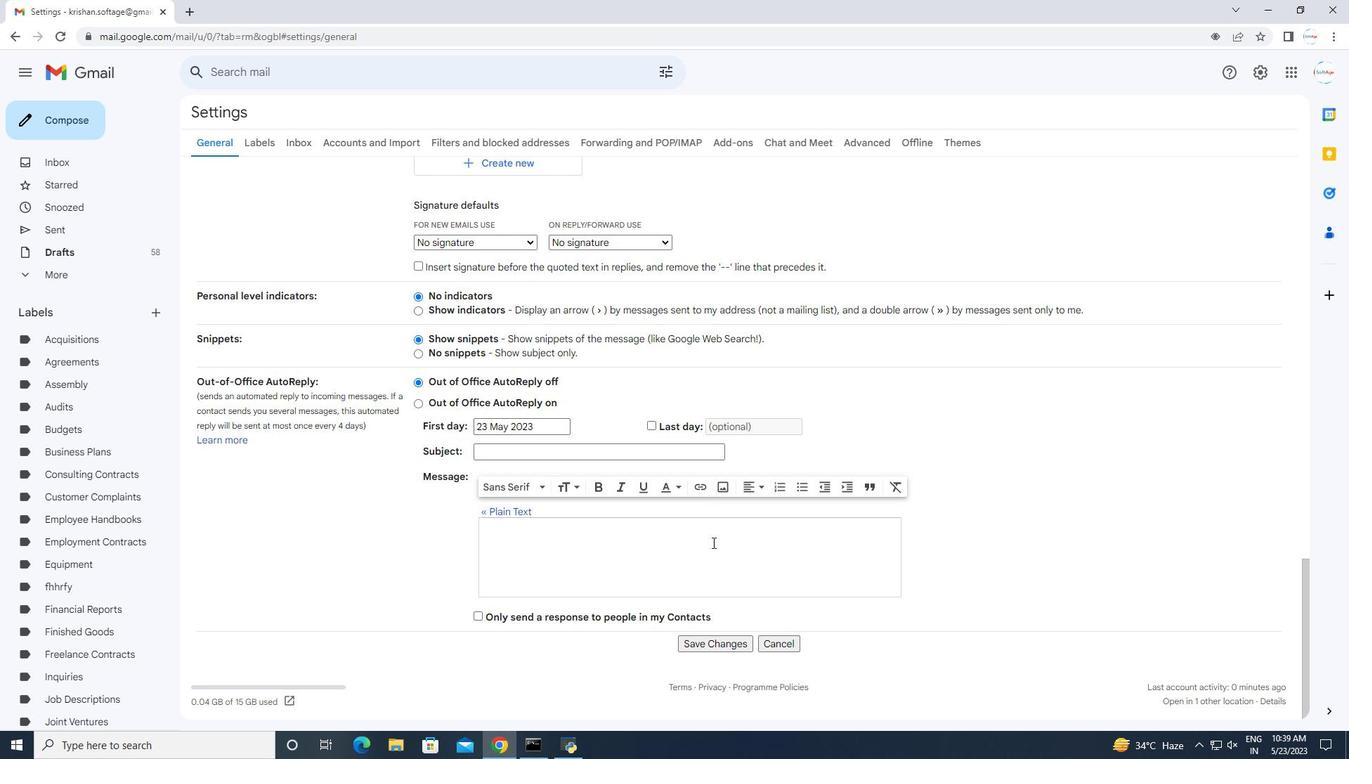 
Action: Mouse scrolled (712, 548) with delta (0, 0)
Screenshot: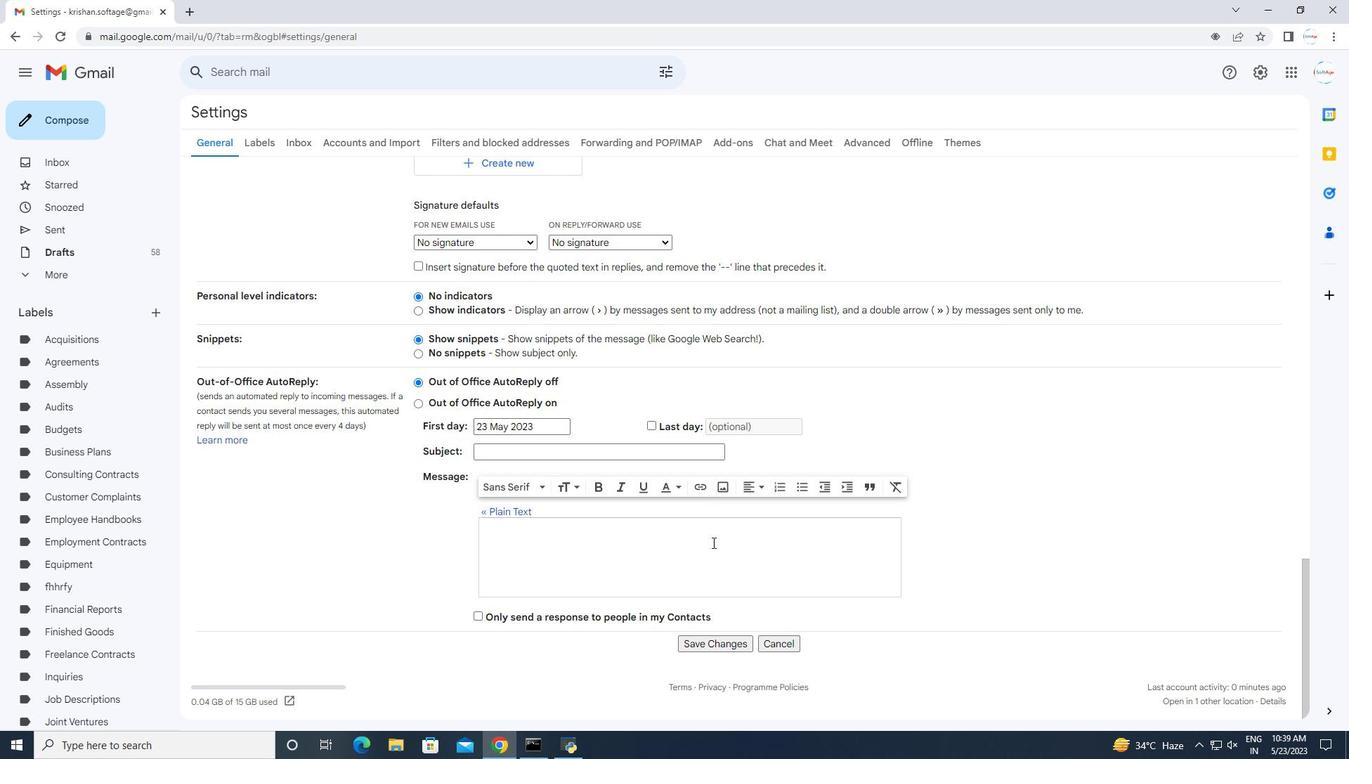 
Action: Mouse moved to (706, 585)
Screenshot: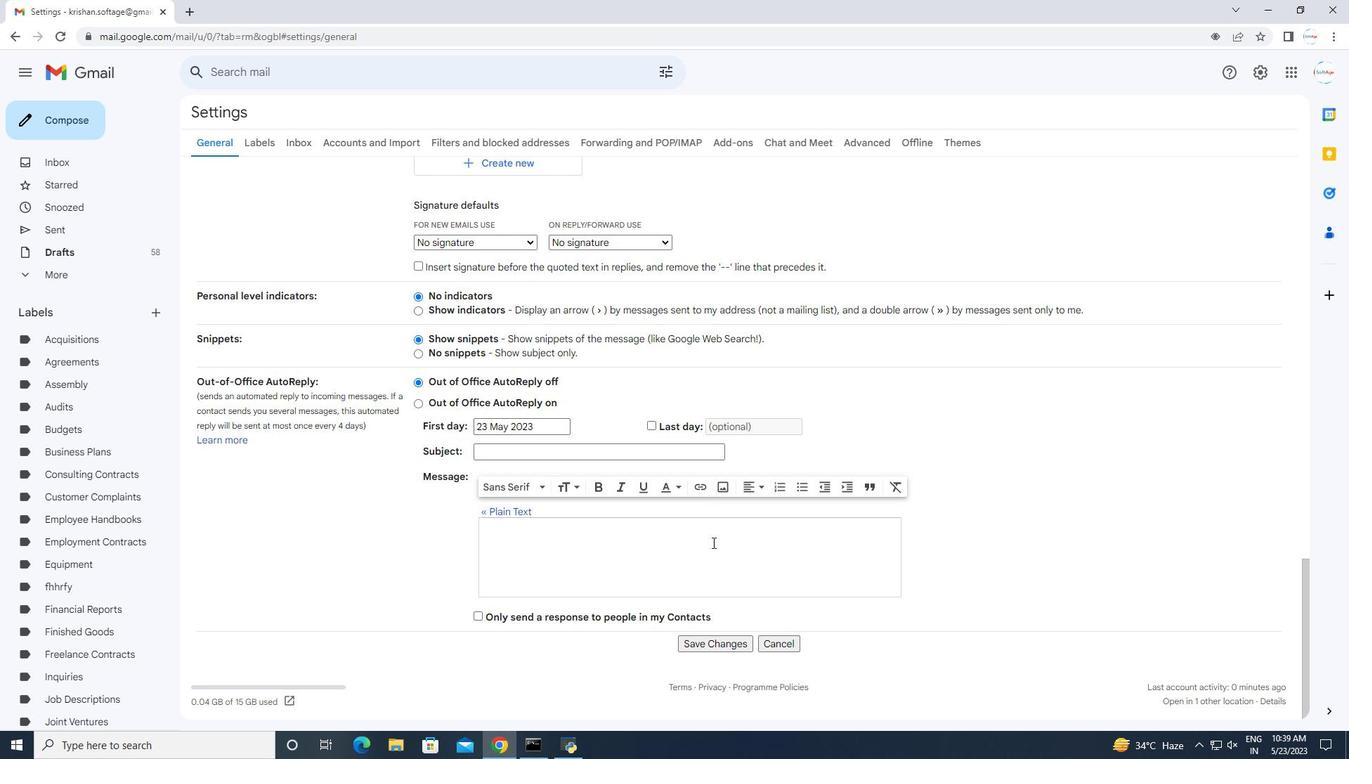 
Action: Mouse scrolled (712, 549) with delta (0, 0)
Screenshot: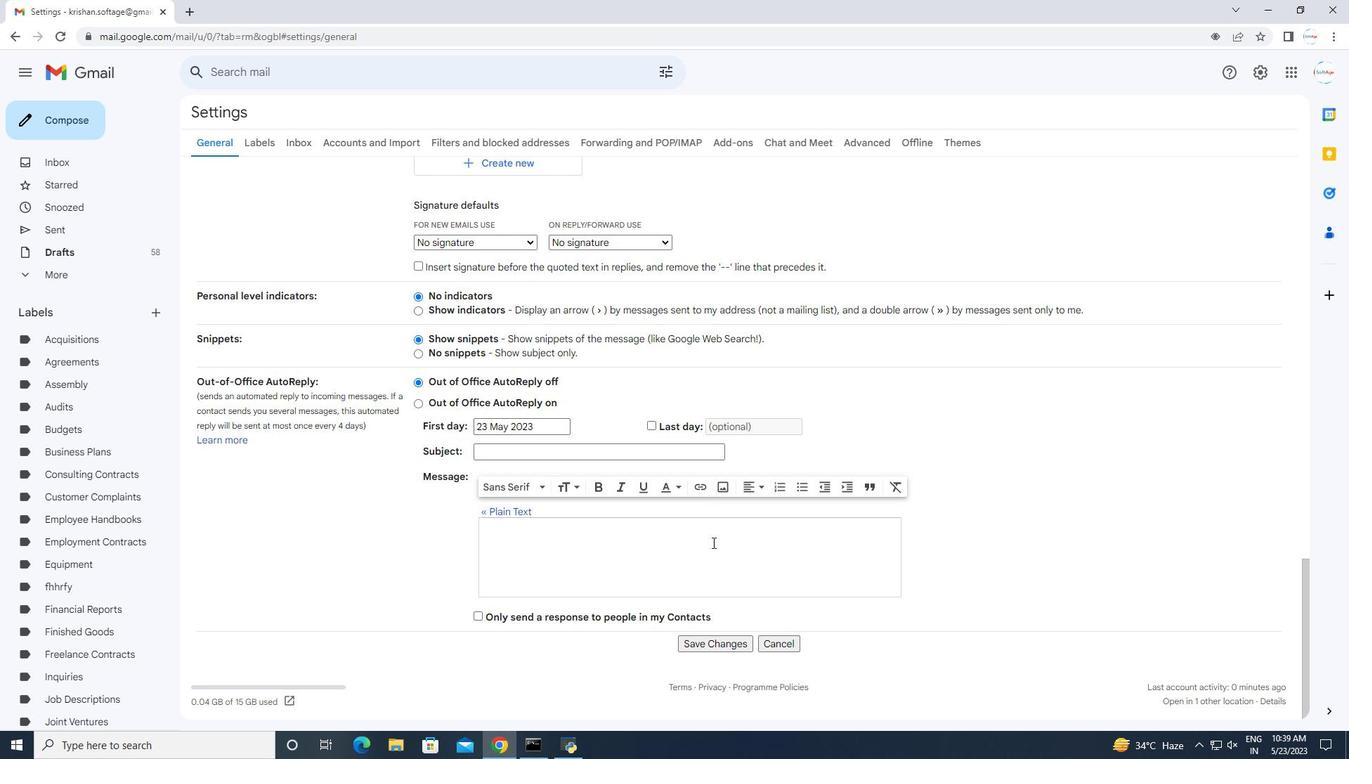 
Action: Mouse moved to (706, 589)
Screenshot: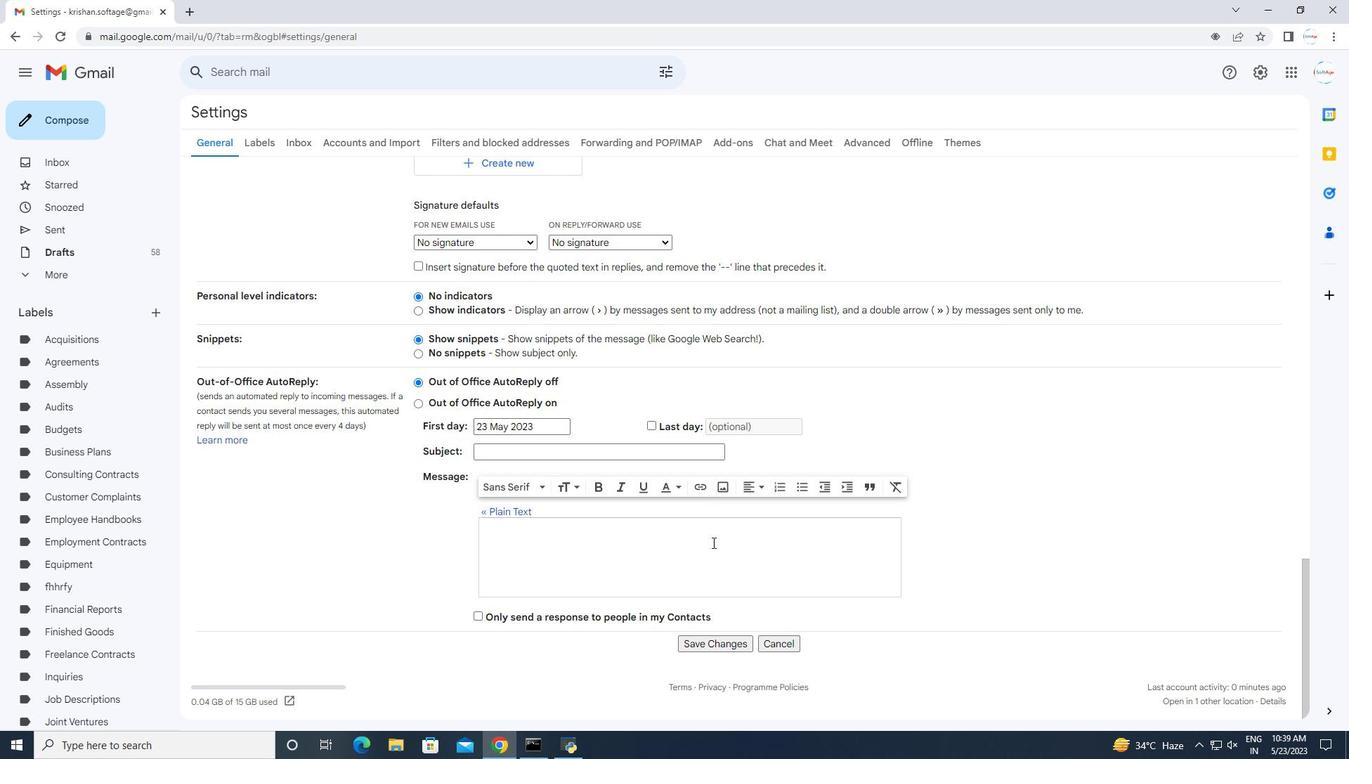
Action: Mouse scrolled (712, 549) with delta (0, 0)
Screenshot: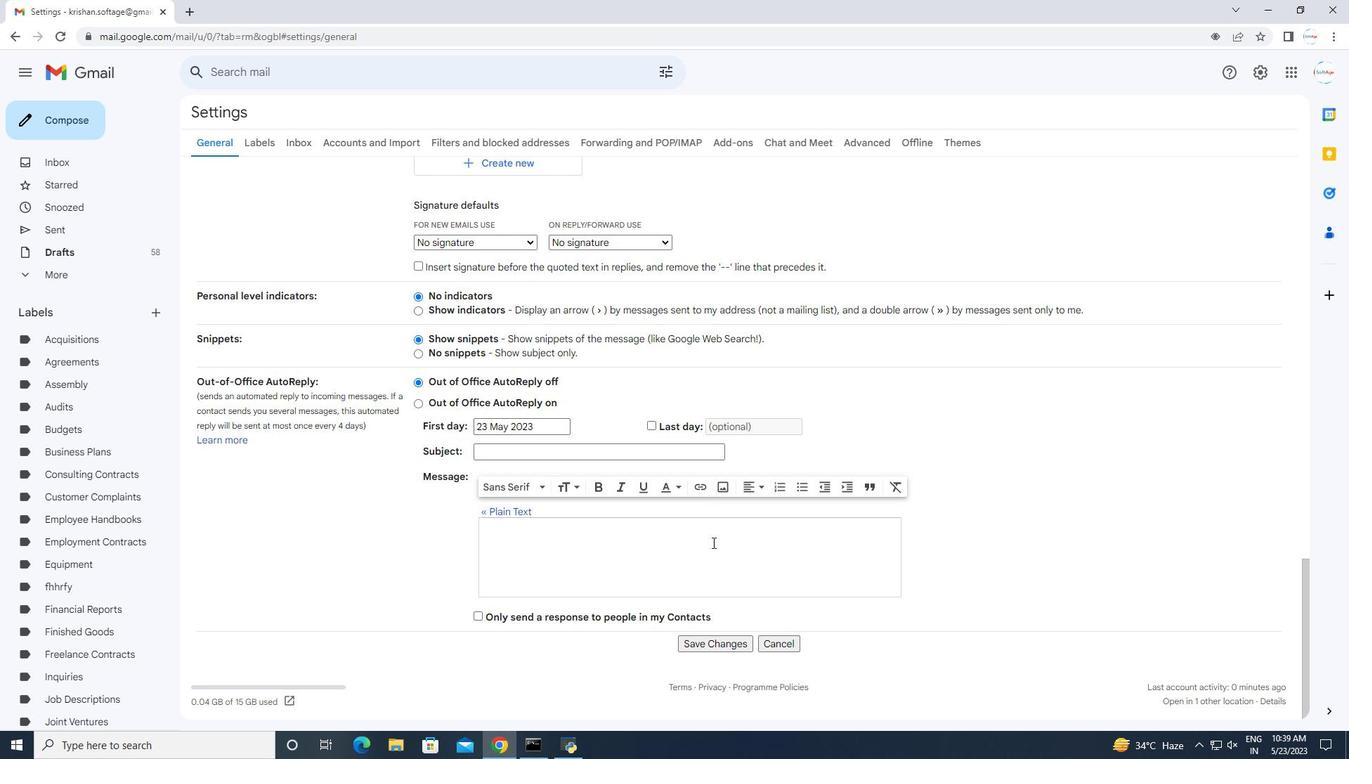 
Action: Mouse moved to (710, 642)
Screenshot: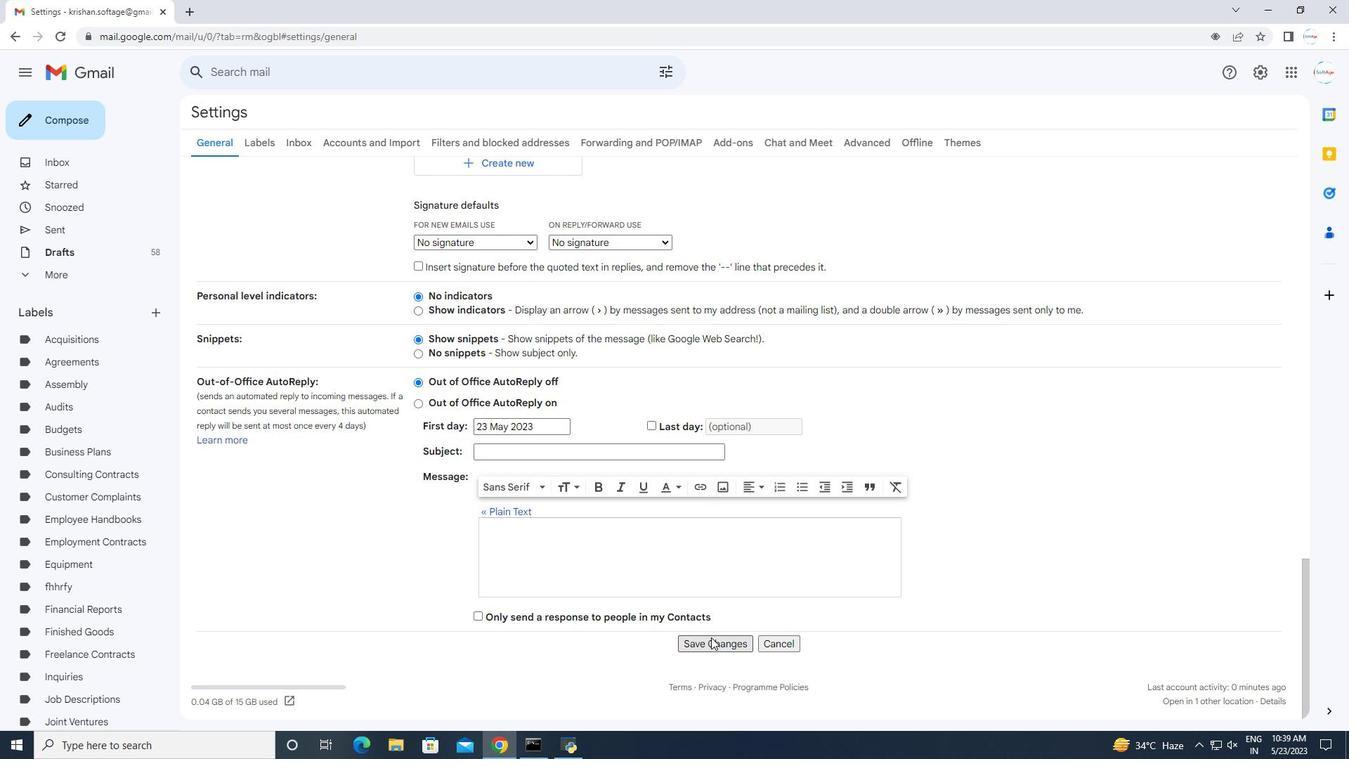 
Action: Mouse pressed left at (710, 642)
Screenshot: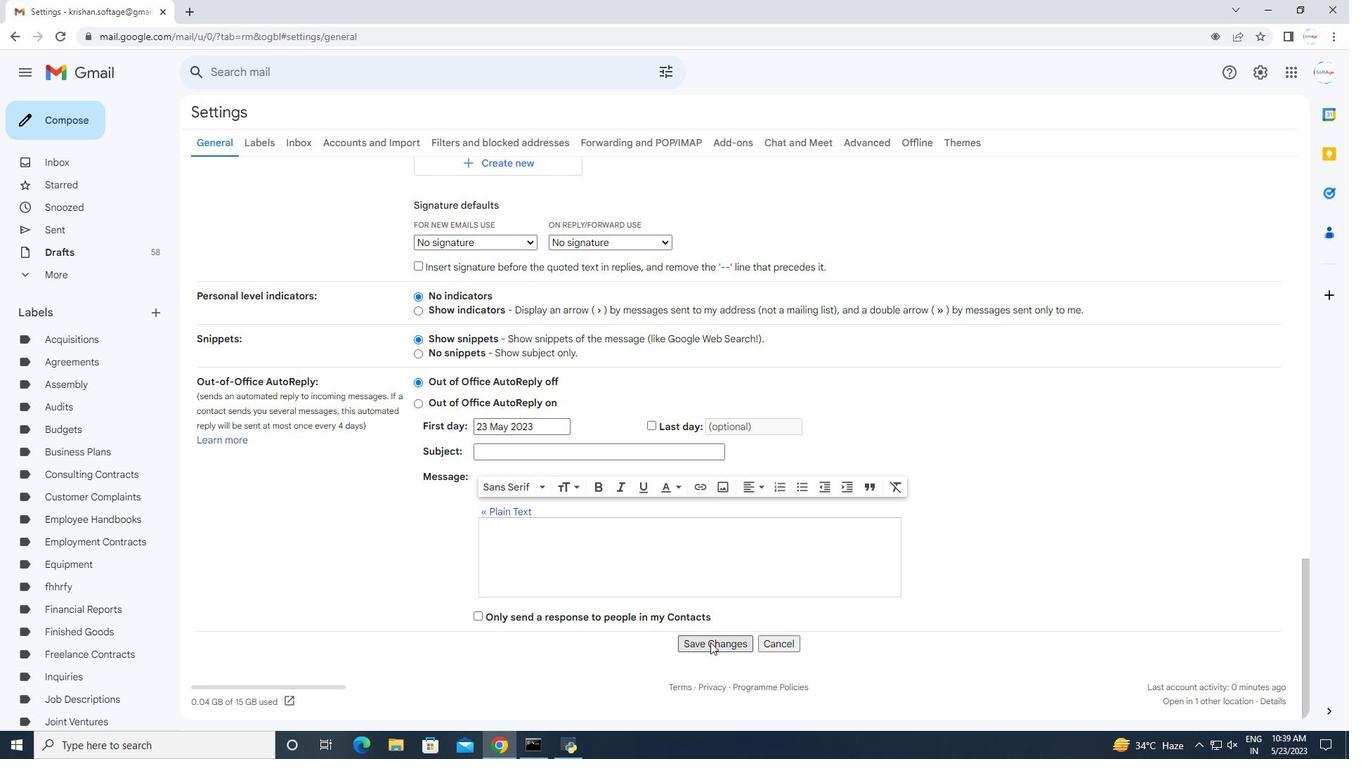 
Action: Mouse moved to (69, 116)
Screenshot: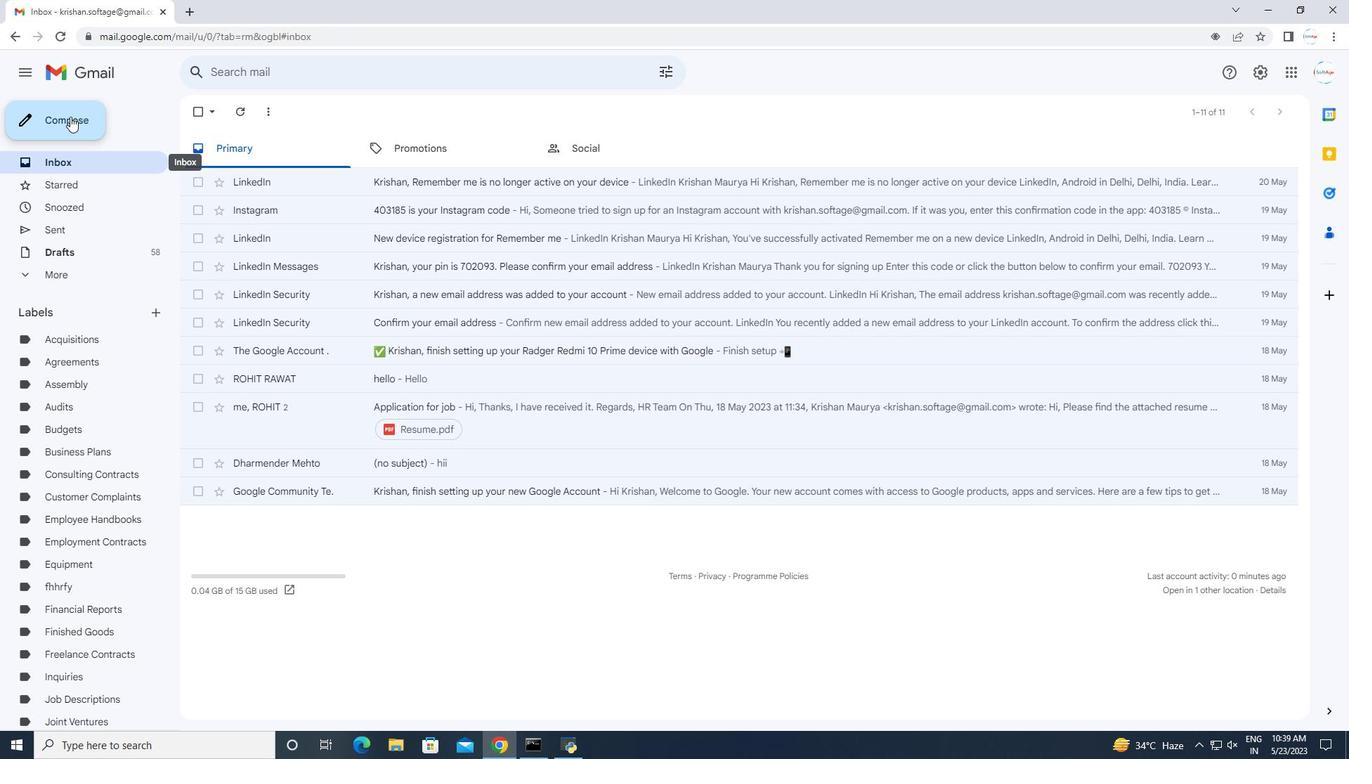 
Action: Mouse pressed left at (69, 116)
Screenshot: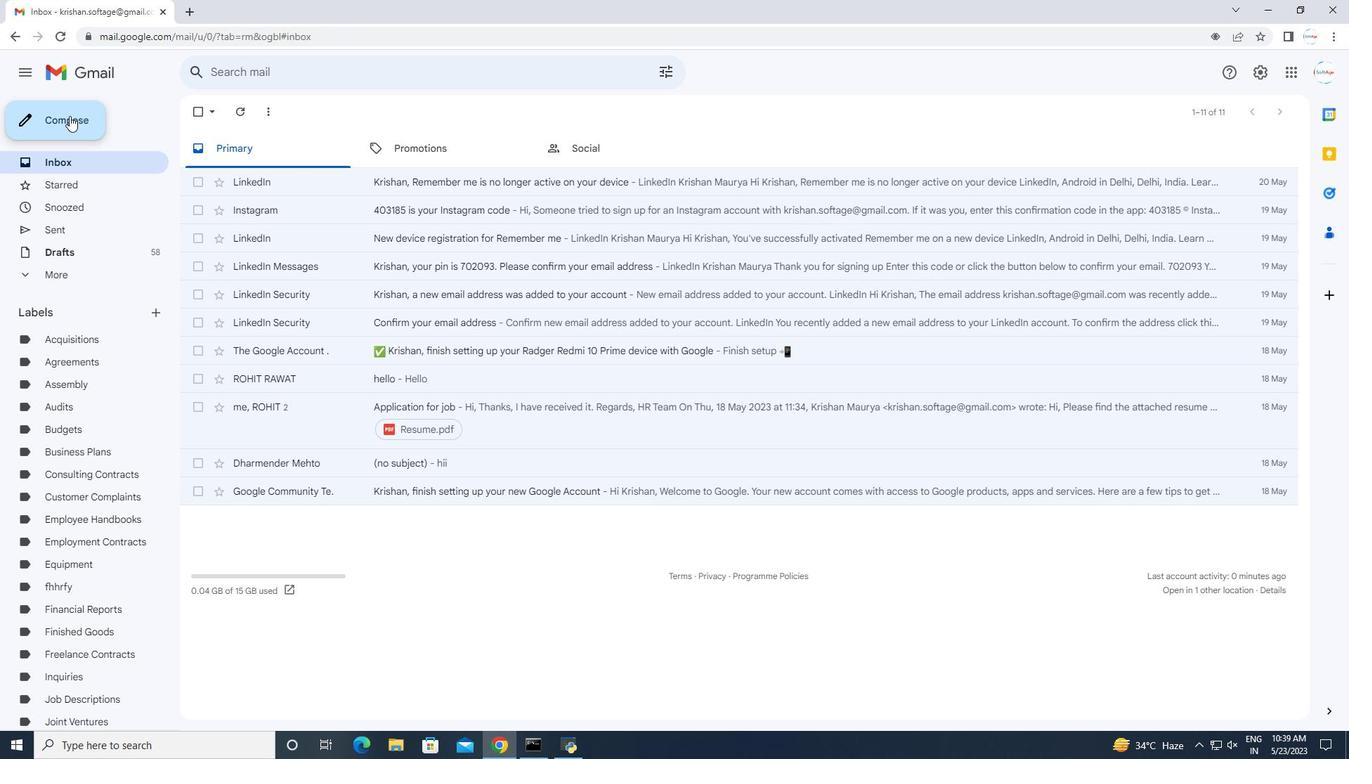 
Action: Mouse moved to (918, 335)
Screenshot: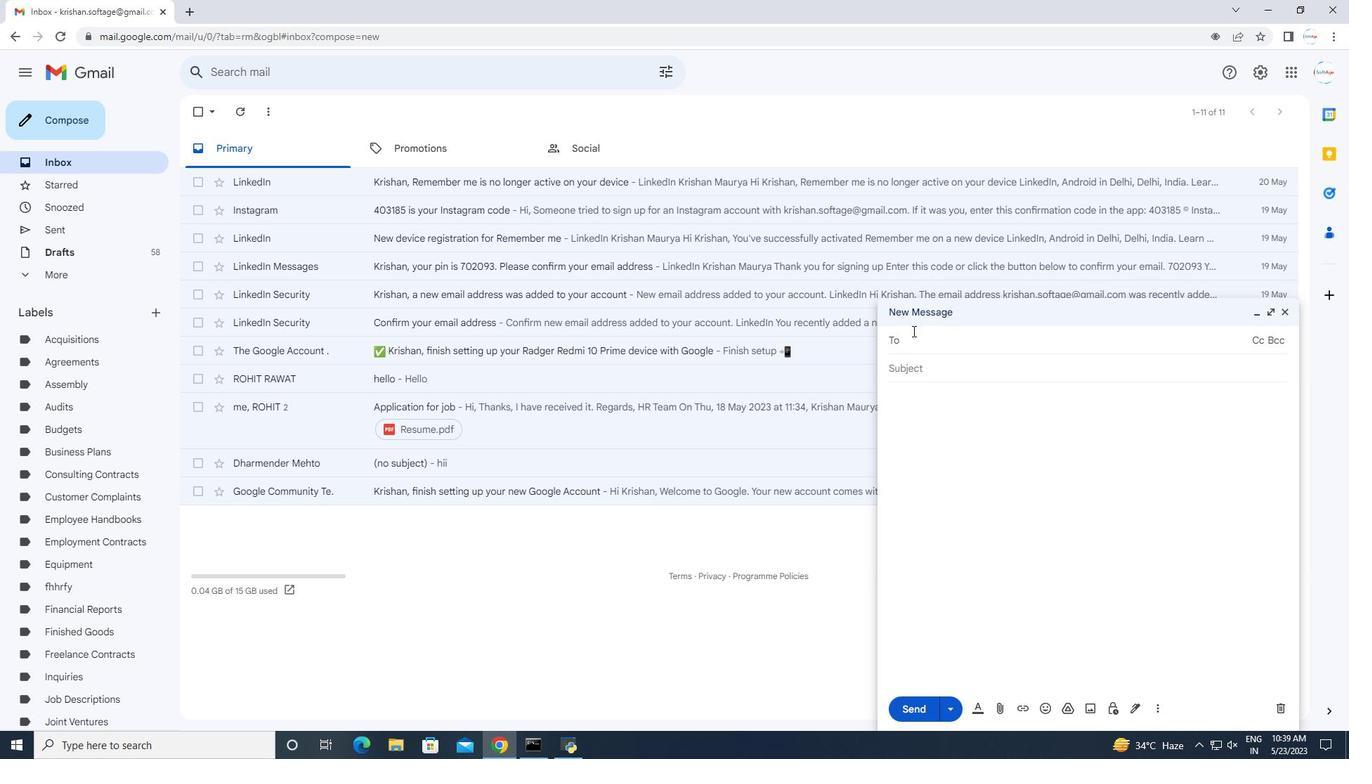 
Action: Mouse pressed left at (918, 335)
Screenshot: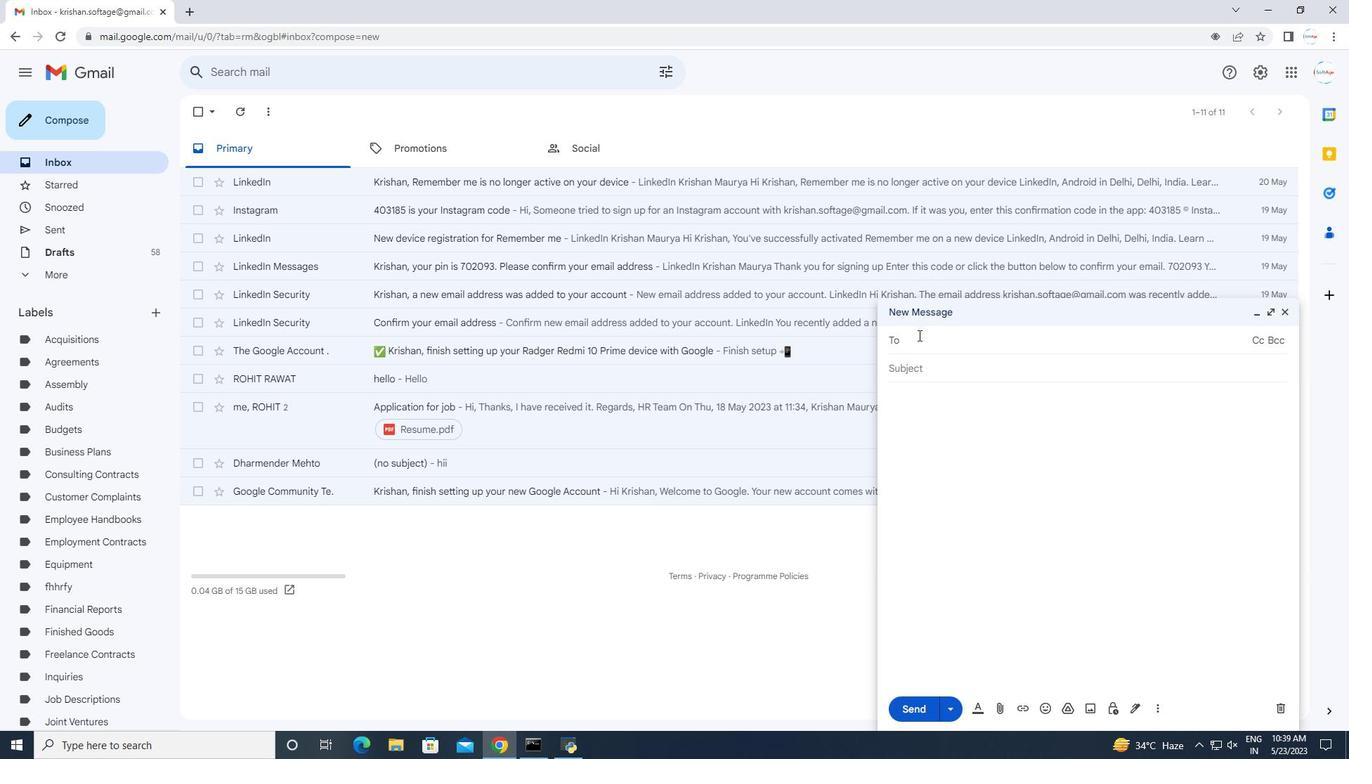 
Action: Mouse moved to (918, 335)
Screenshot: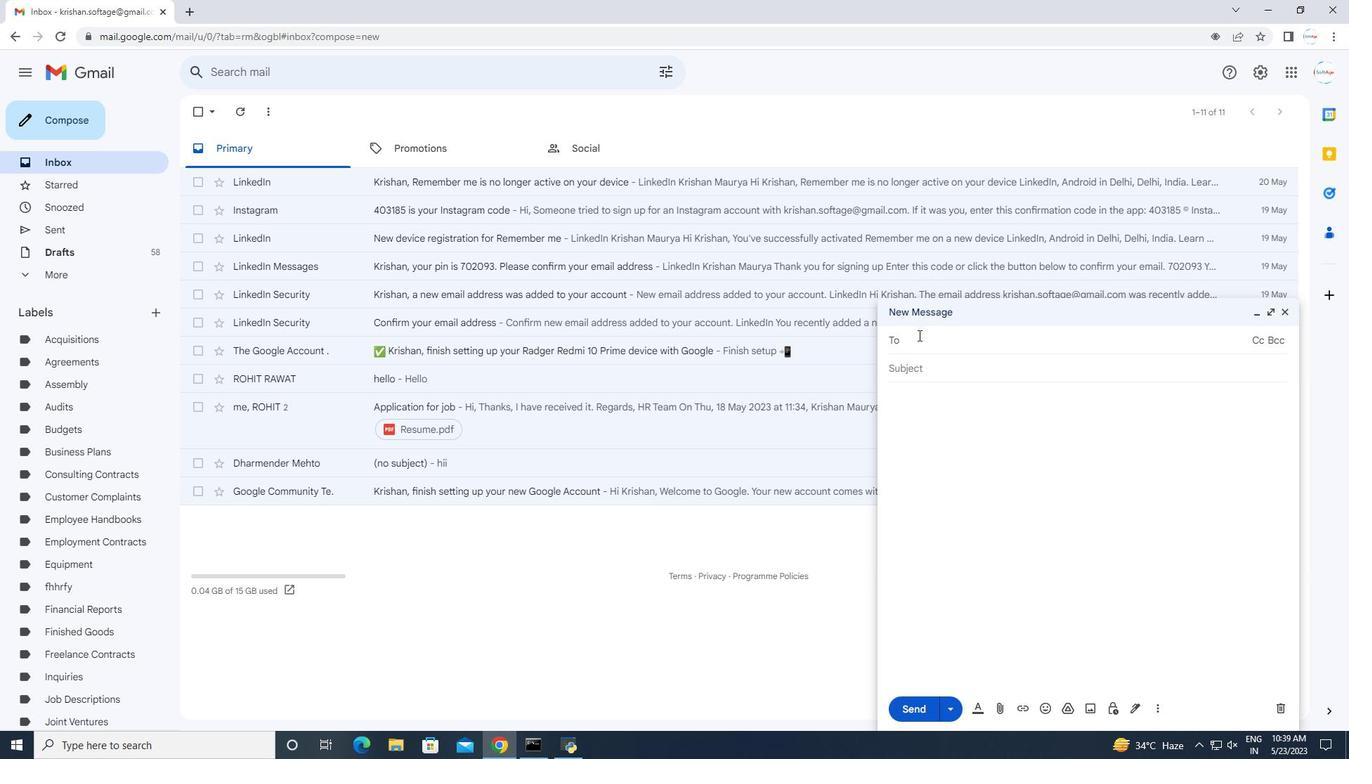 
Action: Key pressed softage.
Screenshot: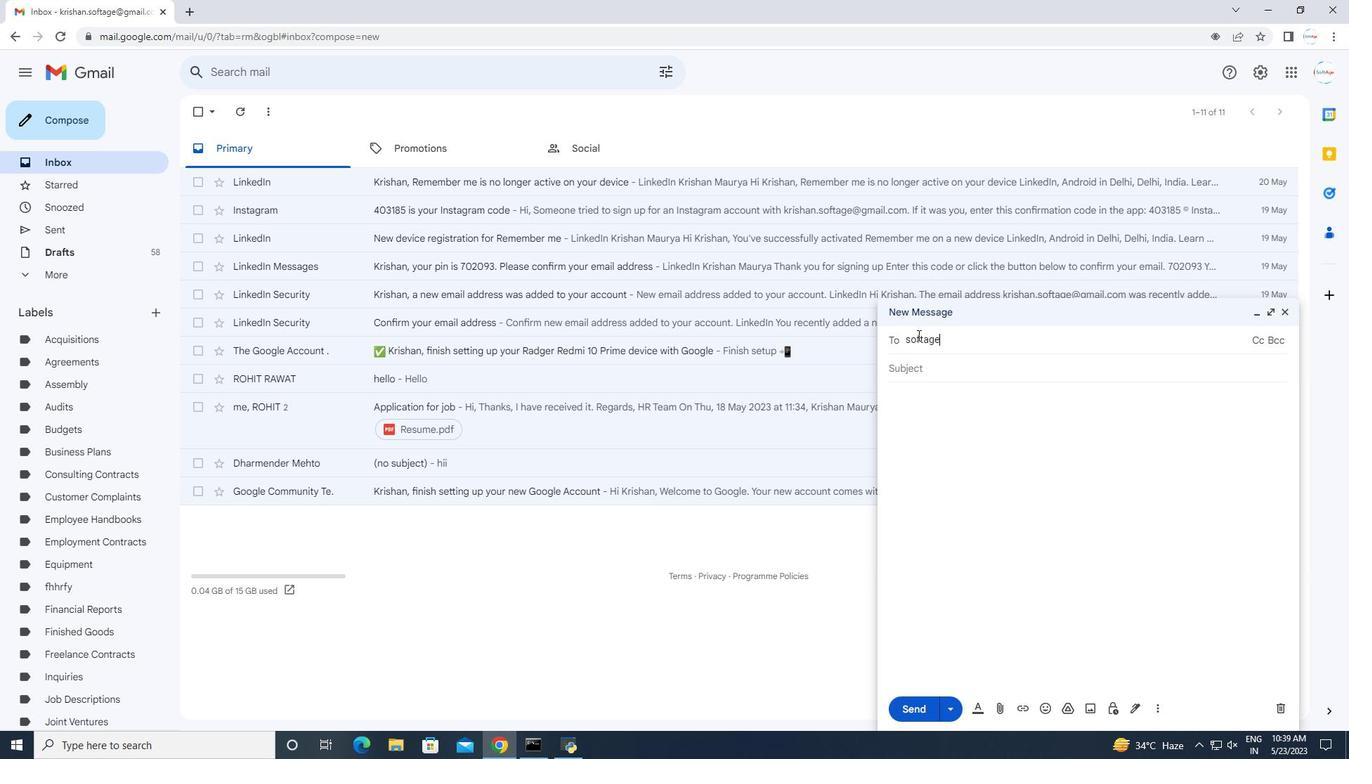 
Action: Mouse moved to (918, 334)
Screenshot: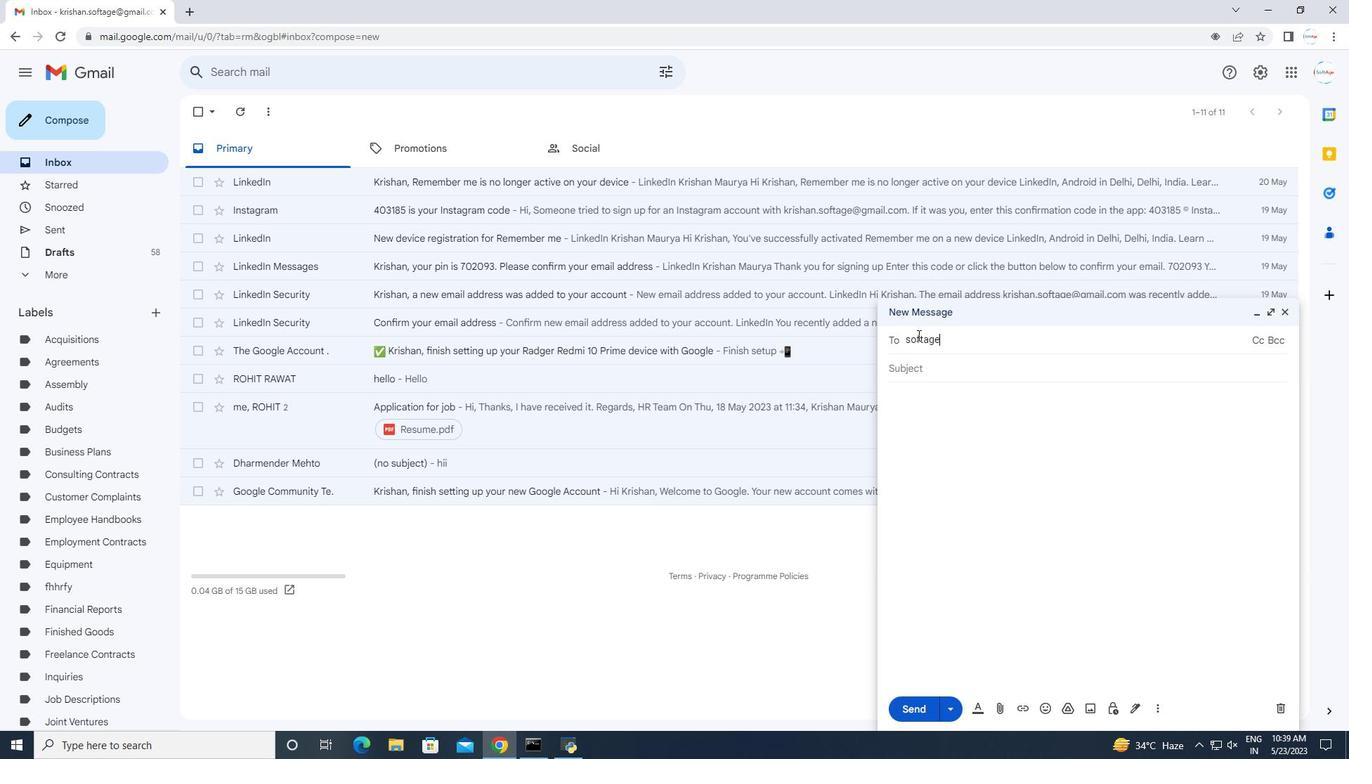 
Action: Key pressed 6<Key.shift>@spftage.net<Key.tab><Key.tab><Key.tab><Key.shift>Best<Key.space><Key.shift>Wis<Key.backspace><Key.backspace><Key.backspace>
Screenshot: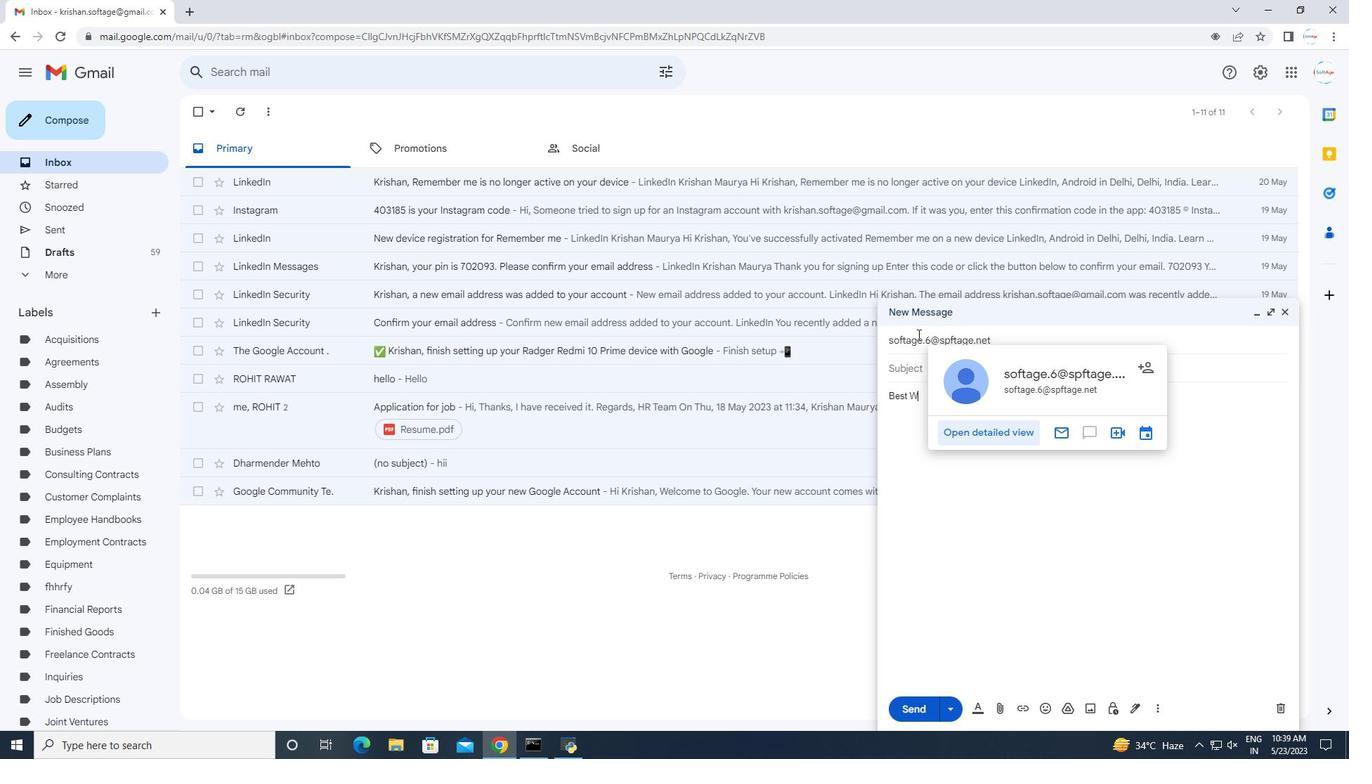 
Action: Mouse moved to (916, 402)
Screenshot: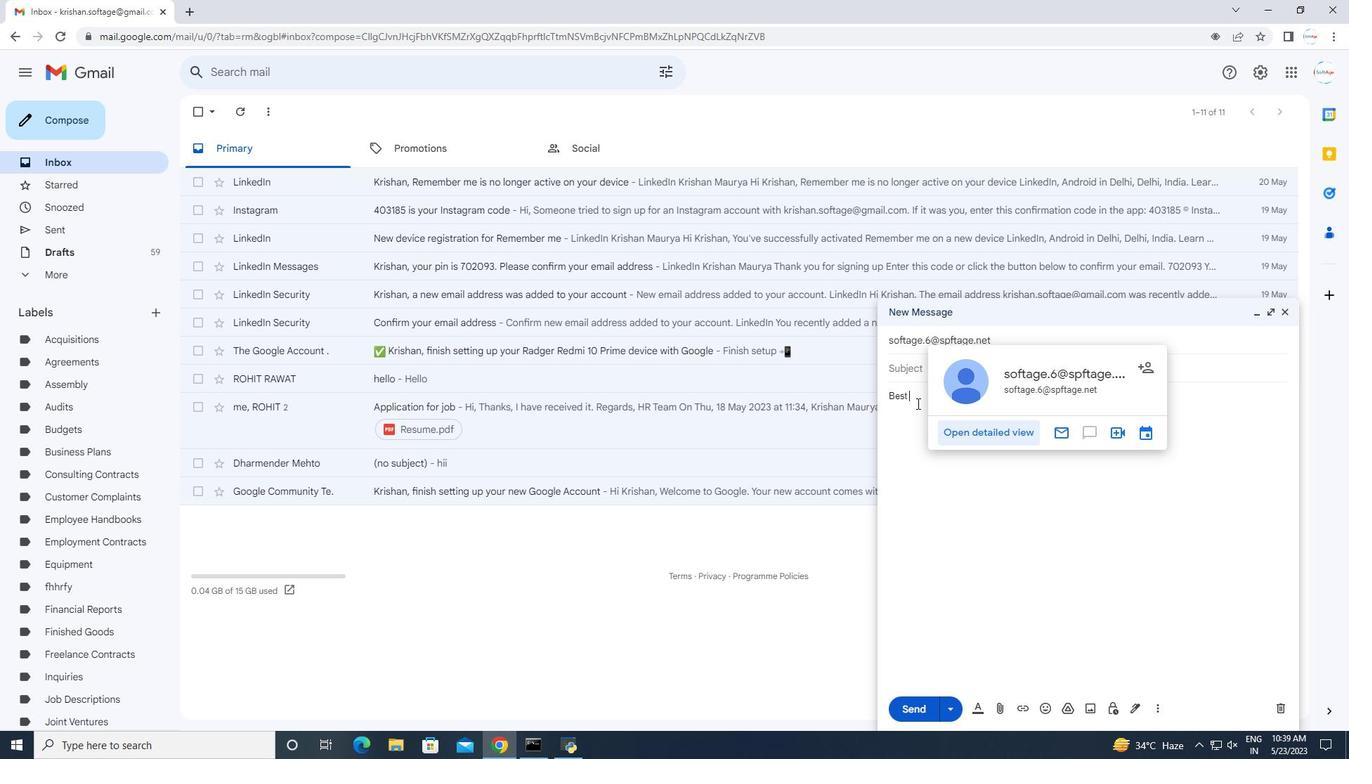 
Action: Mouse pressed left at (916, 402)
Screenshot: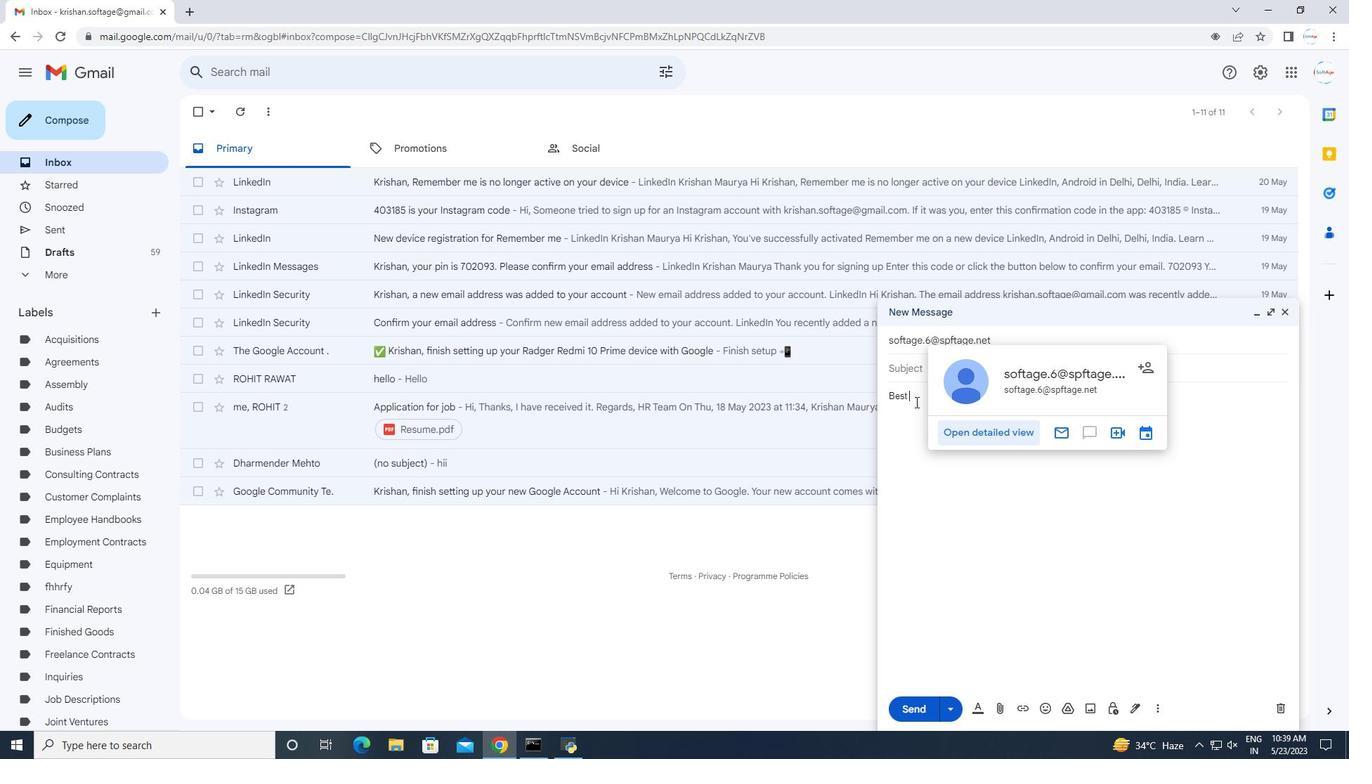 
Action: Mouse moved to (917, 400)
Screenshot: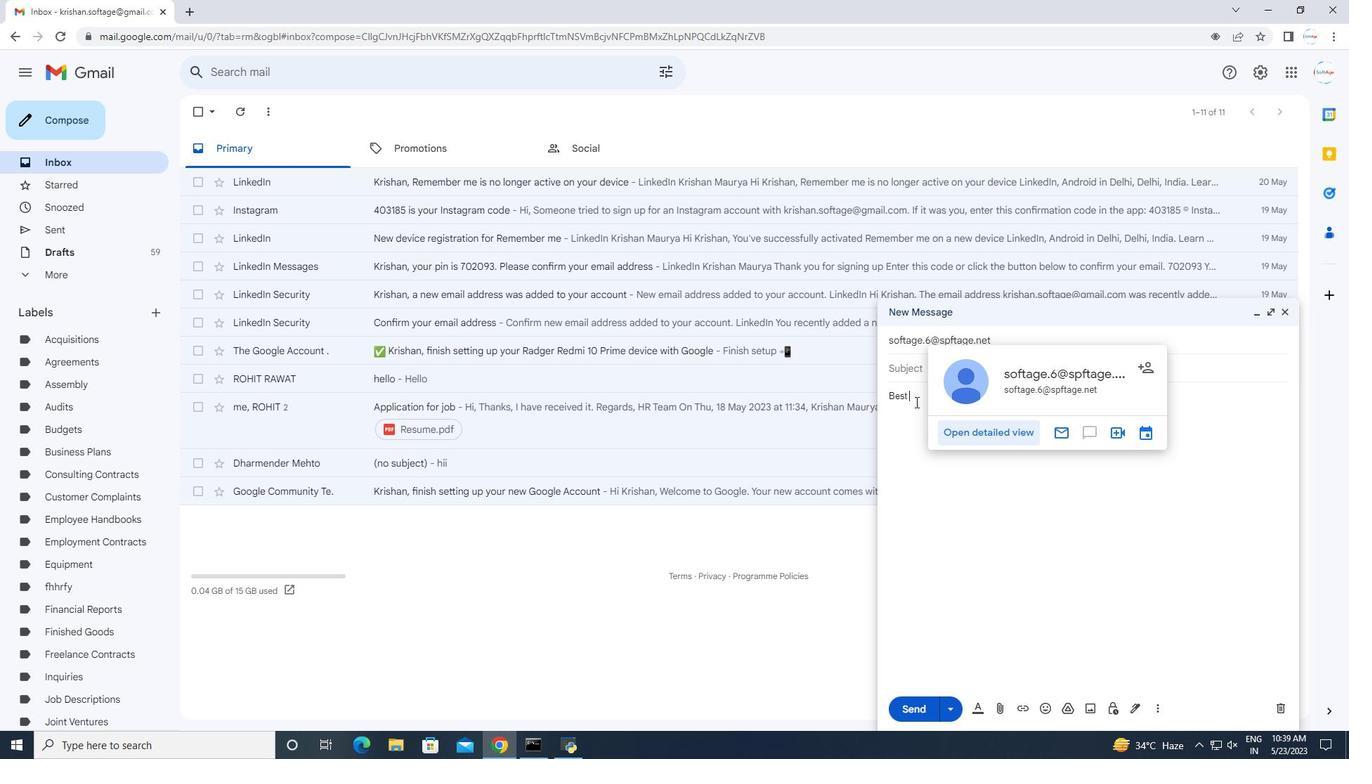
Action: Key pressed wishes<Key.space>for<Key.space>a<Key.space>happy<Key.space><Key.shift>Natiob<Key.backspace>nal<Key.space><Key.shift>Native<Key.space><Key.shift>Americal<Key.backspace>n<Key.space><Key.shift>Herite<Key.backspace>age<Key.space><Key.shift>Month.
Screenshot: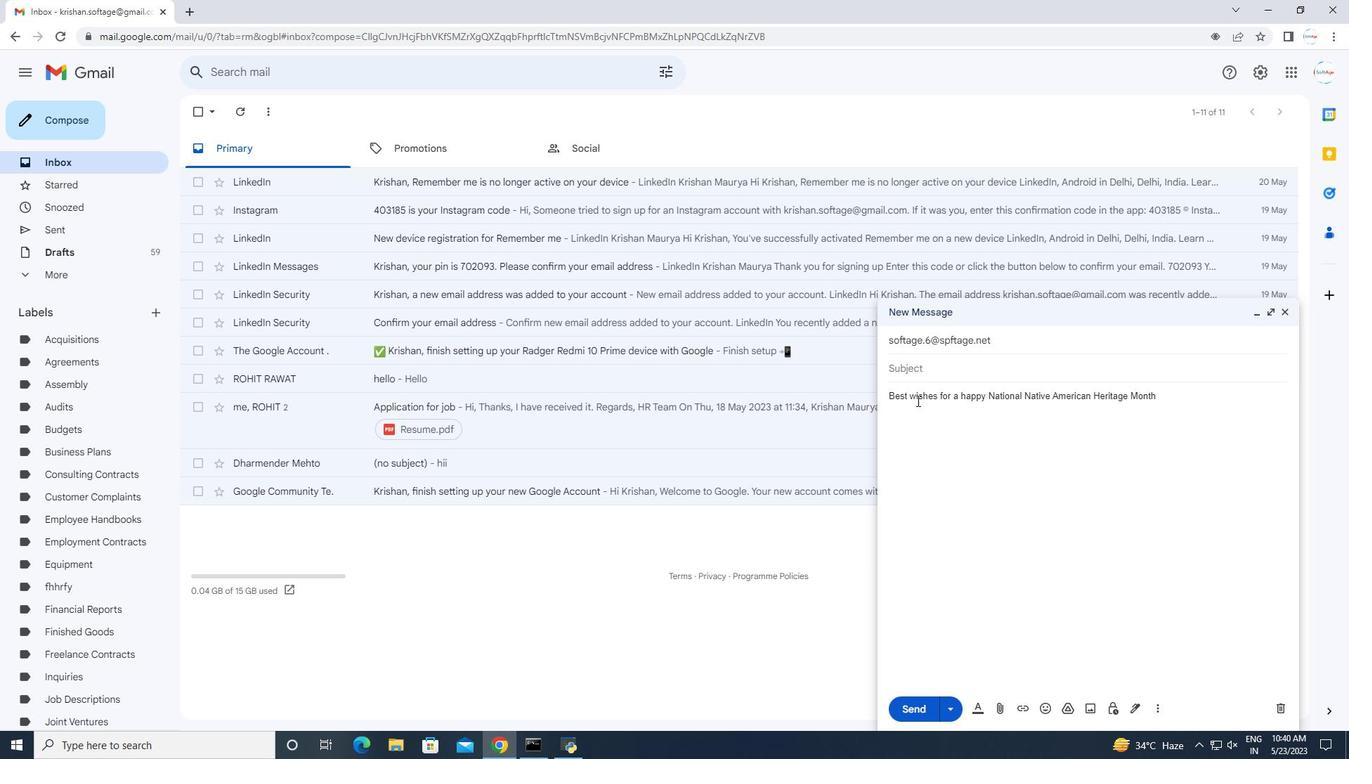 
Action: Mouse moved to (1131, 703)
Screenshot: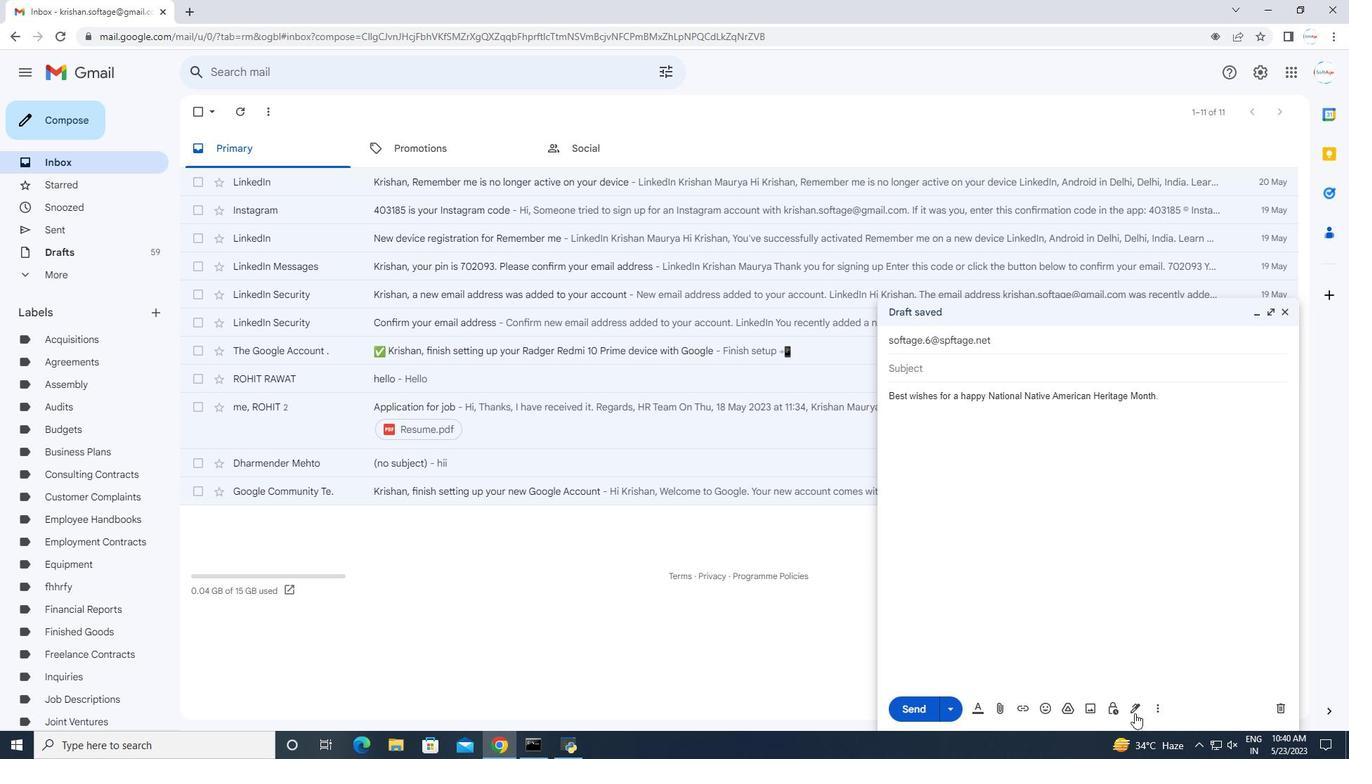 
Action: Mouse pressed left at (1131, 703)
Screenshot: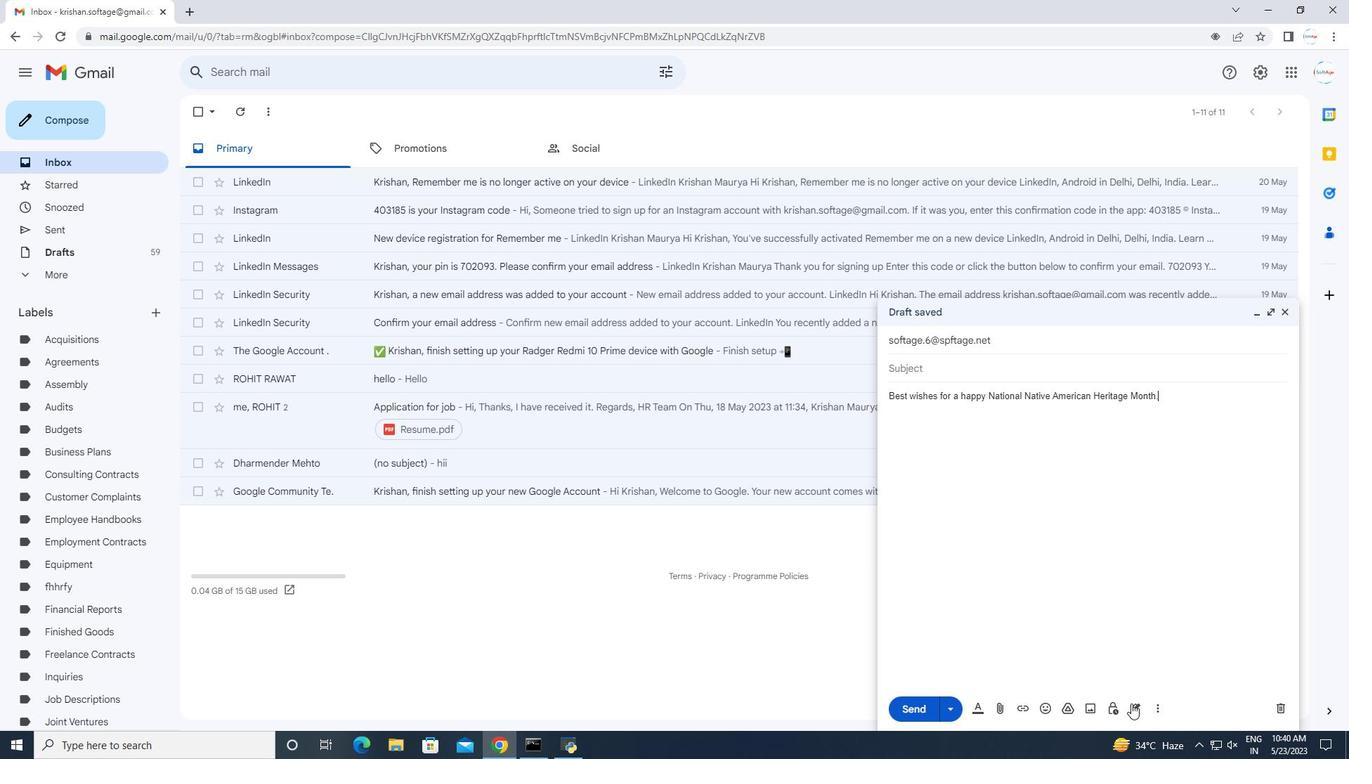 
Action: Mouse moved to (1203, 627)
Screenshot: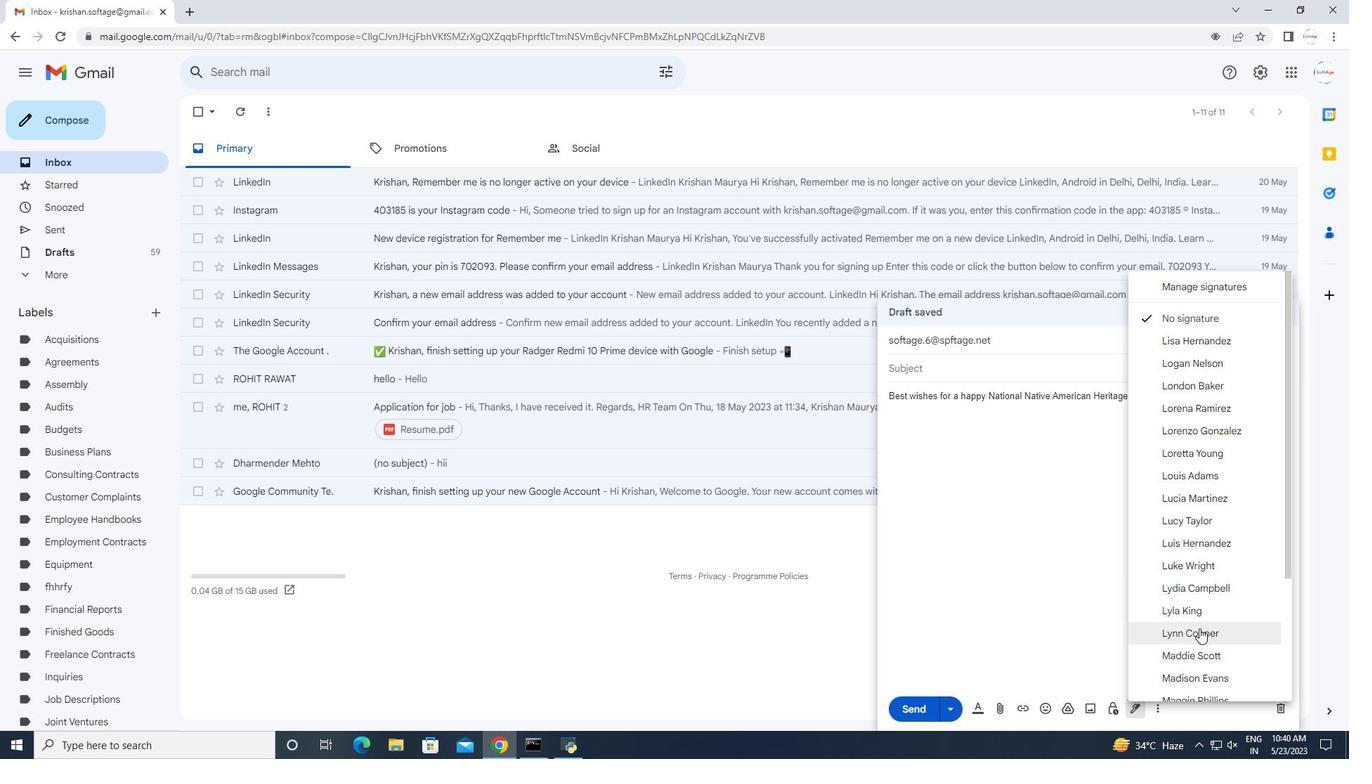 
Action: Mouse scrolled (1203, 626) with delta (0, 0)
Screenshot: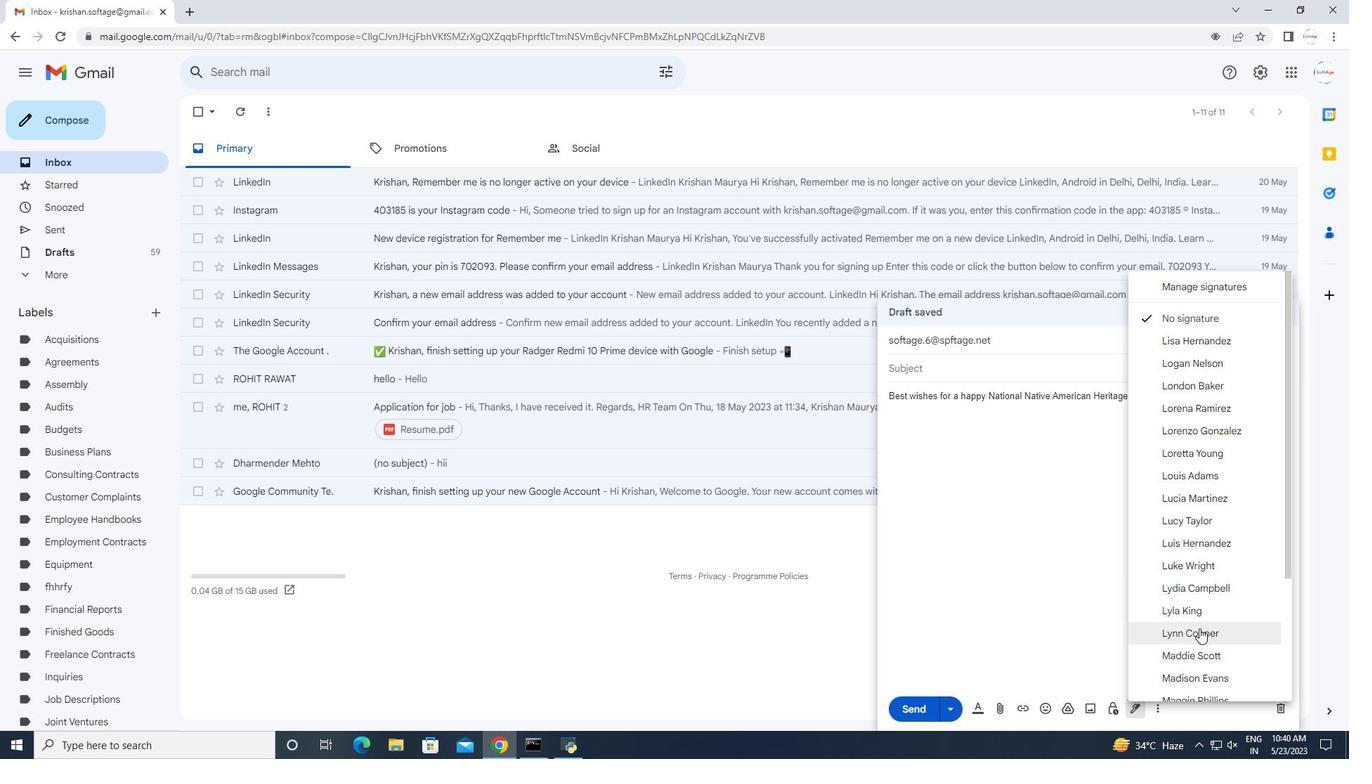 
Action: Mouse moved to (1205, 627)
Screenshot: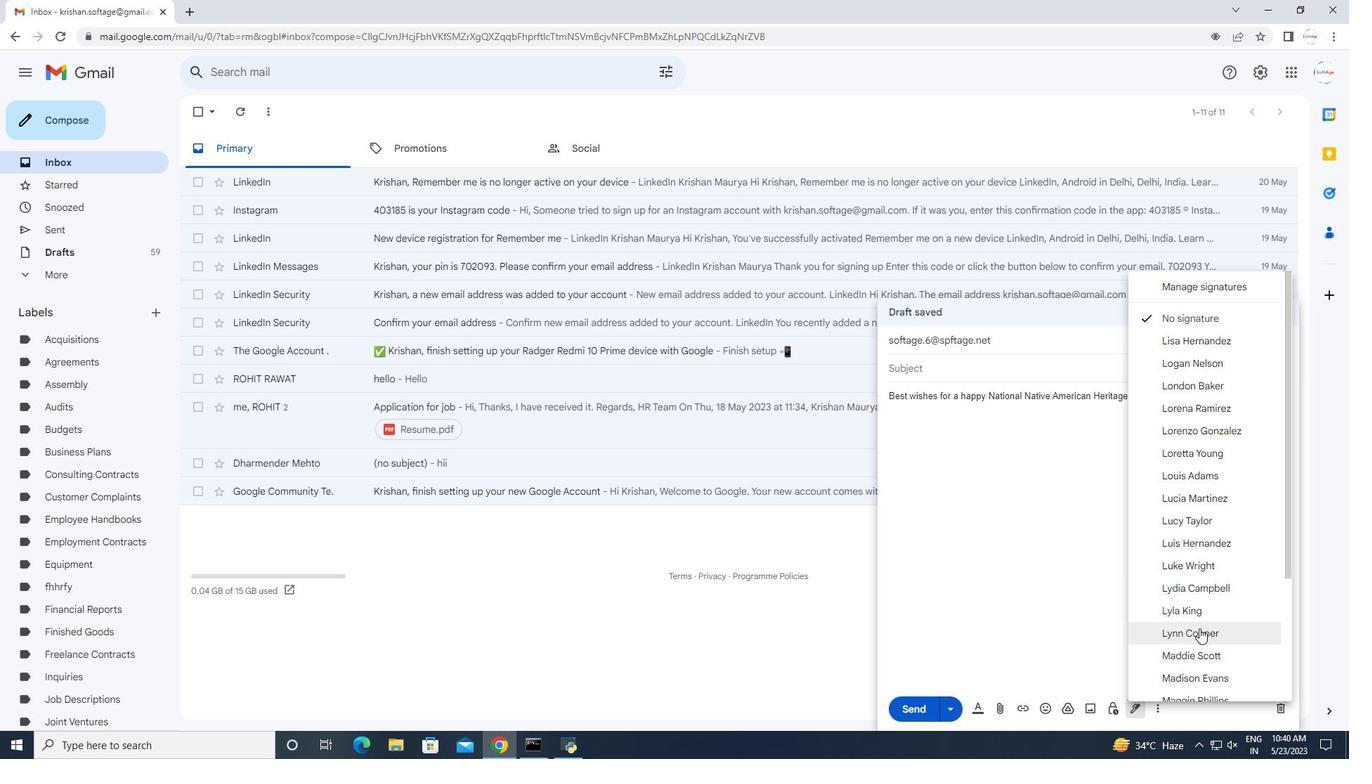
Action: Mouse scrolled (1205, 626) with delta (0, 0)
Screenshot: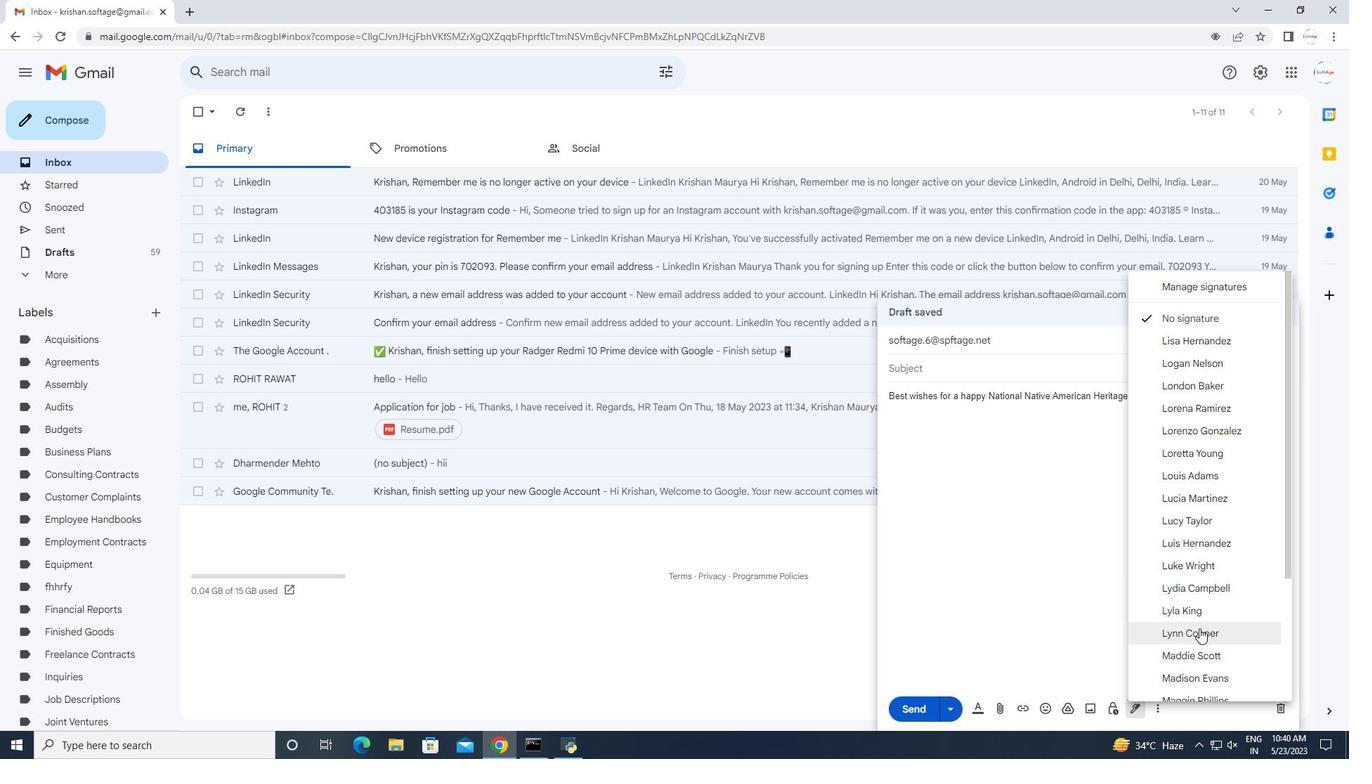 
Action: Mouse scrolled (1205, 626) with delta (0, 0)
Screenshot: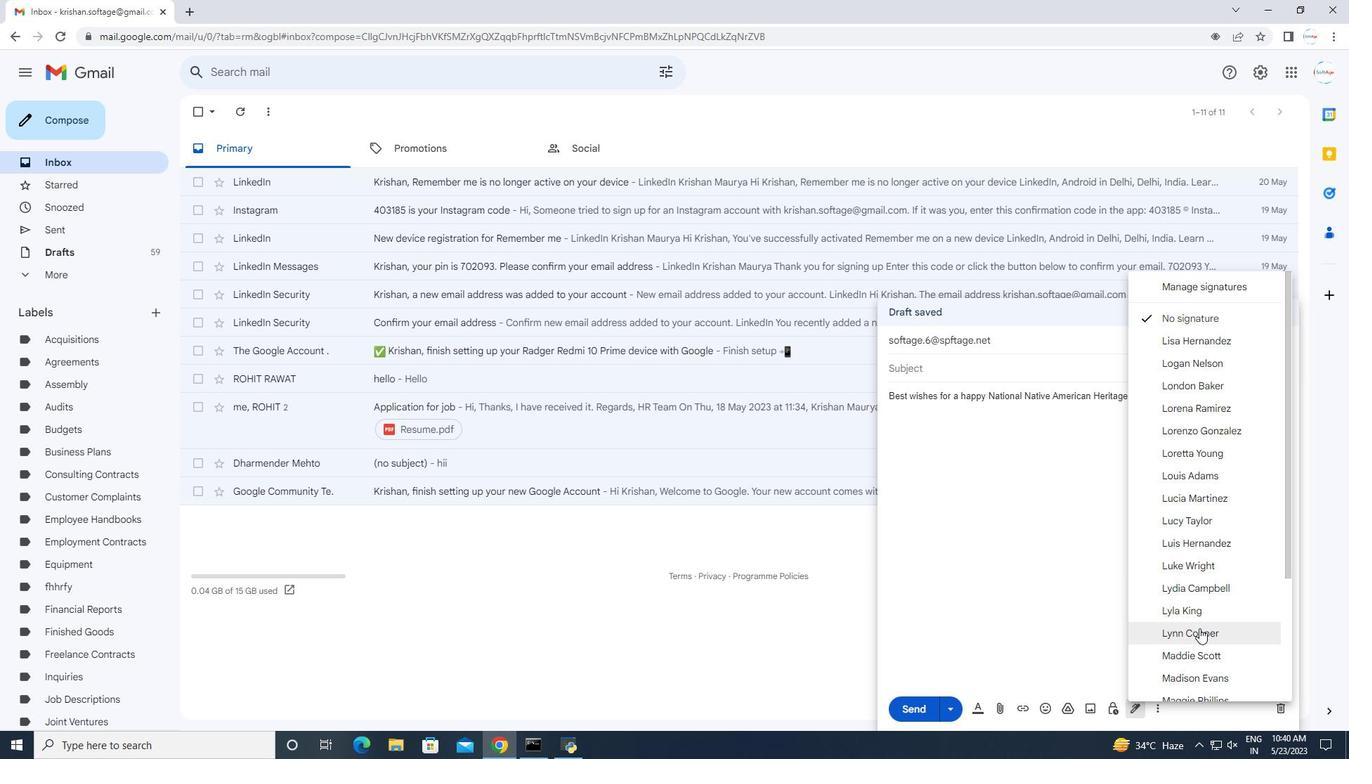 
Action: Mouse scrolled (1205, 626) with delta (0, 0)
Screenshot: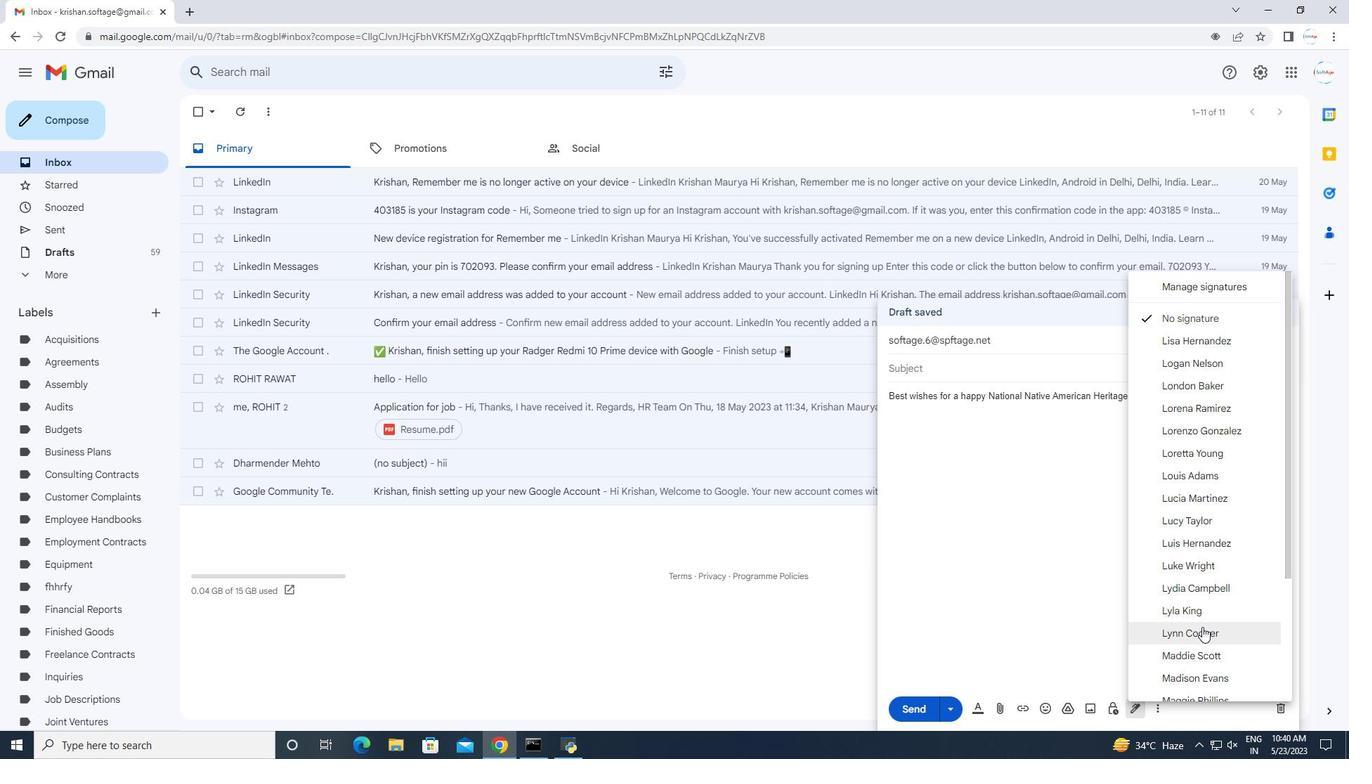 
Action: Mouse moved to (1205, 627)
Screenshot: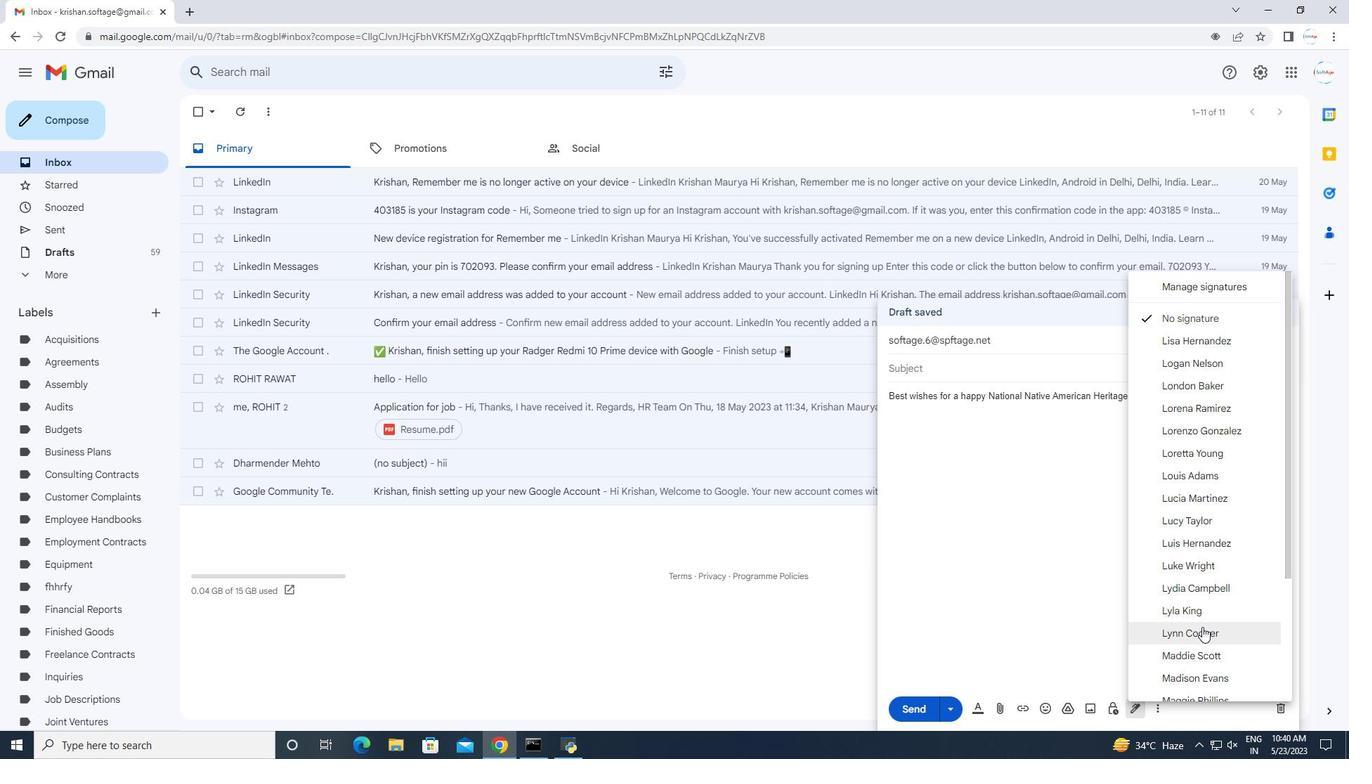 
Action: Mouse scrolled (1205, 626) with delta (0, 0)
Screenshot: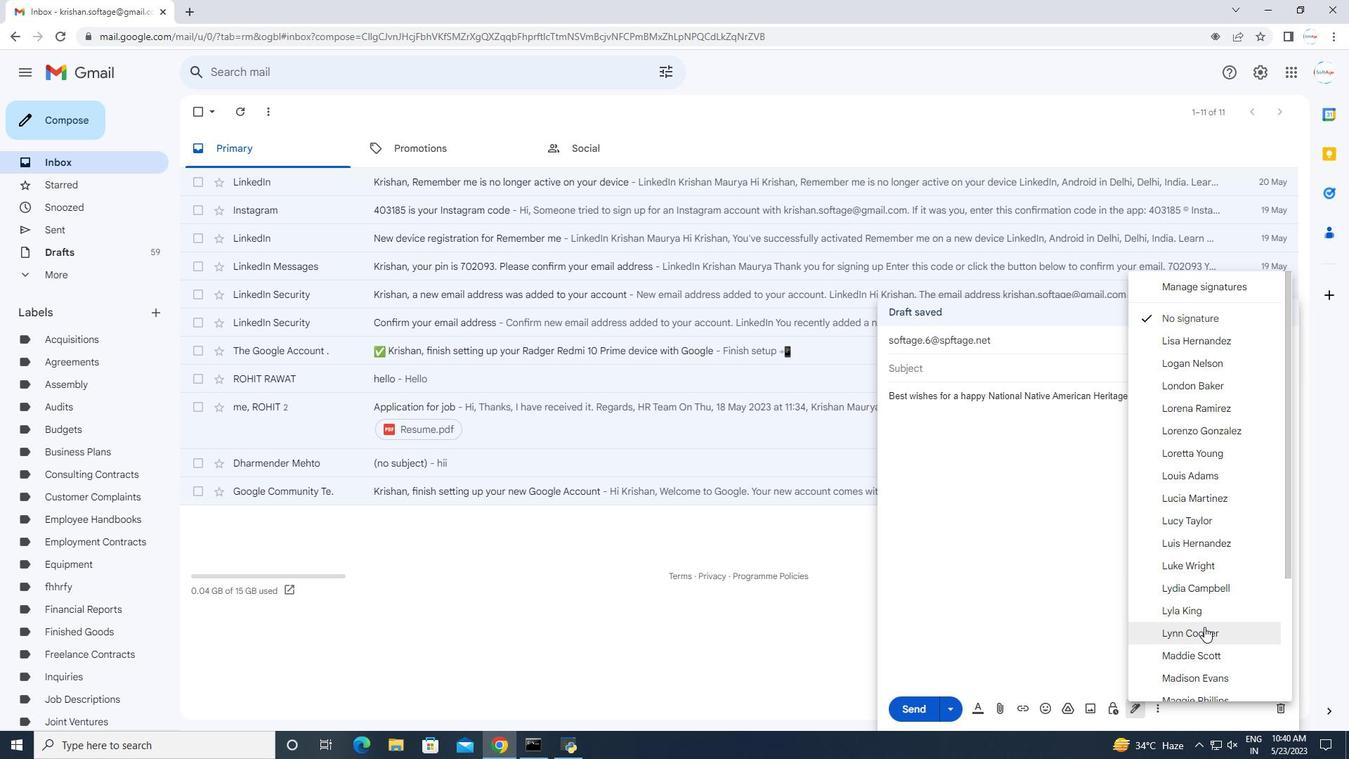 
Action: Mouse moved to (1205, 627)
Screenshot: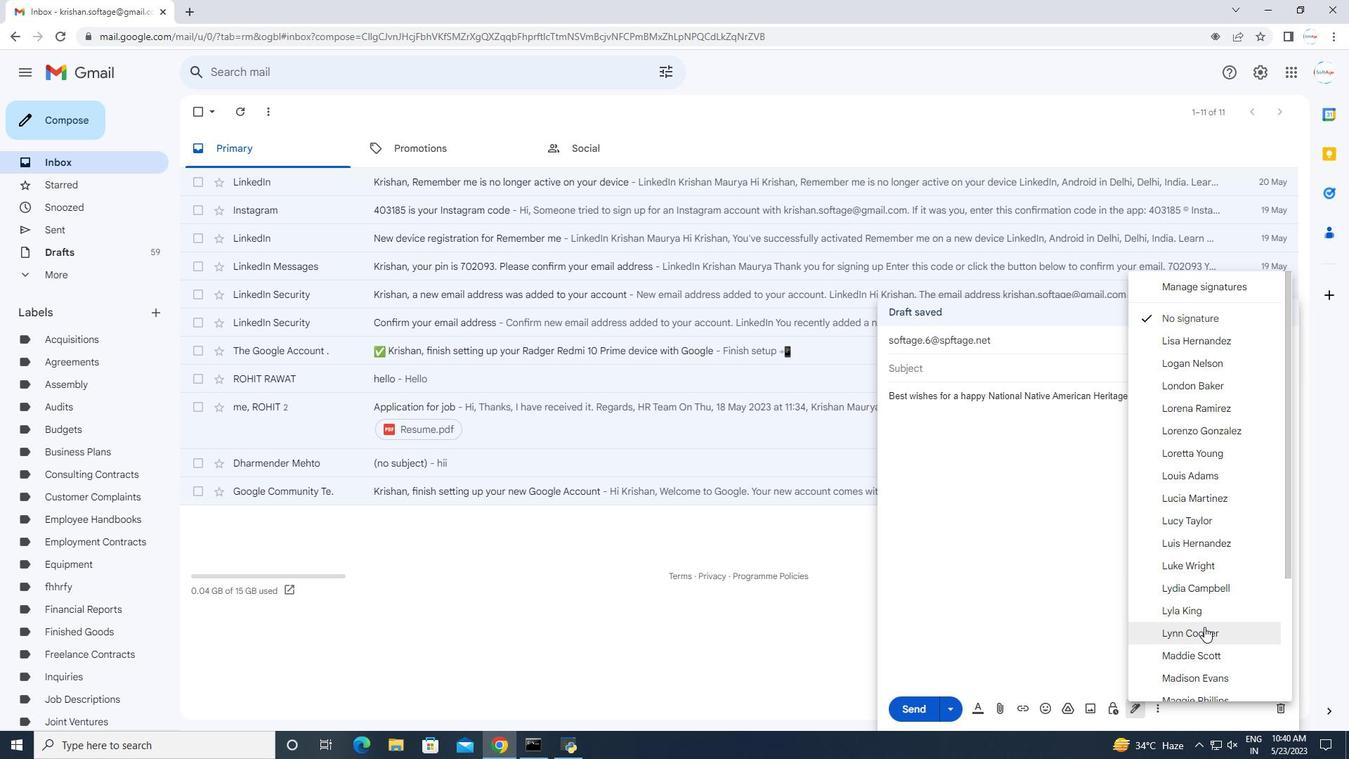 
Action: Mouse scrolled (1205, 626) with delta (0, 0)
Screenshot: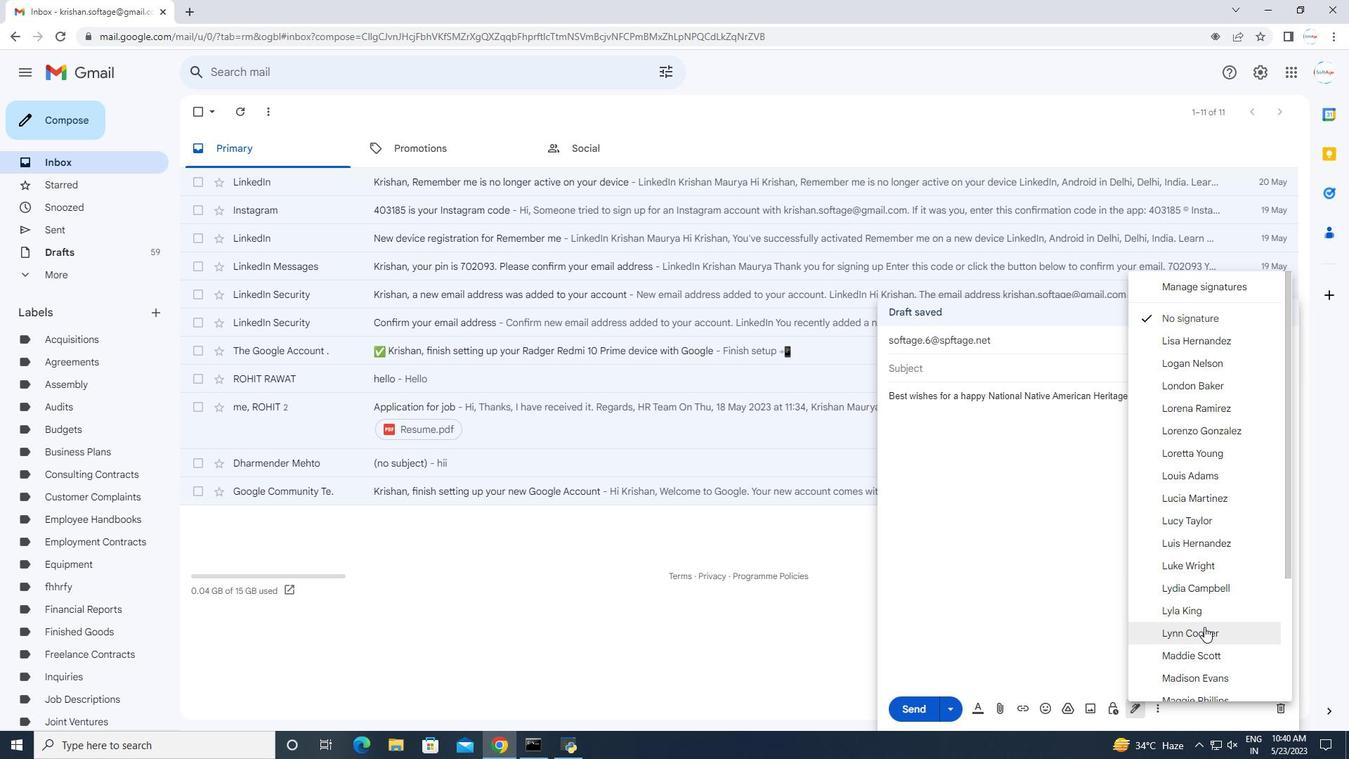 
Action: Mouse scrolled (1205, 626) with delta (0, 0)
Screenshot: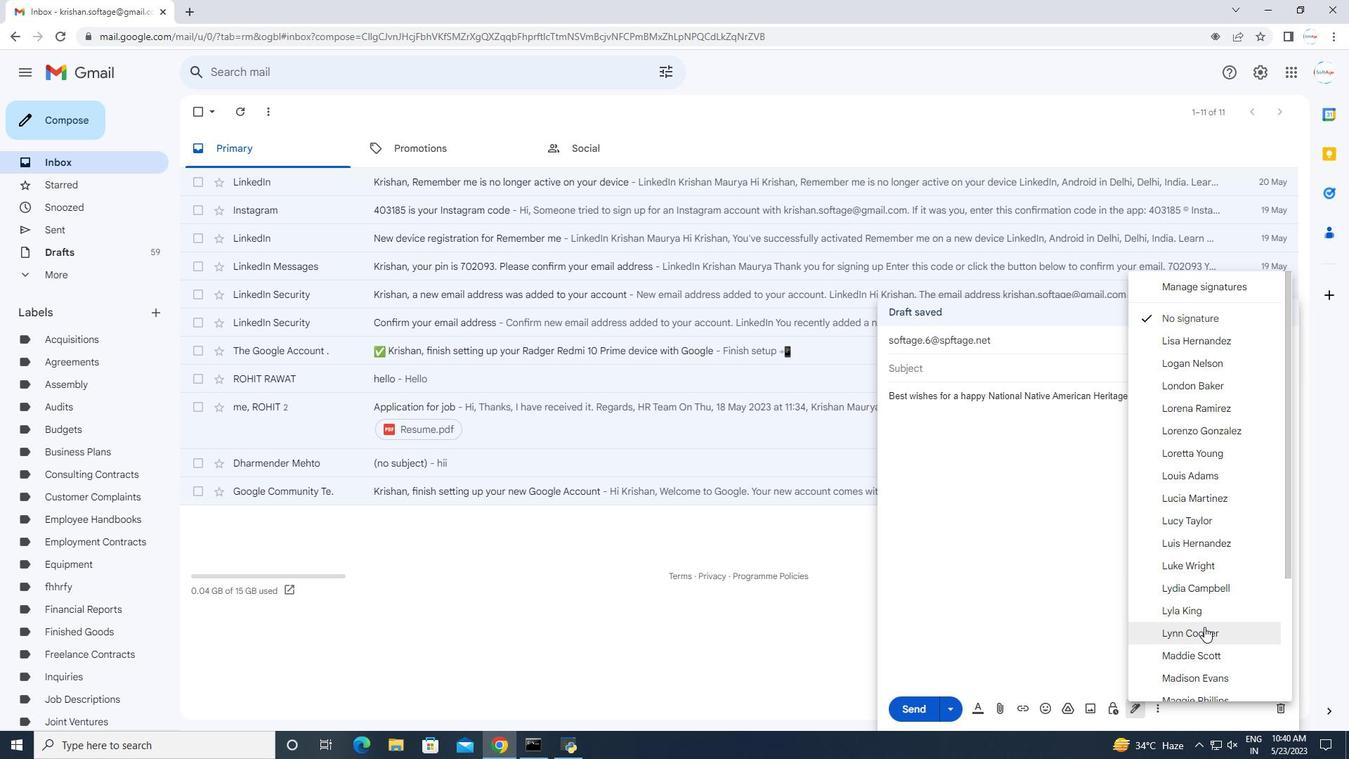 
Action: Mouse moved to (1208, 679)
Screenshot: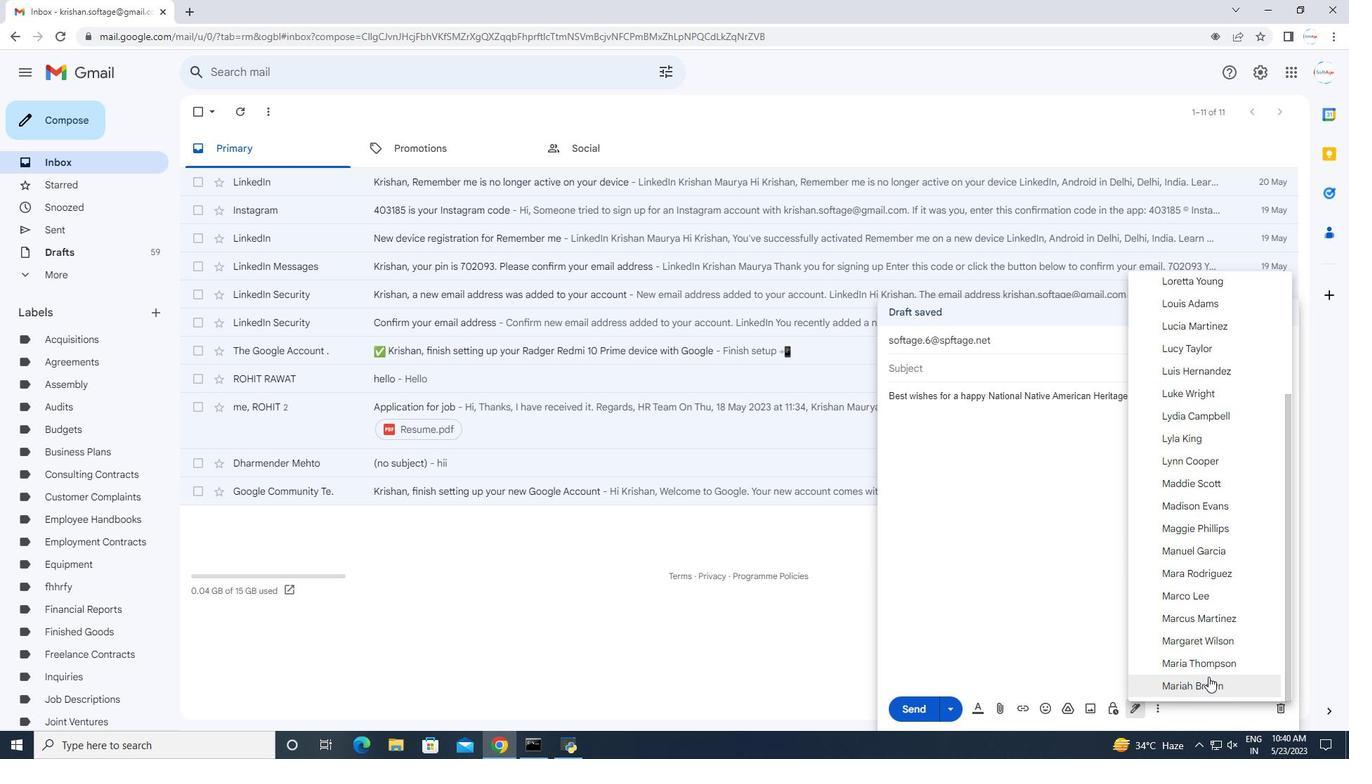 
Action: Mouse pressed left at (1208, 679)
Screenshot: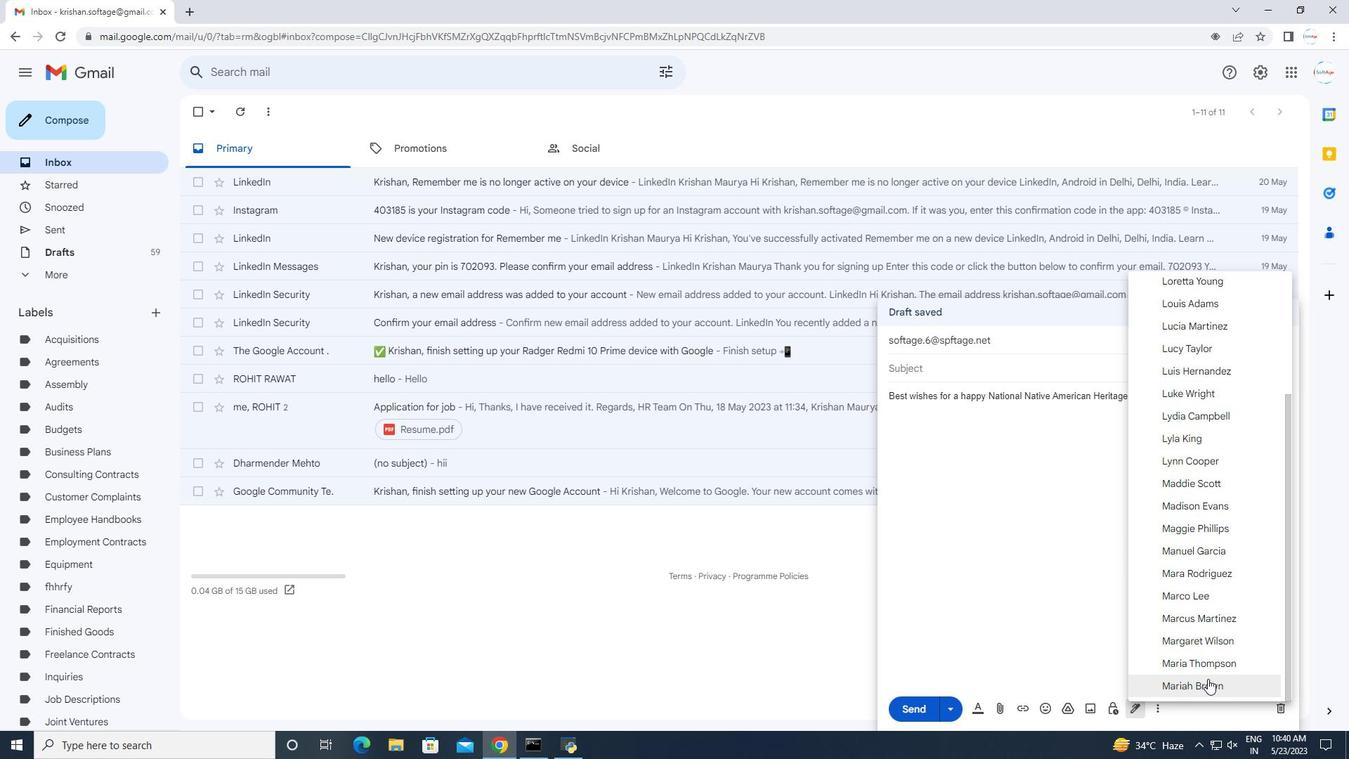
Action: Mouse moved to (1156, 715)
Screenshot: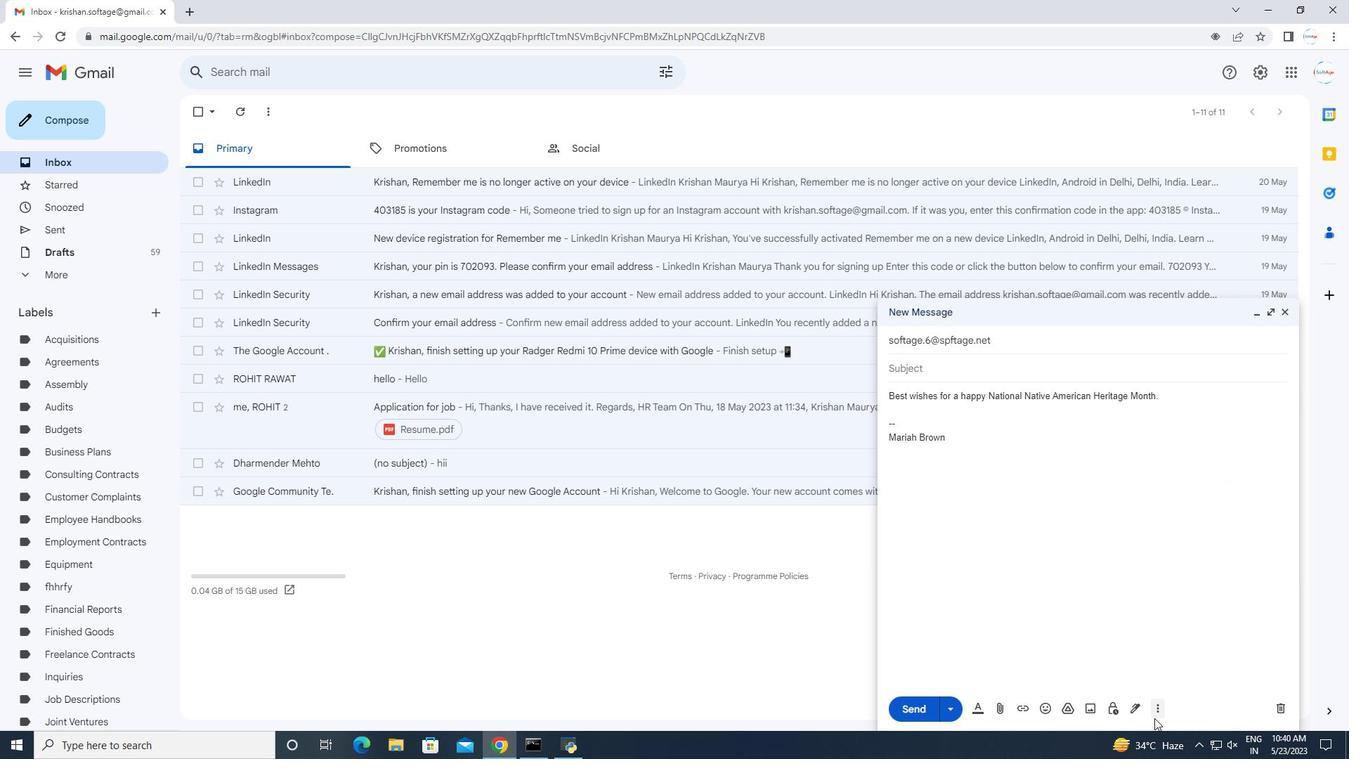 
Action: Mouse pressed left at (1156, 715)
Screenshot: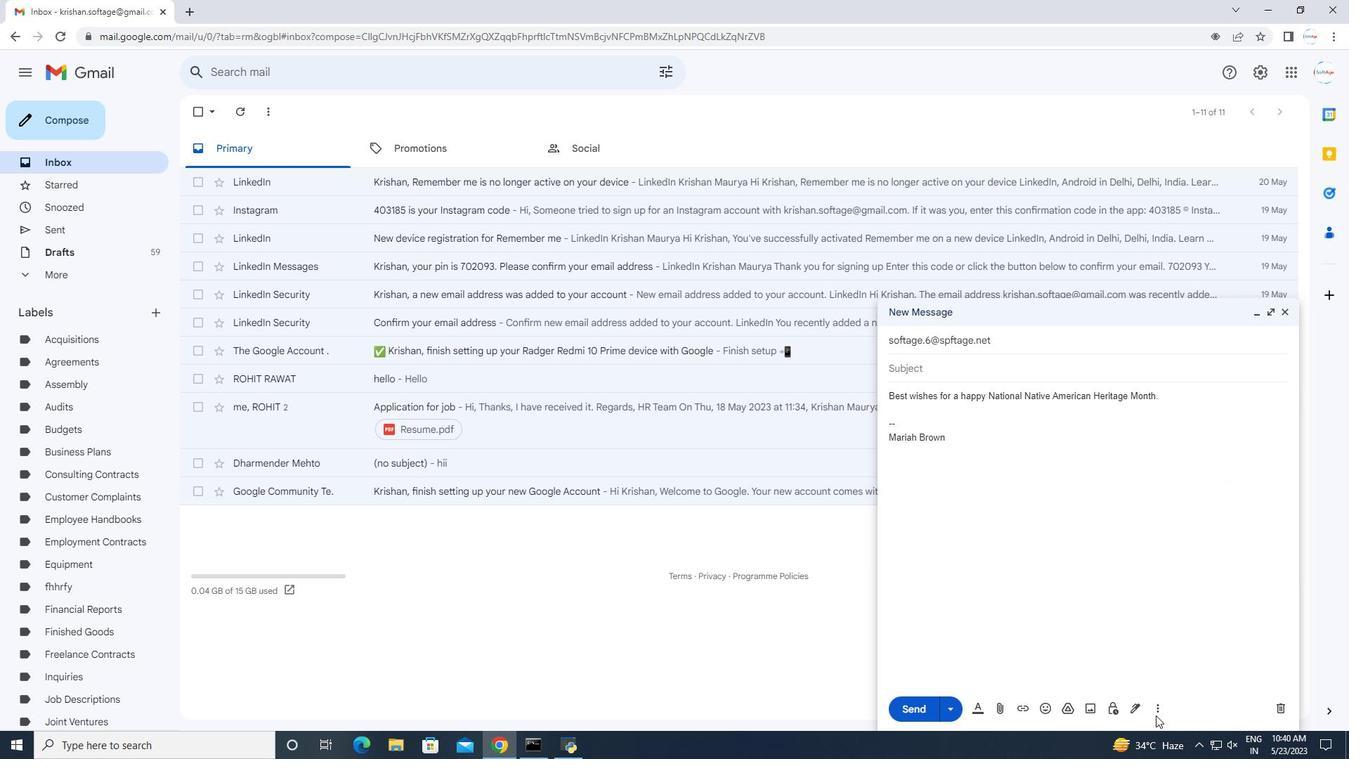 
Action: Mouse moved to (1160, 705)
Screenshot: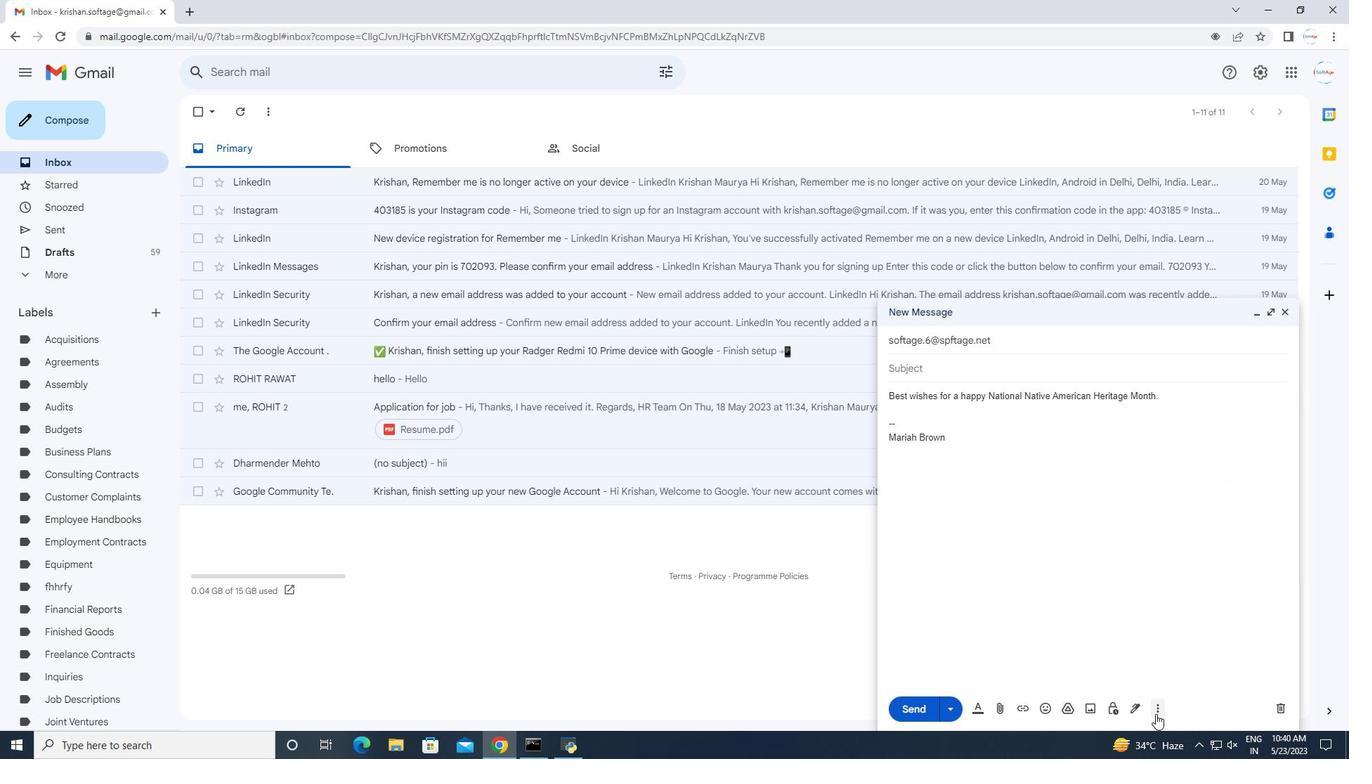 
Action: Mouse pressed left at (1160, 705)
Screenshot: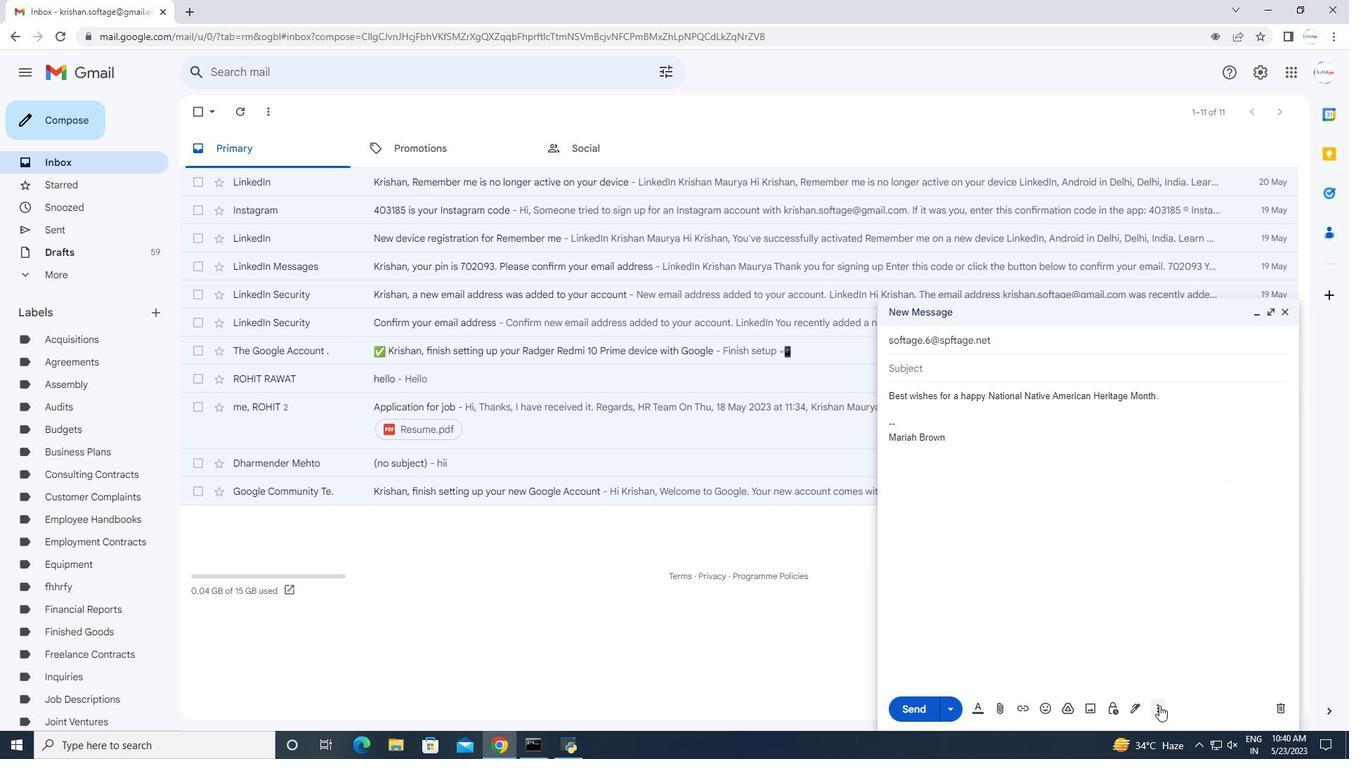 
Action: Mouse moved to (1195, 580)
Screenshot: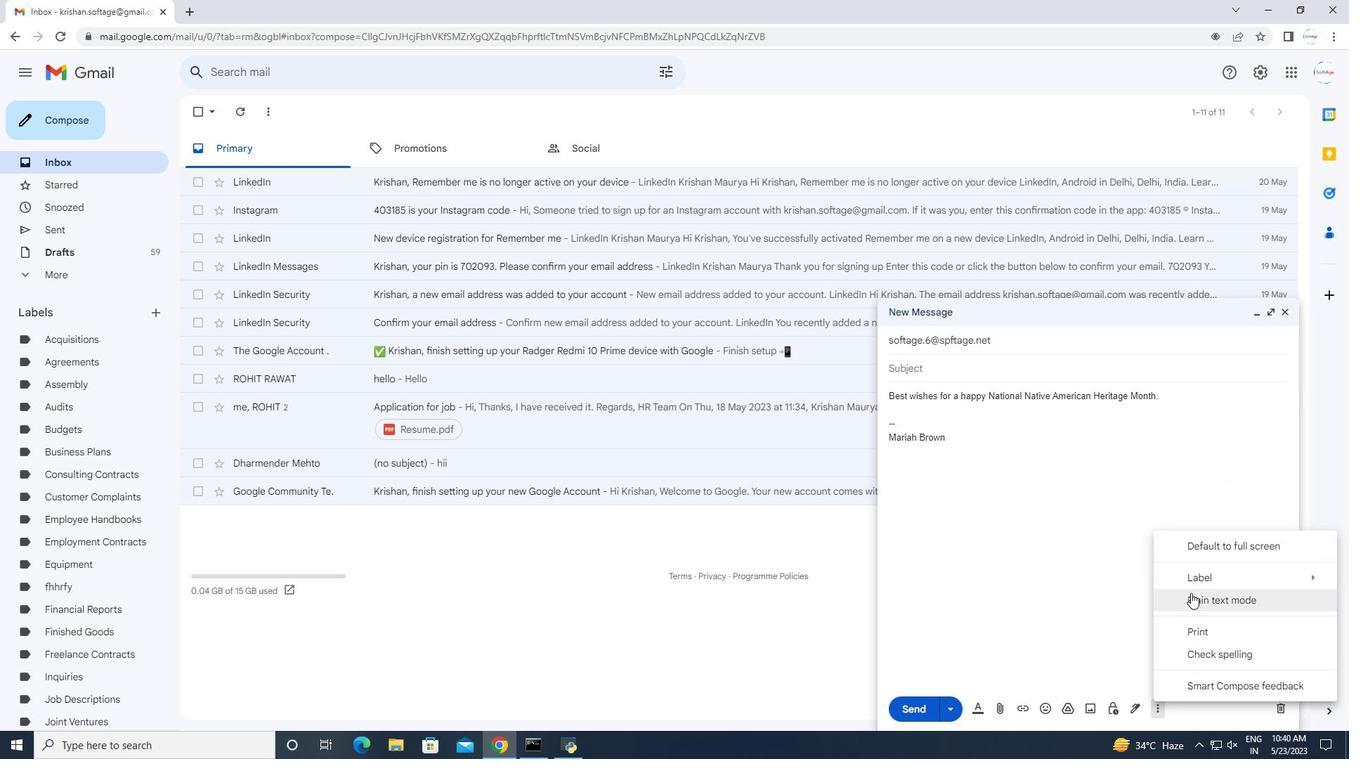 
Action: Mouse pressed left at (1195, 580)
Screenshot: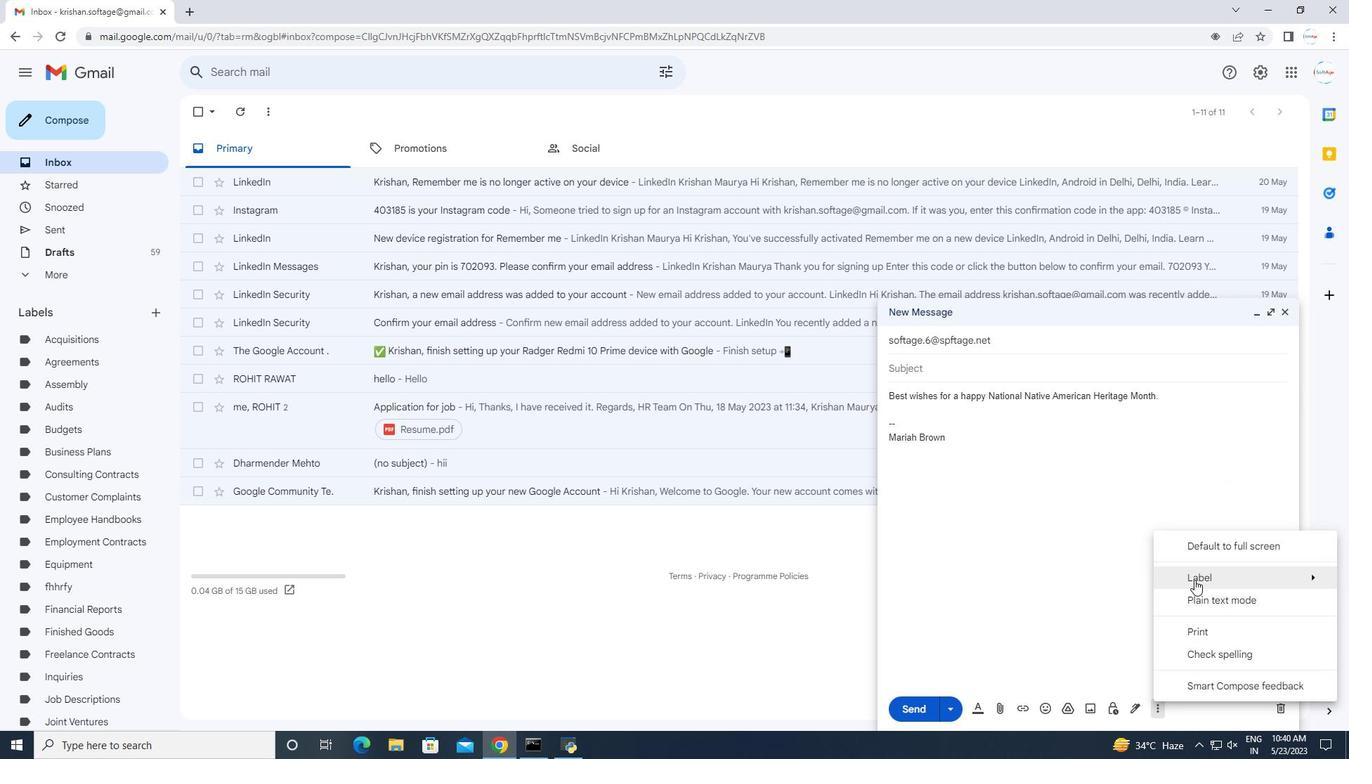 
Action: Mouse moved to (1240, 578)
Screenshot: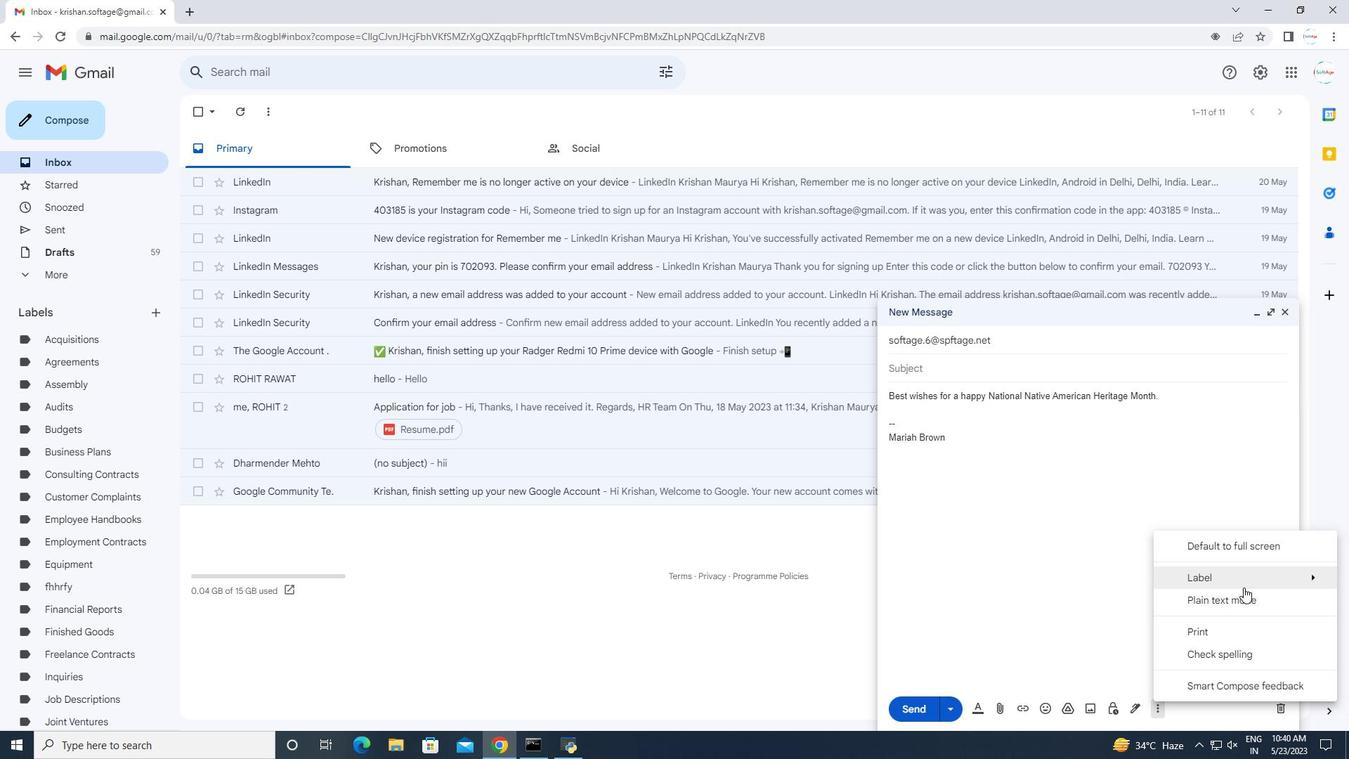 
Action: Mouse pressed left at (1240, 578)
Screenshot: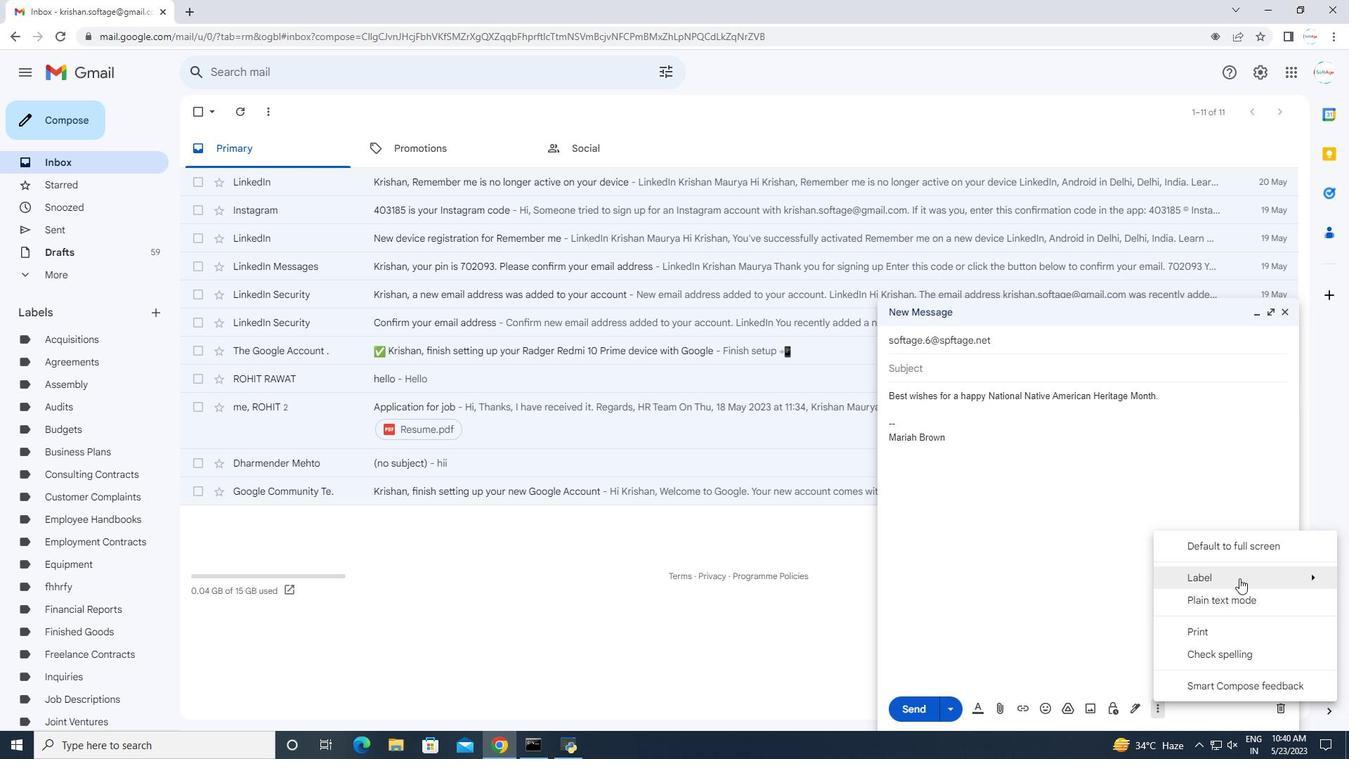 
Action: Mouse moved to (1068, 546)
Screenshot: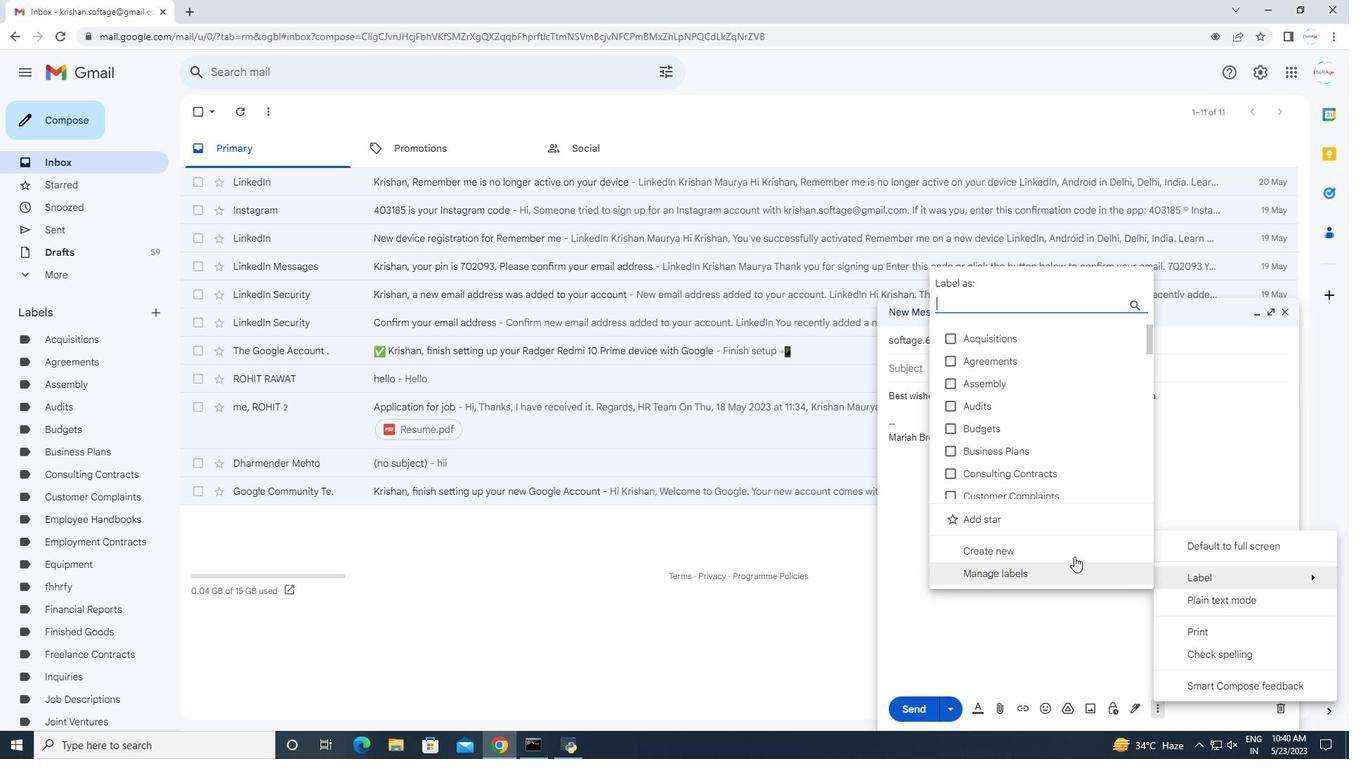 
Action: Mouse pressed left at (1068, 546)
Screenshot: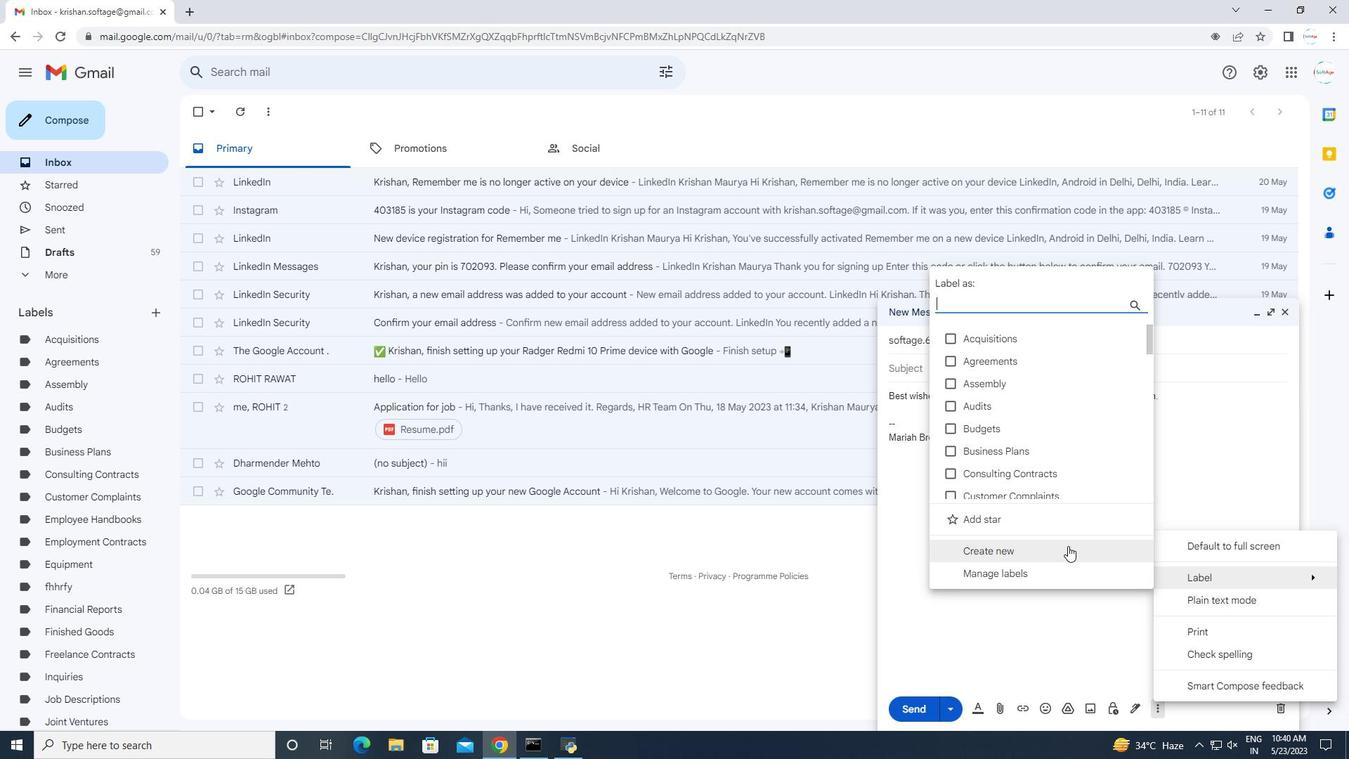 
Action: Mouse moved to (697, 370)
Screenshot: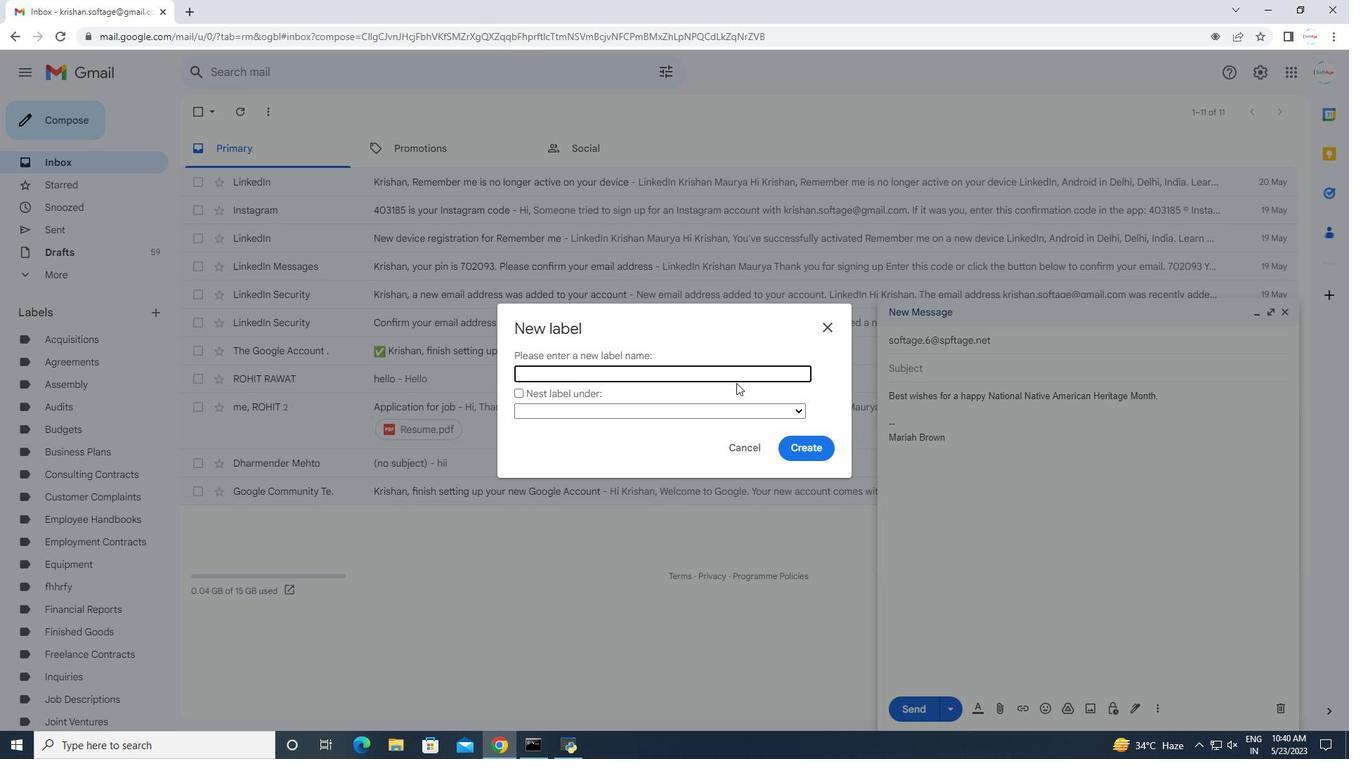 
Action: Mouse pressed left at (697, 370)
Screenshot: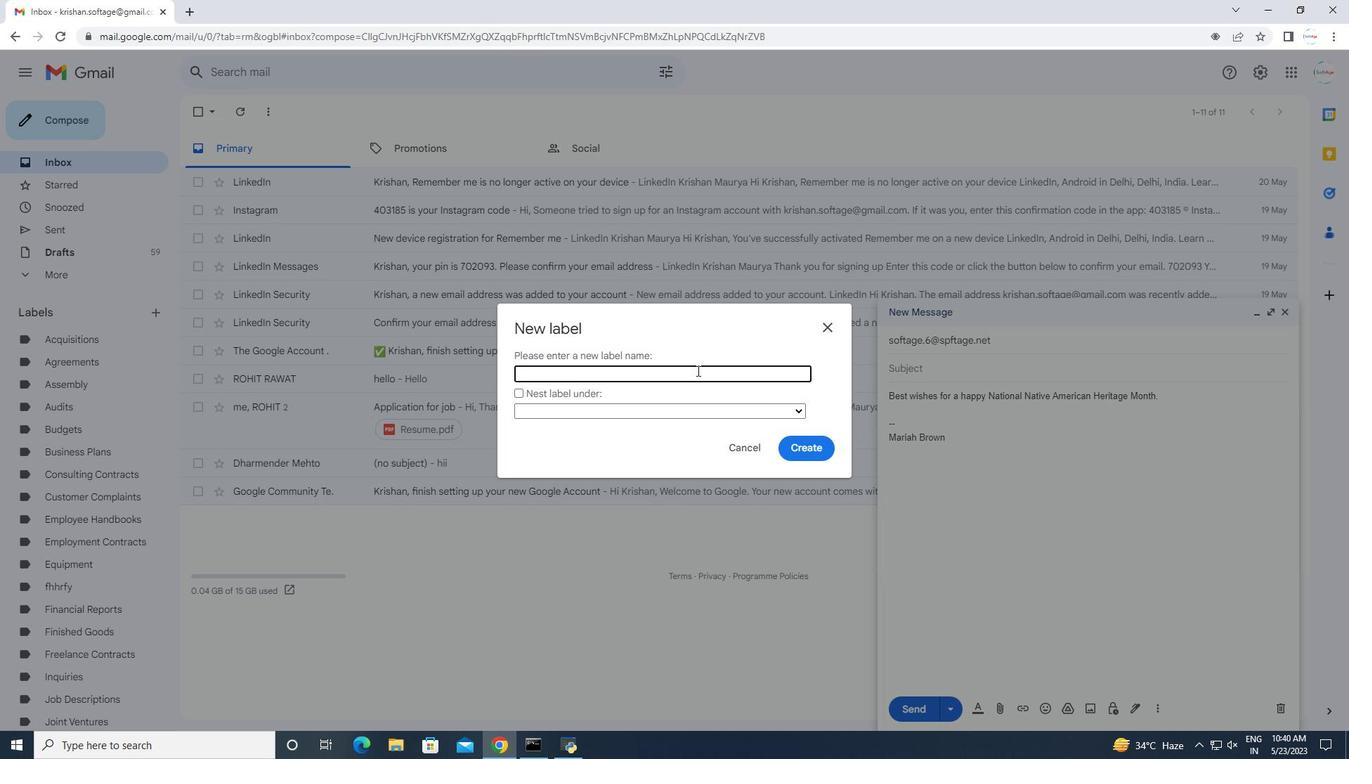 
Action: Mouse moved to (696, 370)
Screenshot: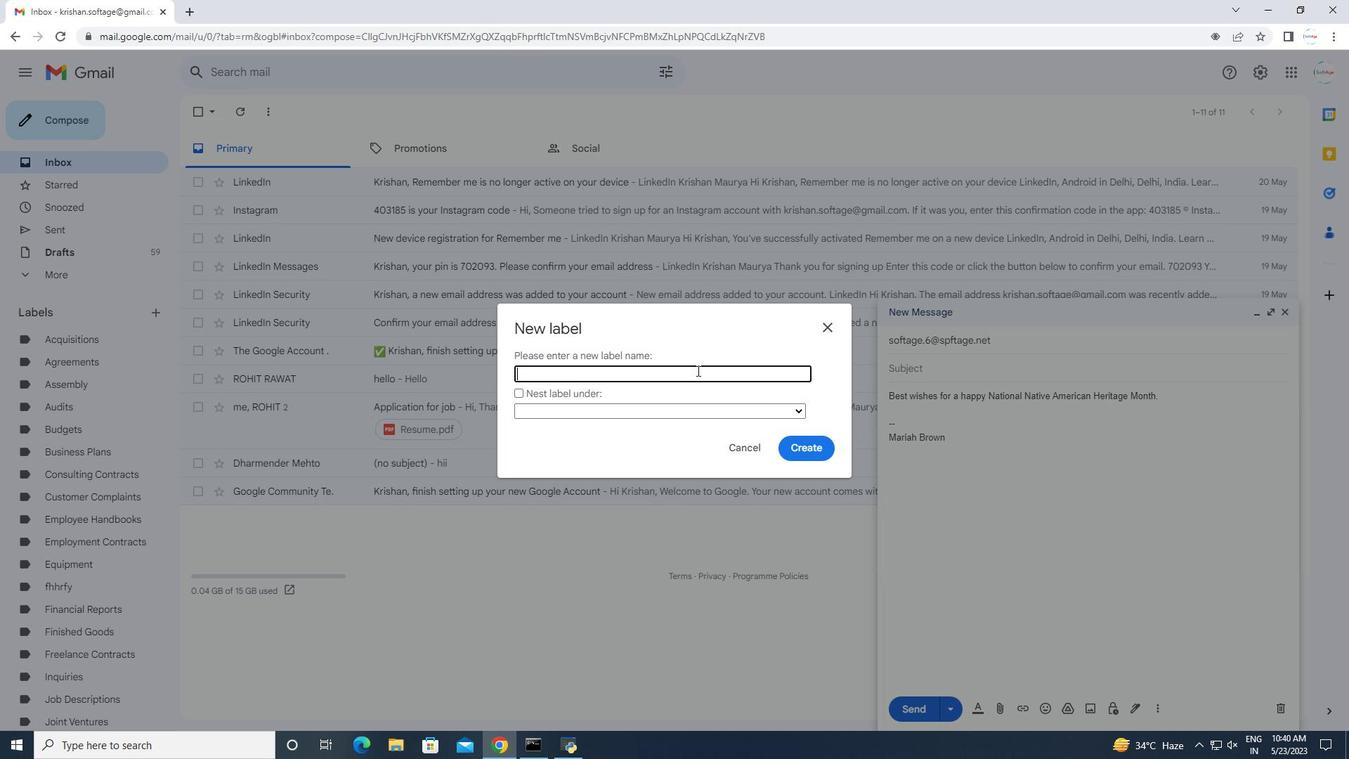 
Action: Key pressed <Key.shift>Lease<Key.space><Key.shift>Agg<Key.backspace>reements
Screenshot: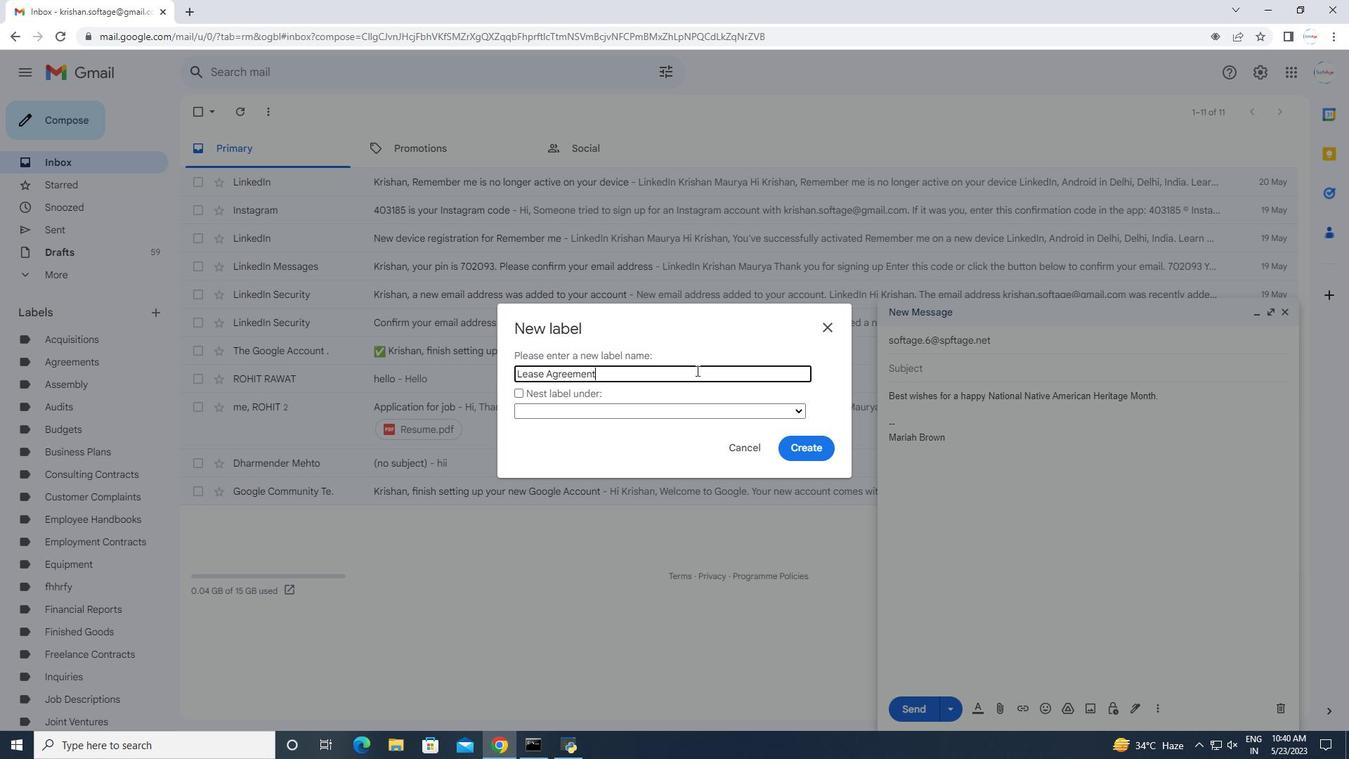 
Action: Mouse moved to (809, 445)
Screenshot: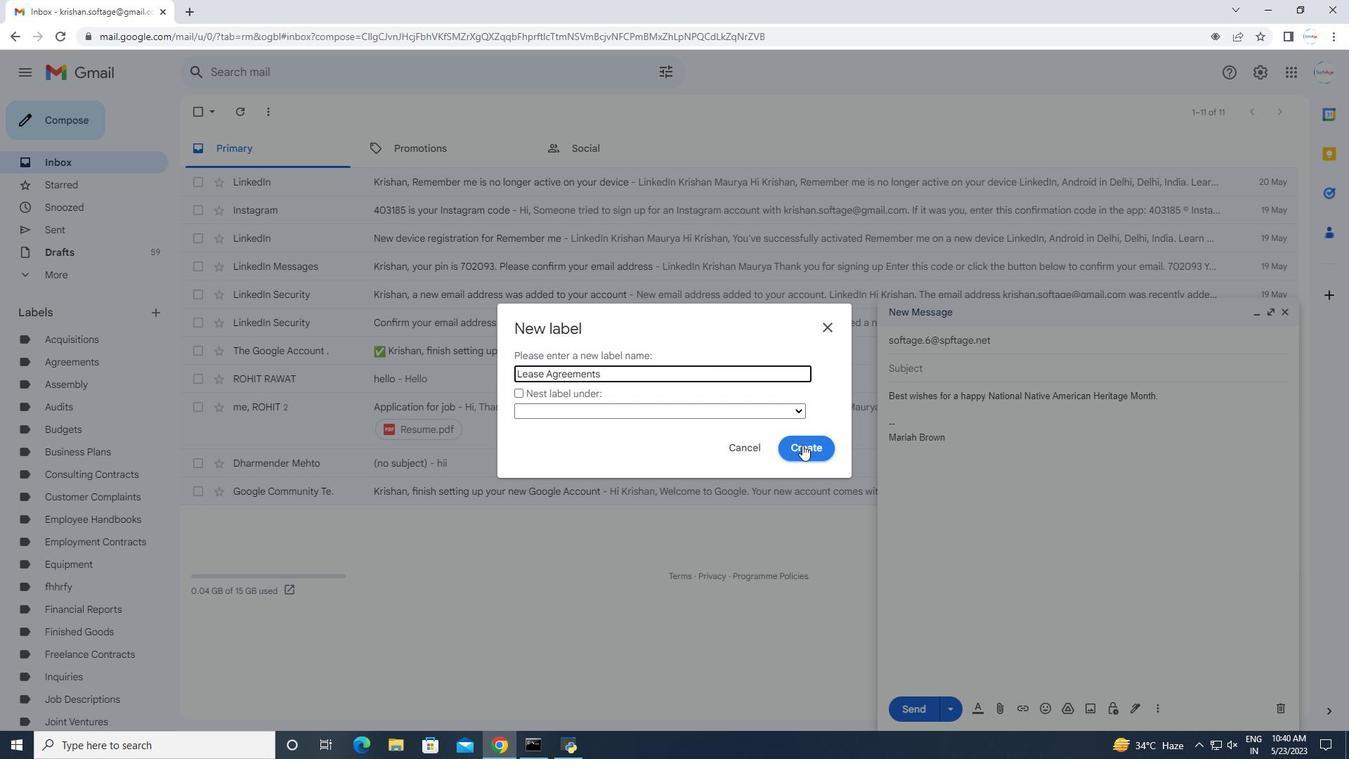 
Action: Mouse pressed left at (809, 445)
Screenshot: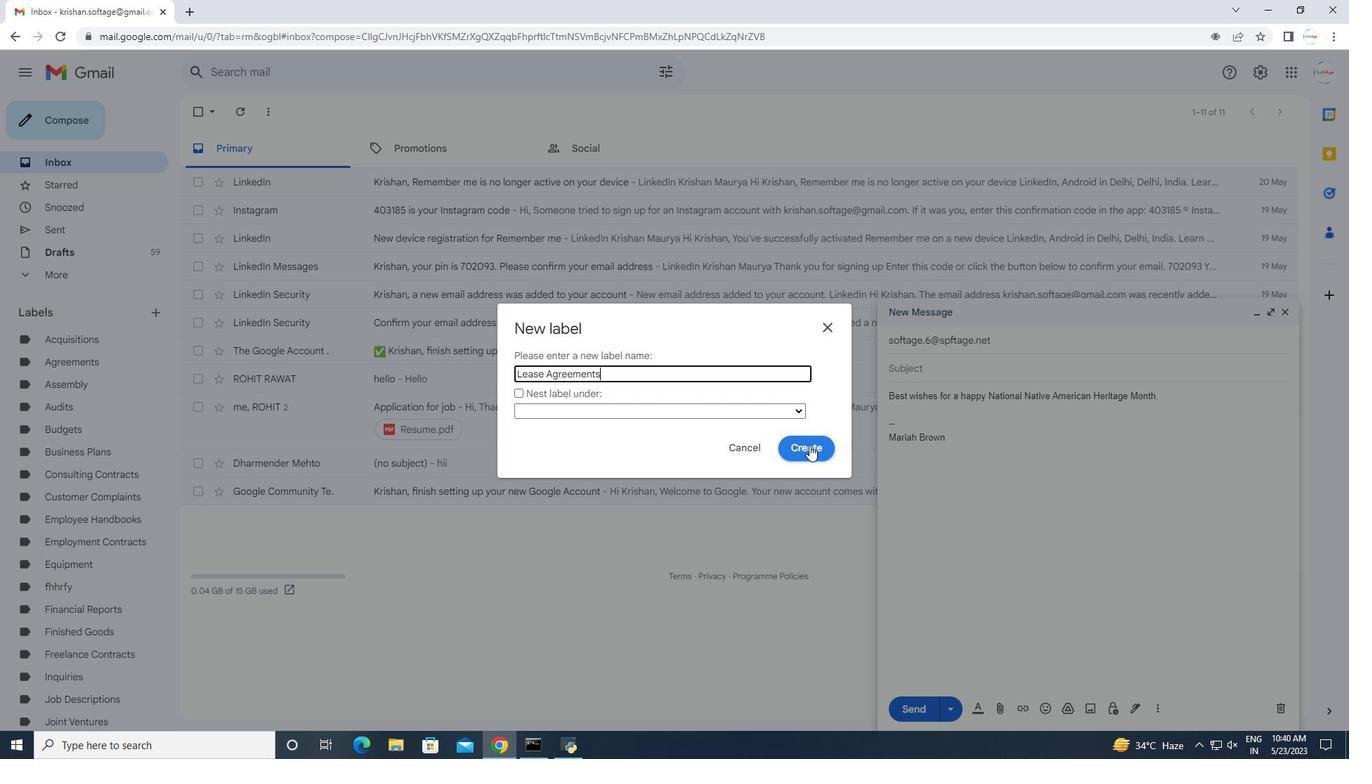 
Action: Mouse moved to (959, 429)
Screenshot: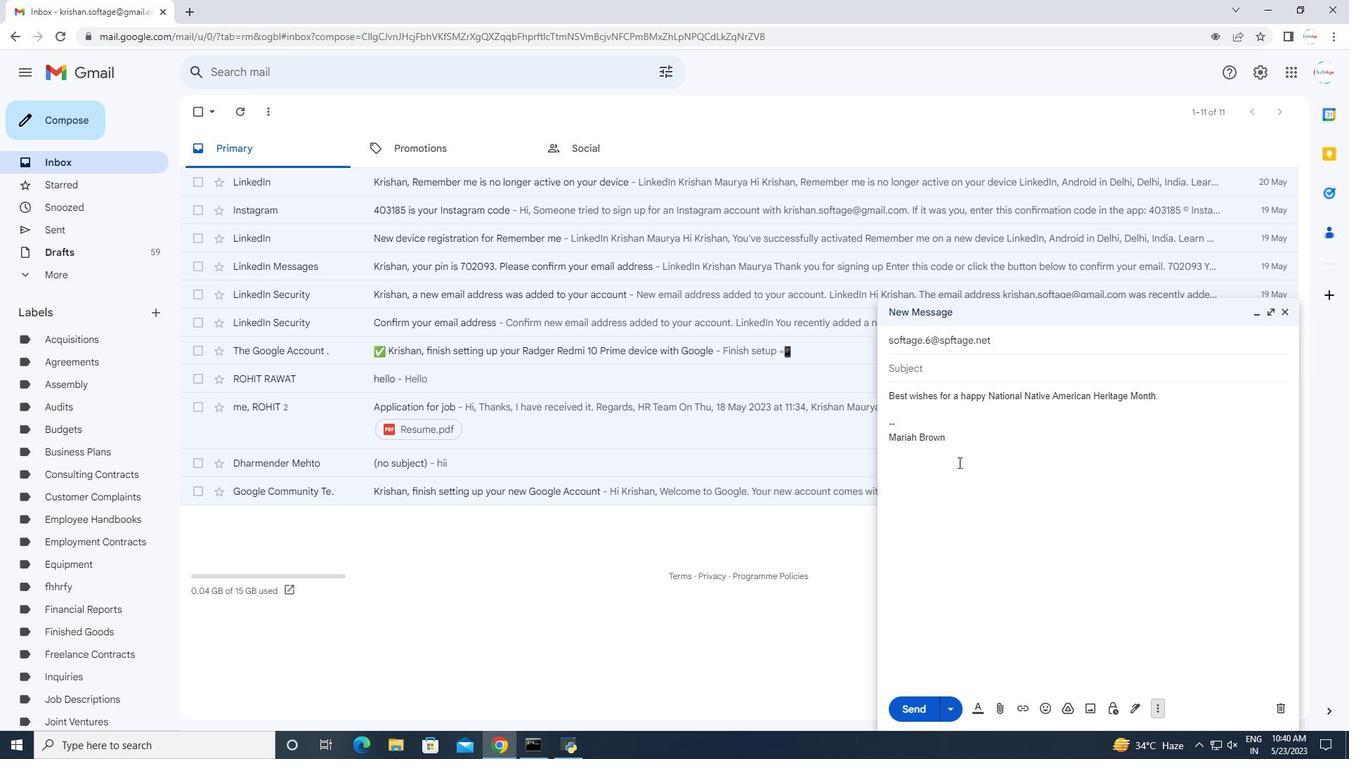 
